 Task: Look for space in Siquirres, Costa Rica from 17th June, 2023 to 21st June, 2023 for 2 adults in price range Rs.7000 to Rs.12000. Place can be private room with 1  bedroom having 2 beds and 1 bathroom. Property type can be house, flat, guest house. Booking option can be shelf check-in. Required host language is English.
Action: Mouse moved to (558, 122)
Screenshot: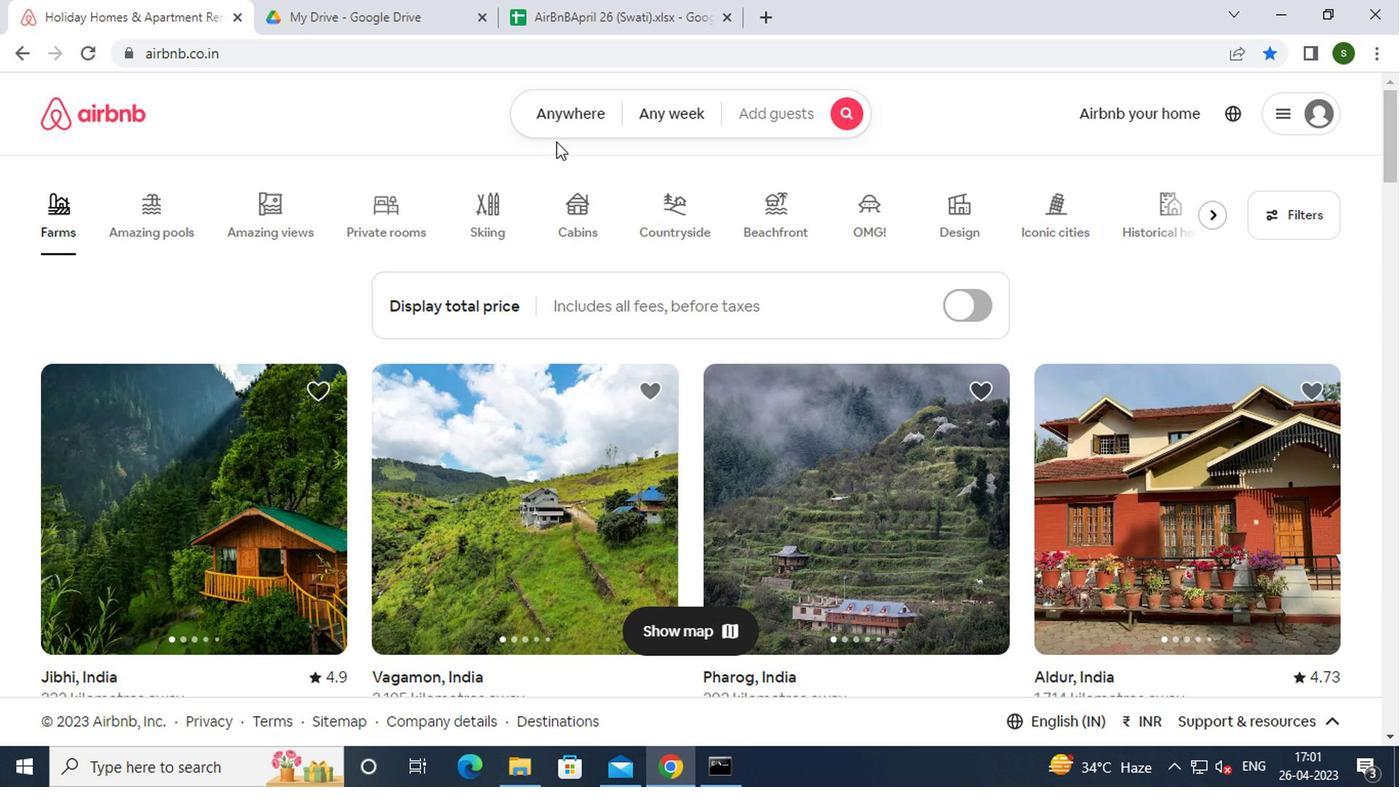 
Action: Mouse pressed left at (558, 122)
Screenshot: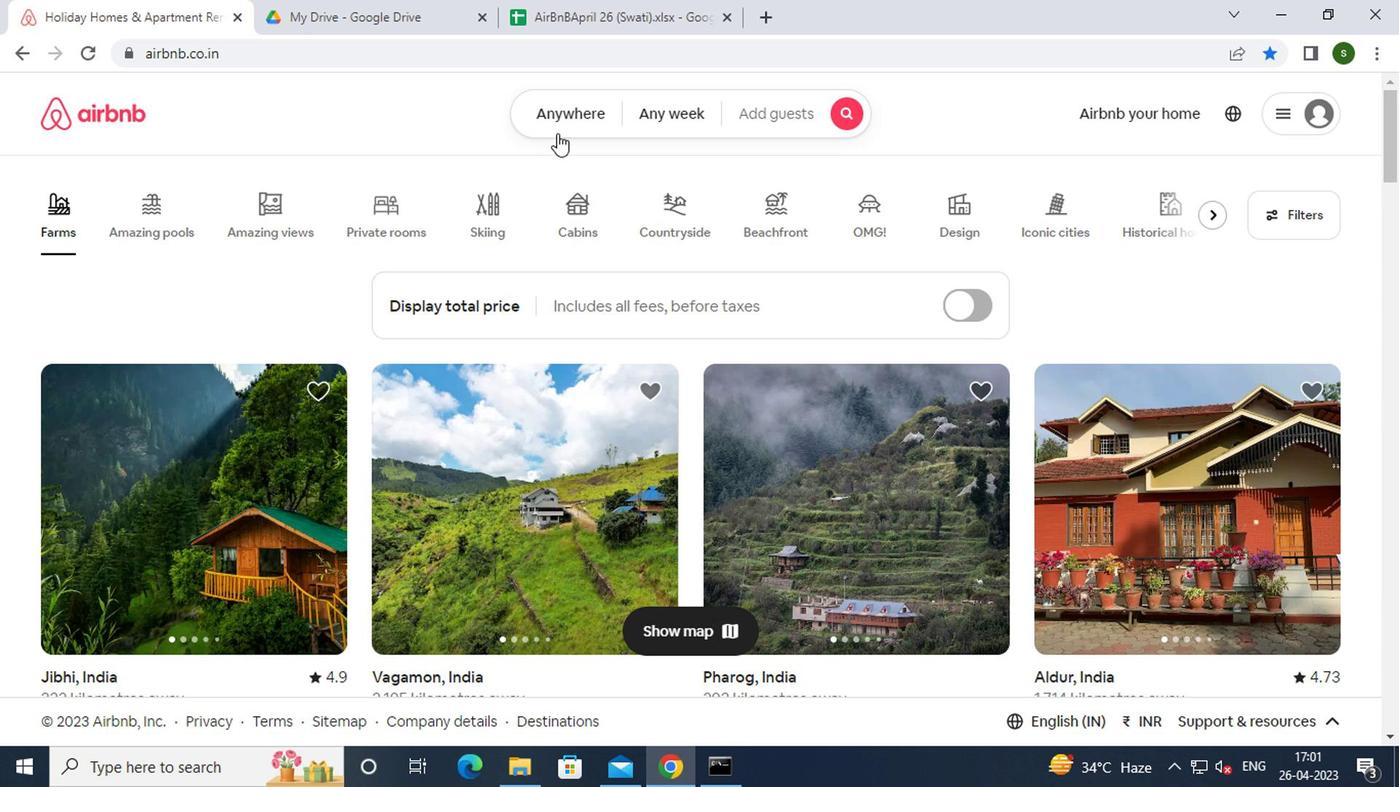 
Action: Mouse moved to (413, 195)
Screenshot: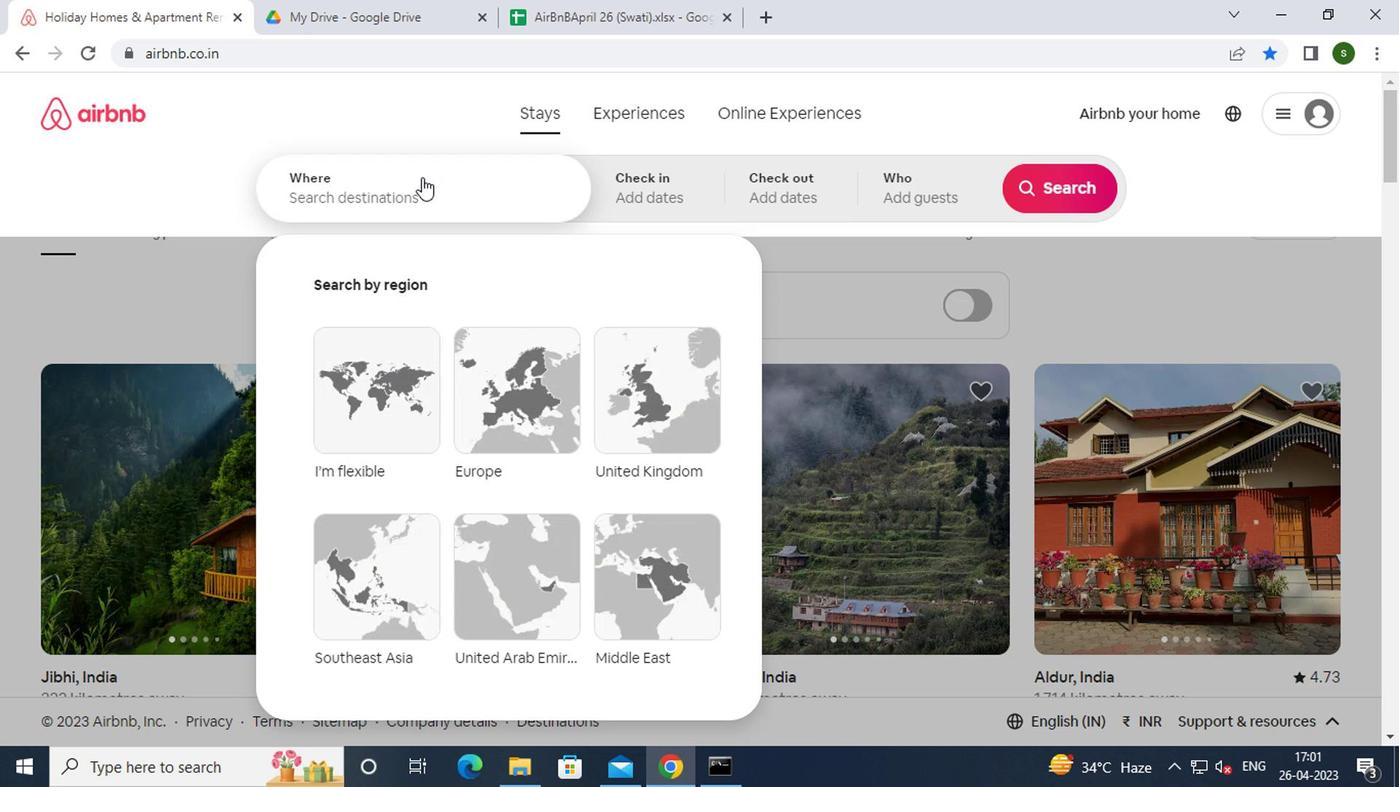 
Action: Mouse pressed left at (413, 195)
Screenshot: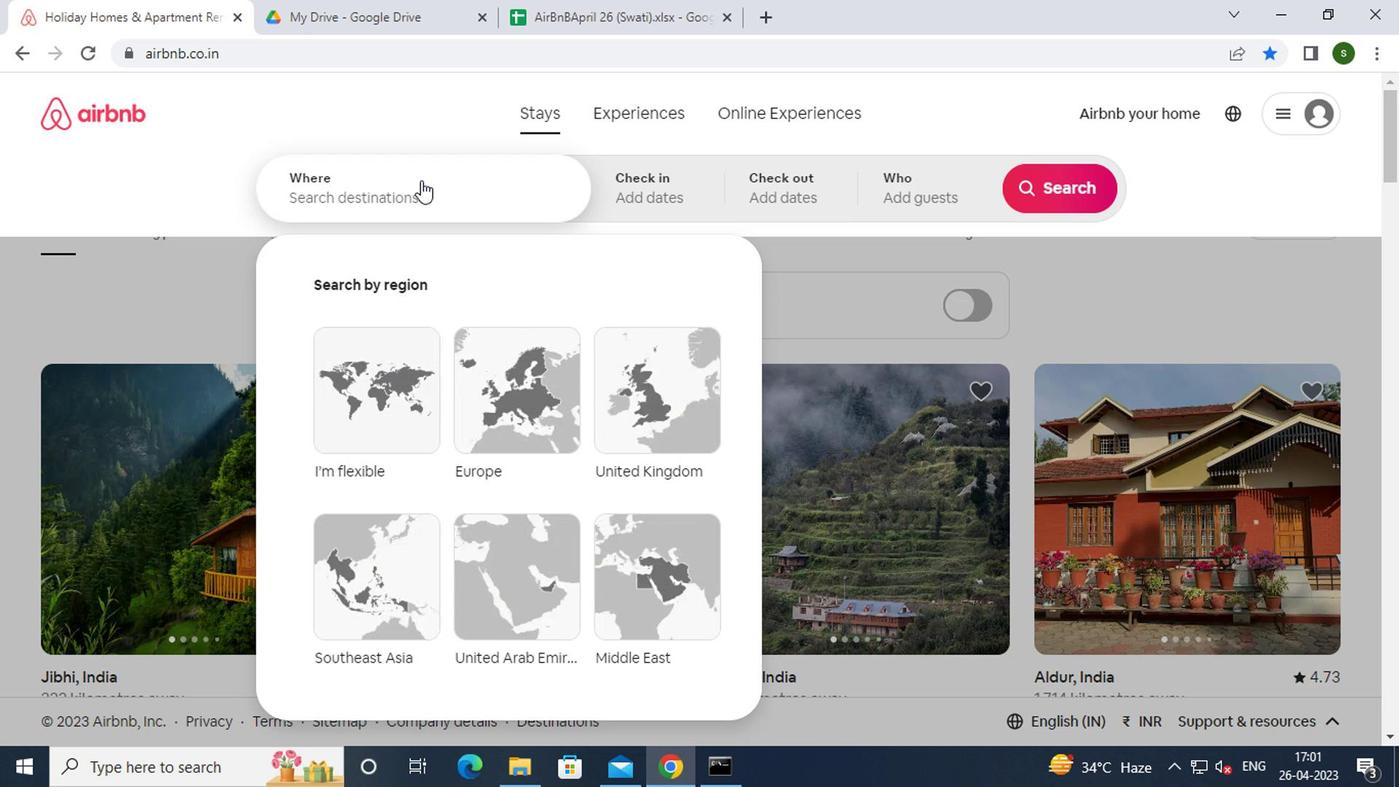 
Action: Key pressed s<Key.caps_lock>iquirres,<Key.space>
Screenshot: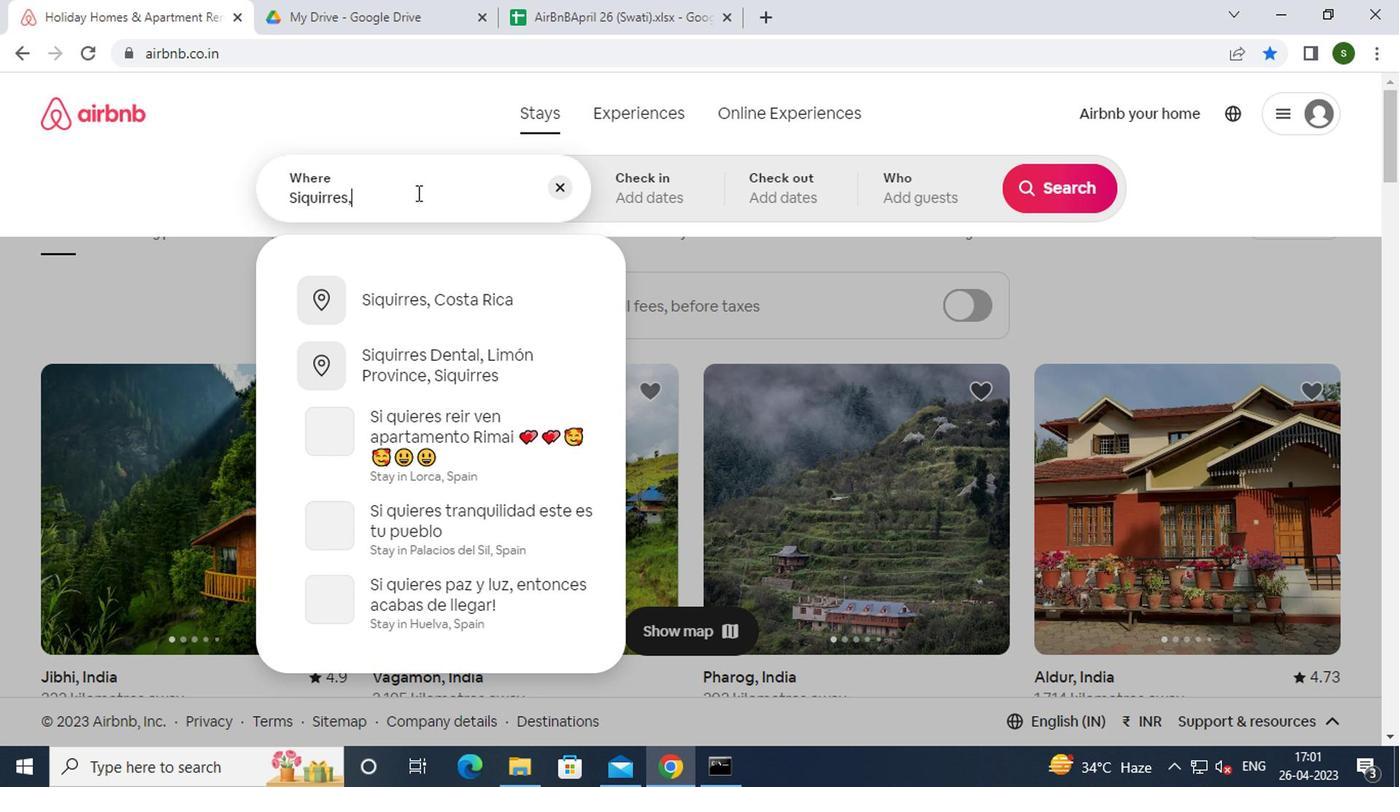 
Action: Mouse moved to (446, 303)
Screenshot: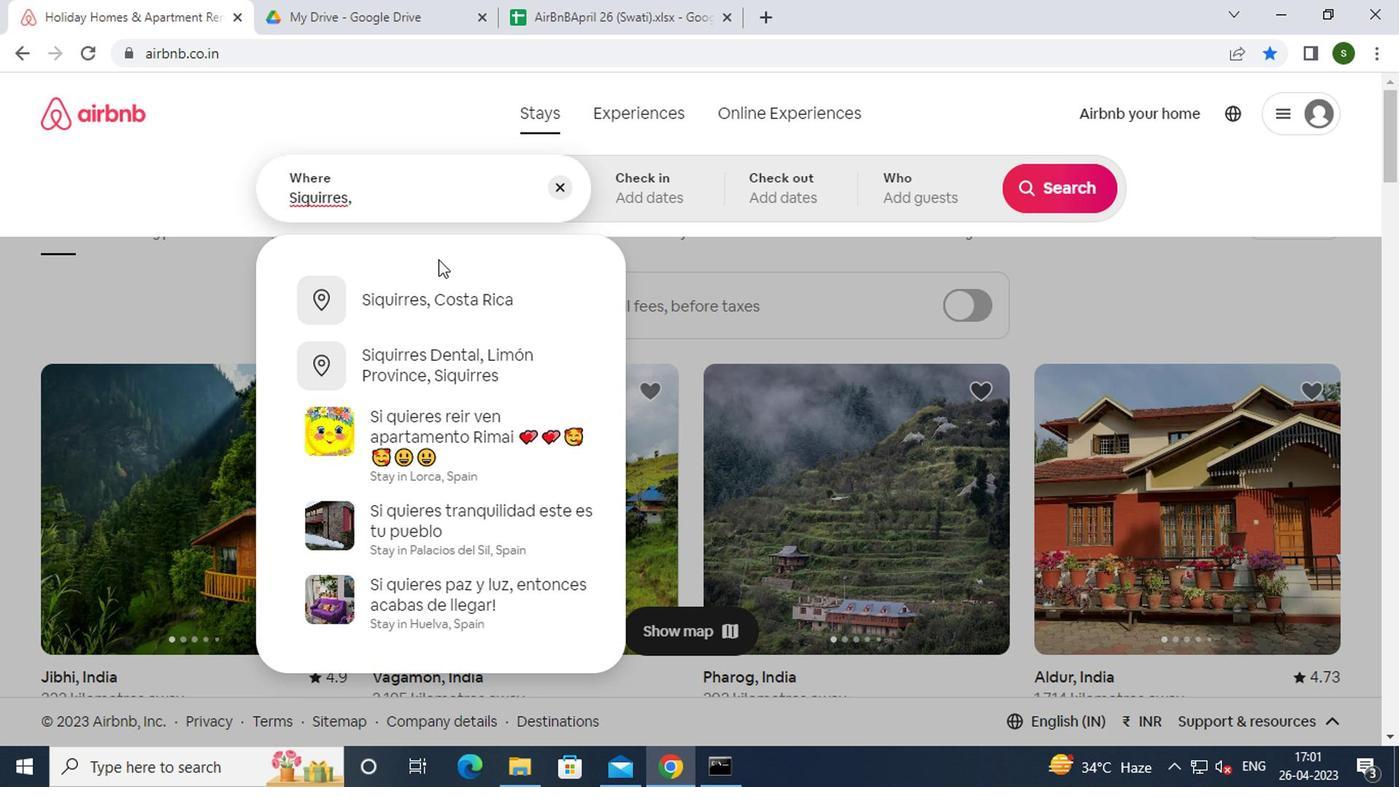 
Action: Mouse pressed left at (446, 303)
Screenshot: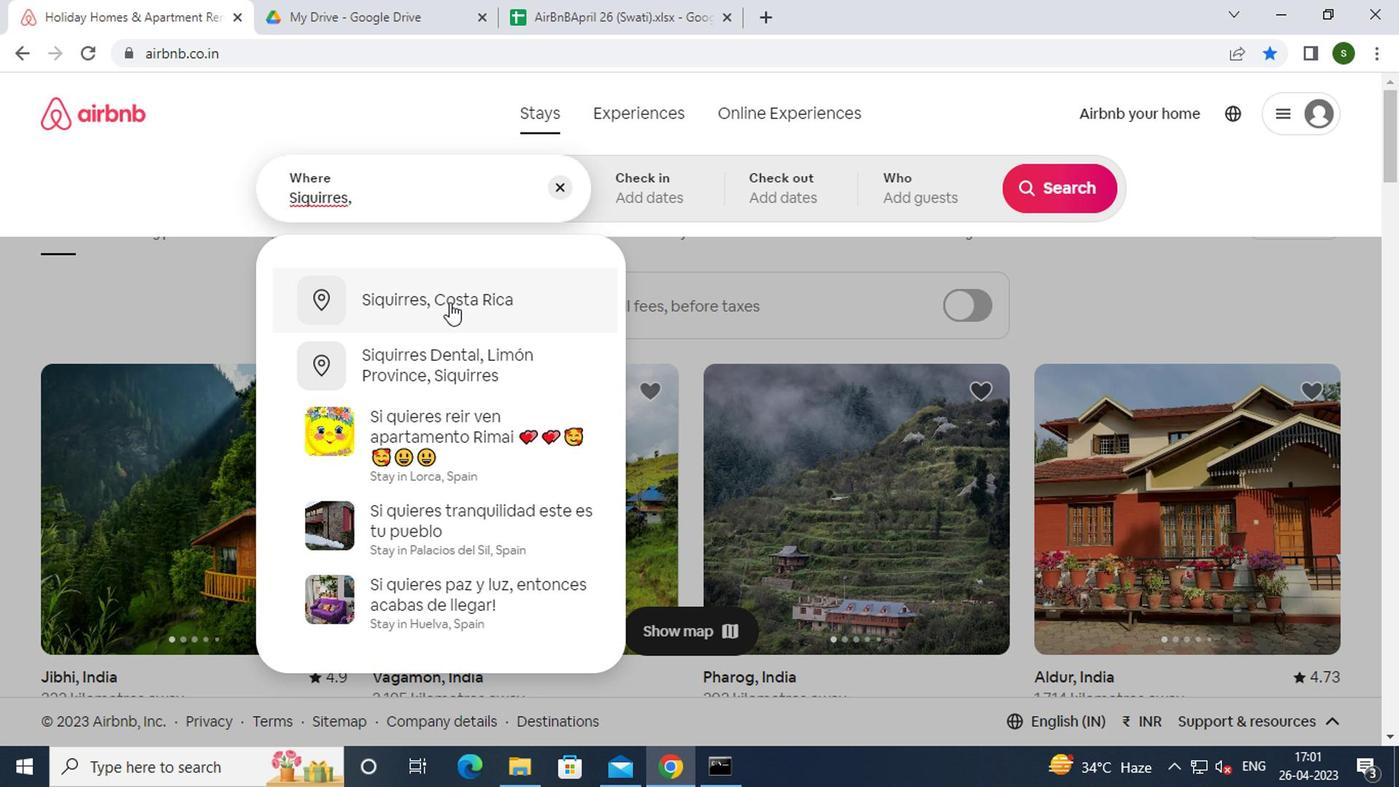 
Action: Mouse moved to (1042, 354)
Screenshot: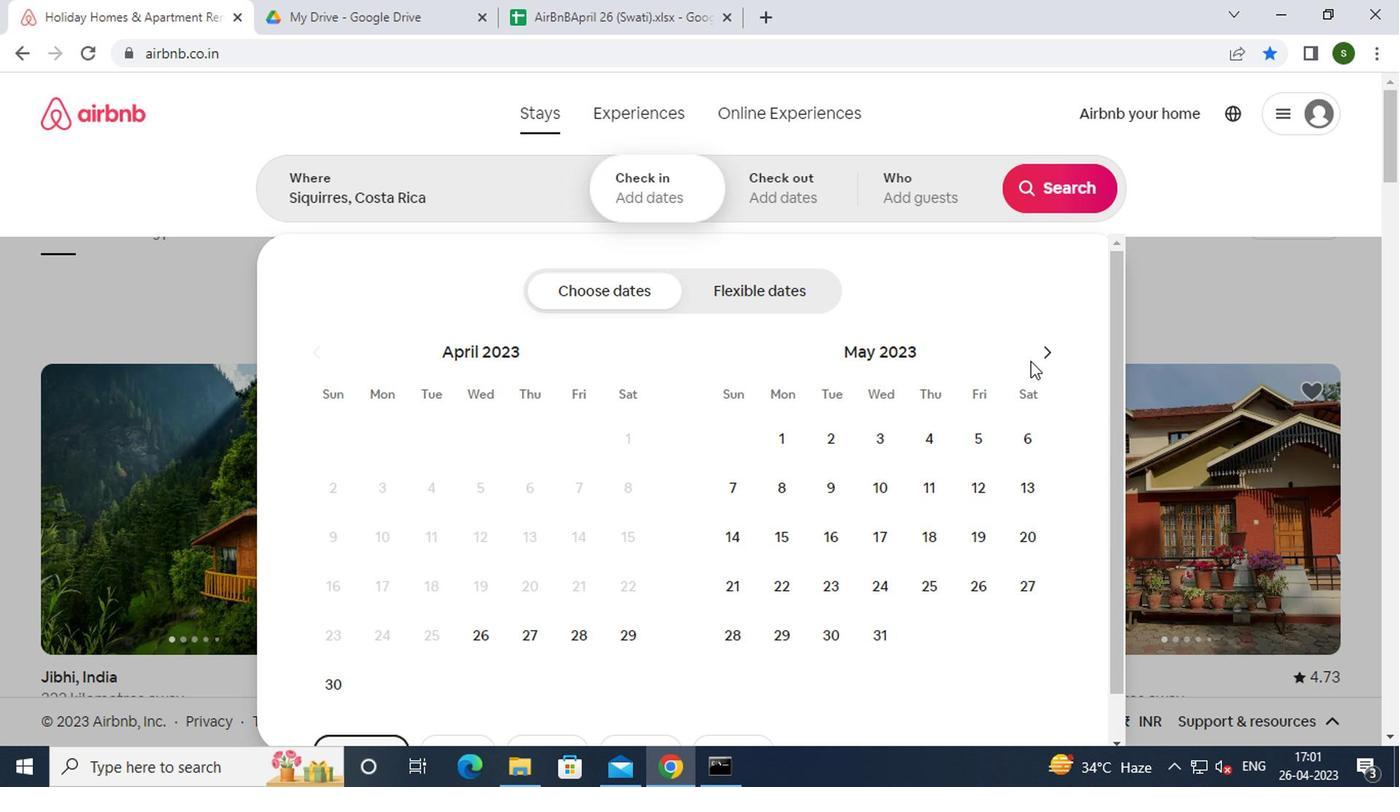 
Action: Mouse pressed left at (1042, 354)
Screenshot: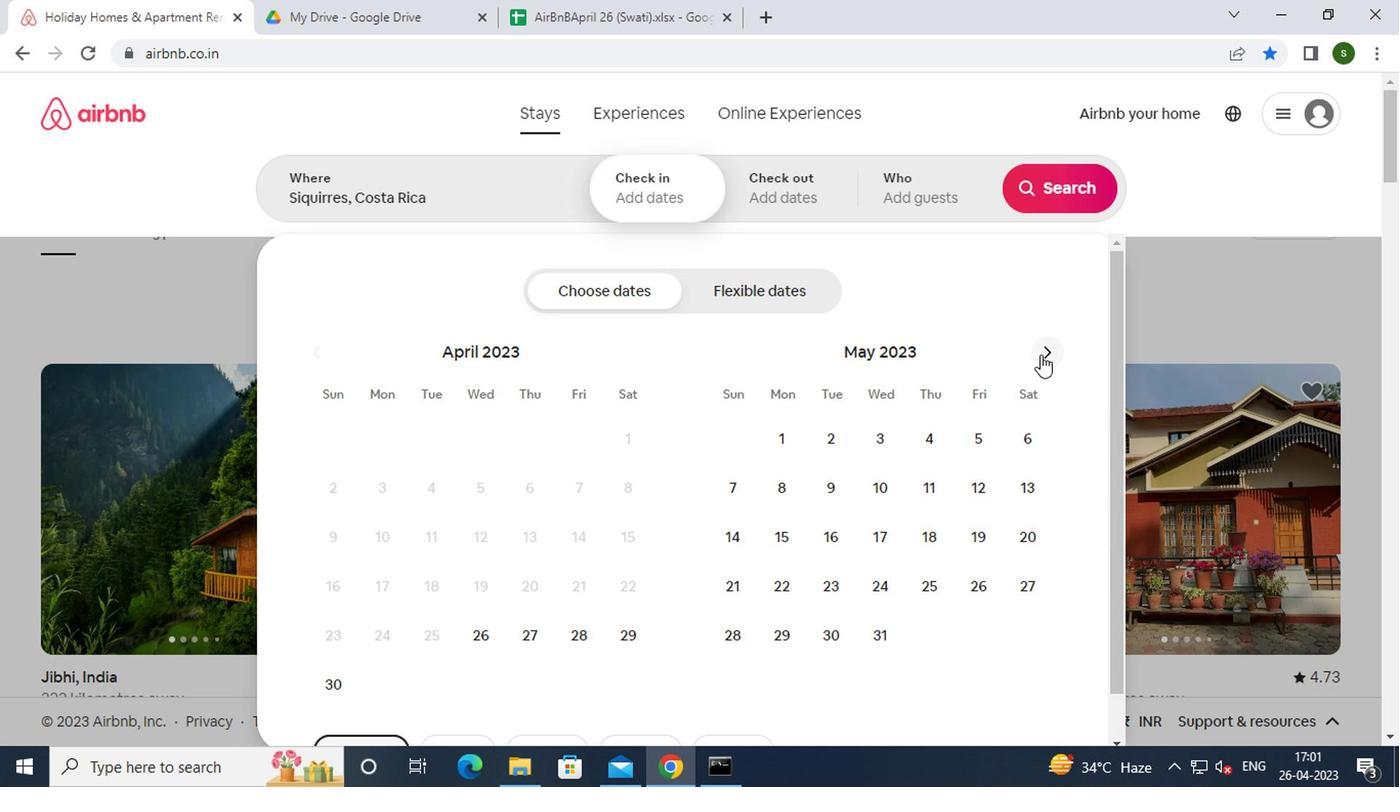 
Action: Mouse moved to (1031, 545)
Screenshot: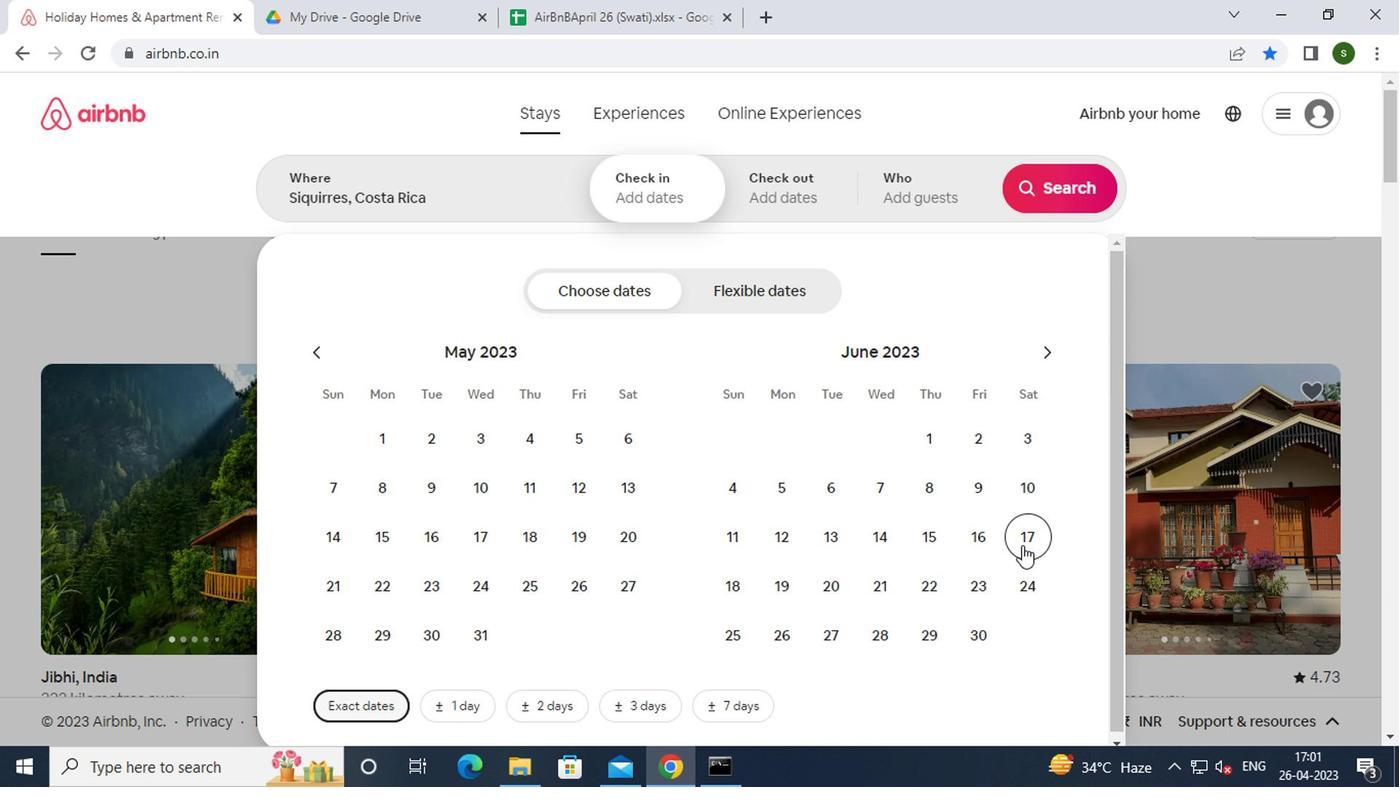 
Action: Mouse pressed left at (1031, 545)
Screenshot: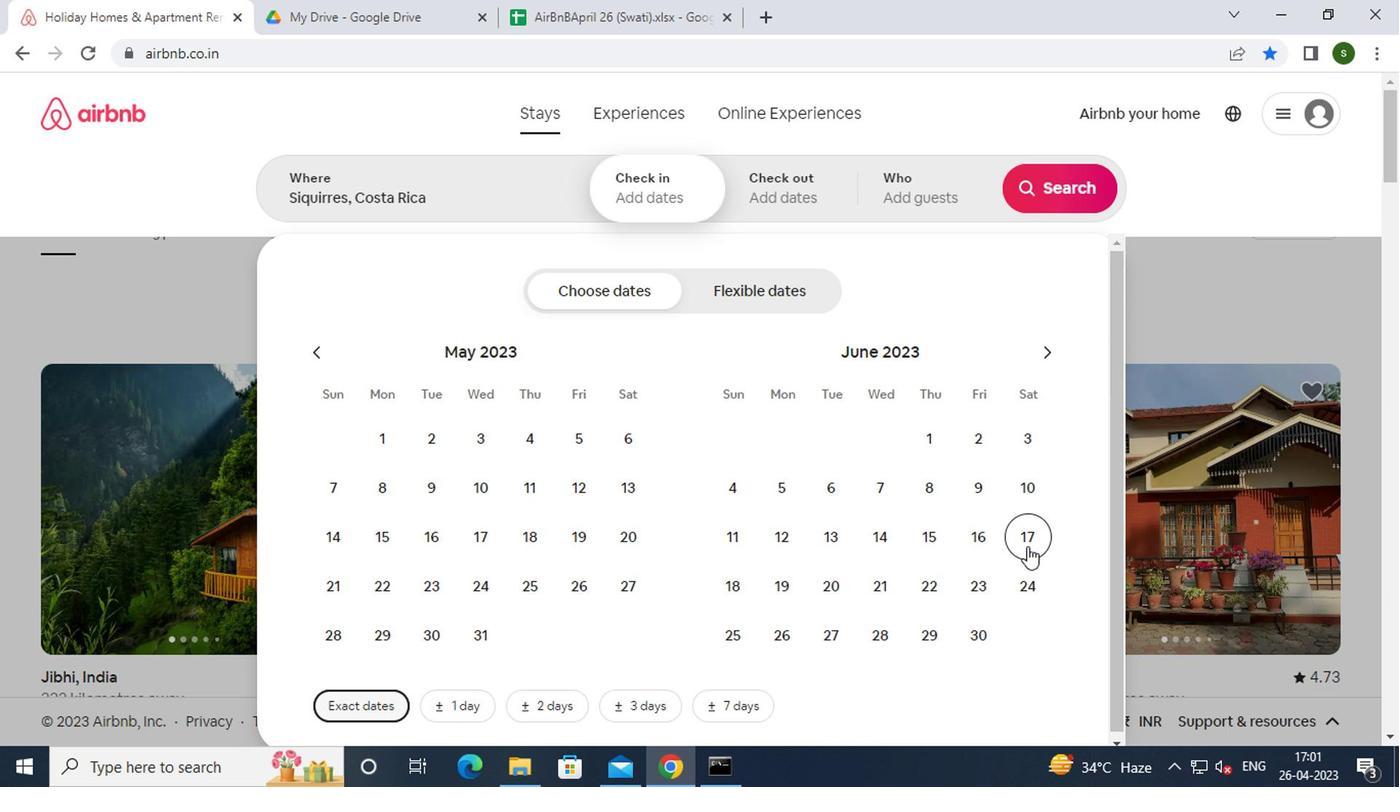 
Action: Mouse moved to (872, 586)
Screenshot: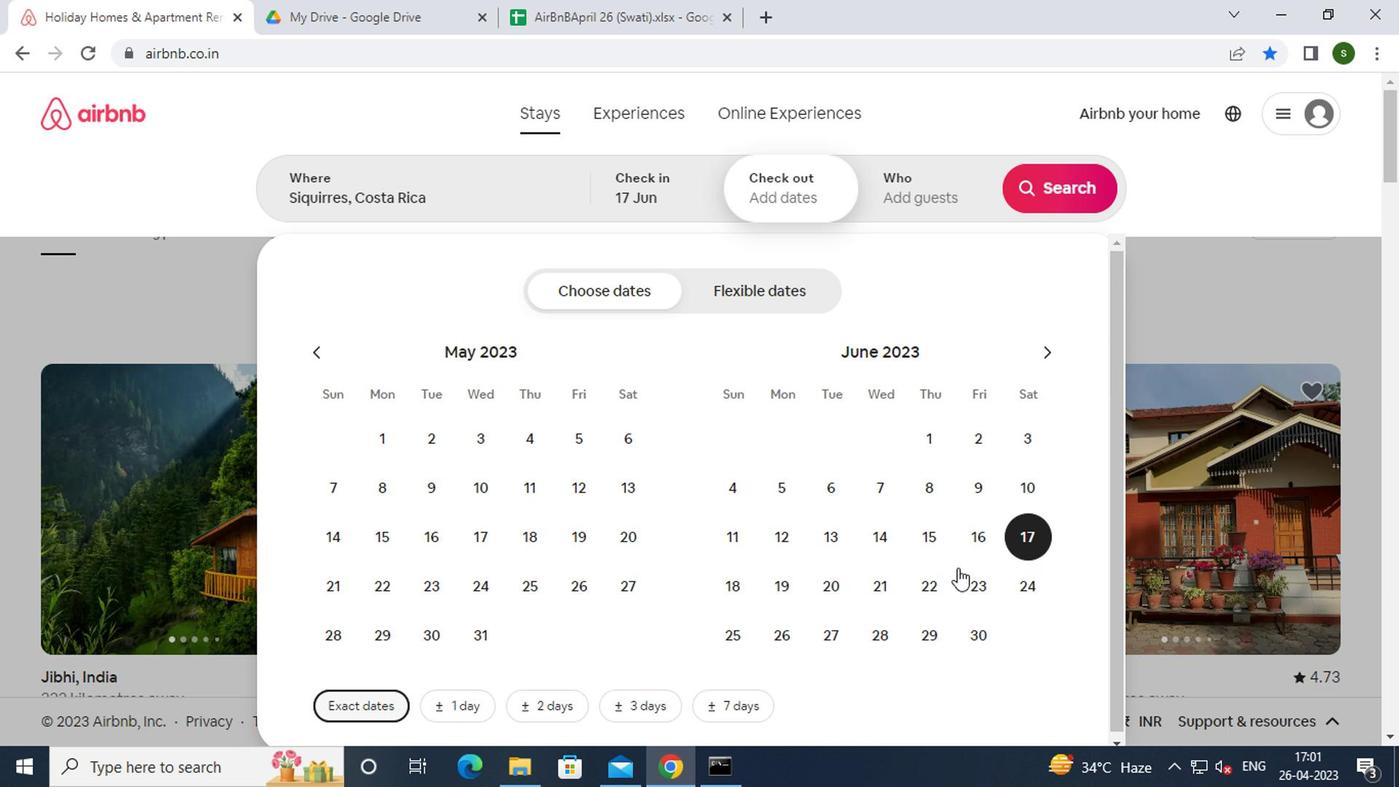 
Action: Mouse pressed left at (872, 586)
Screenshot: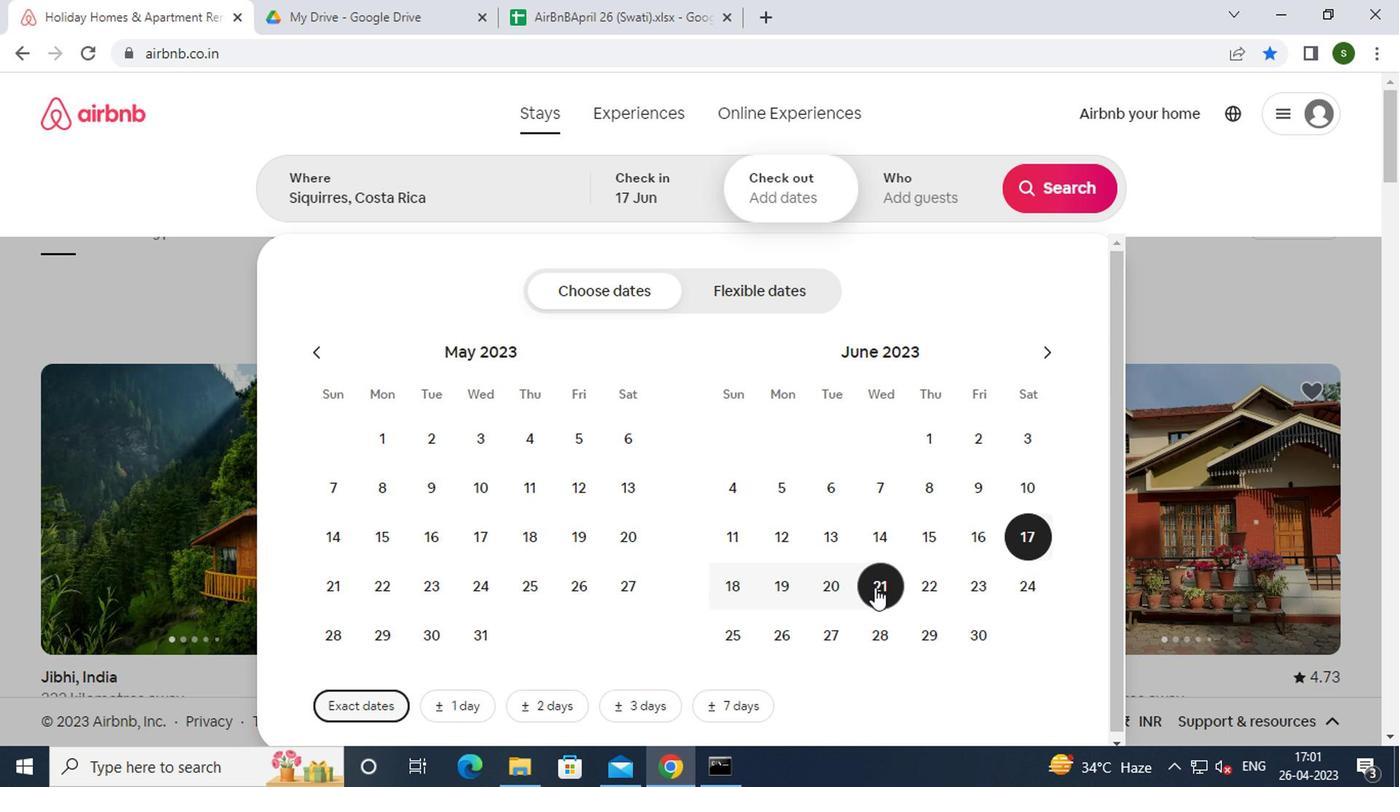
Action: Mouse moved to (897, 200)
Screenshot: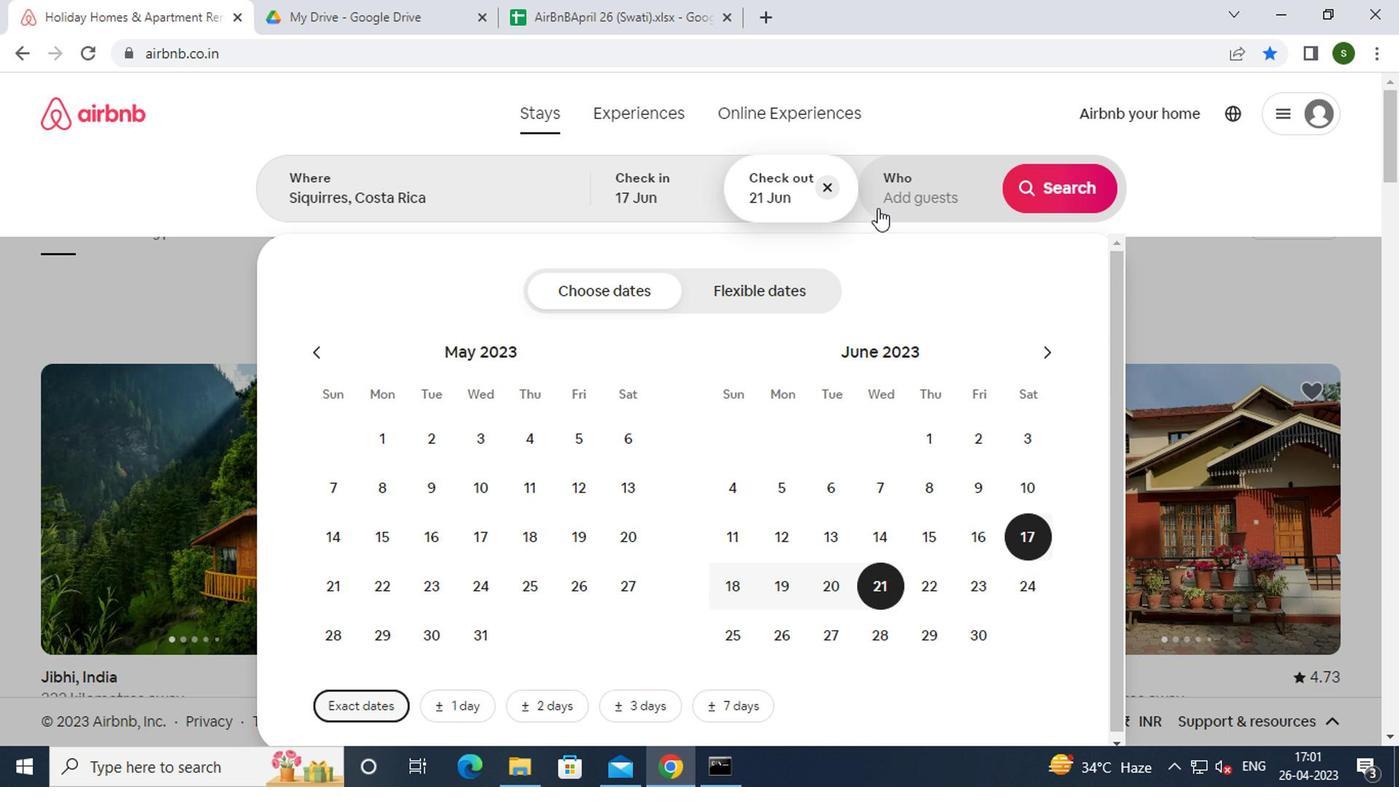 
Action: Mouse pressed left at (897, 200)
Screenshot: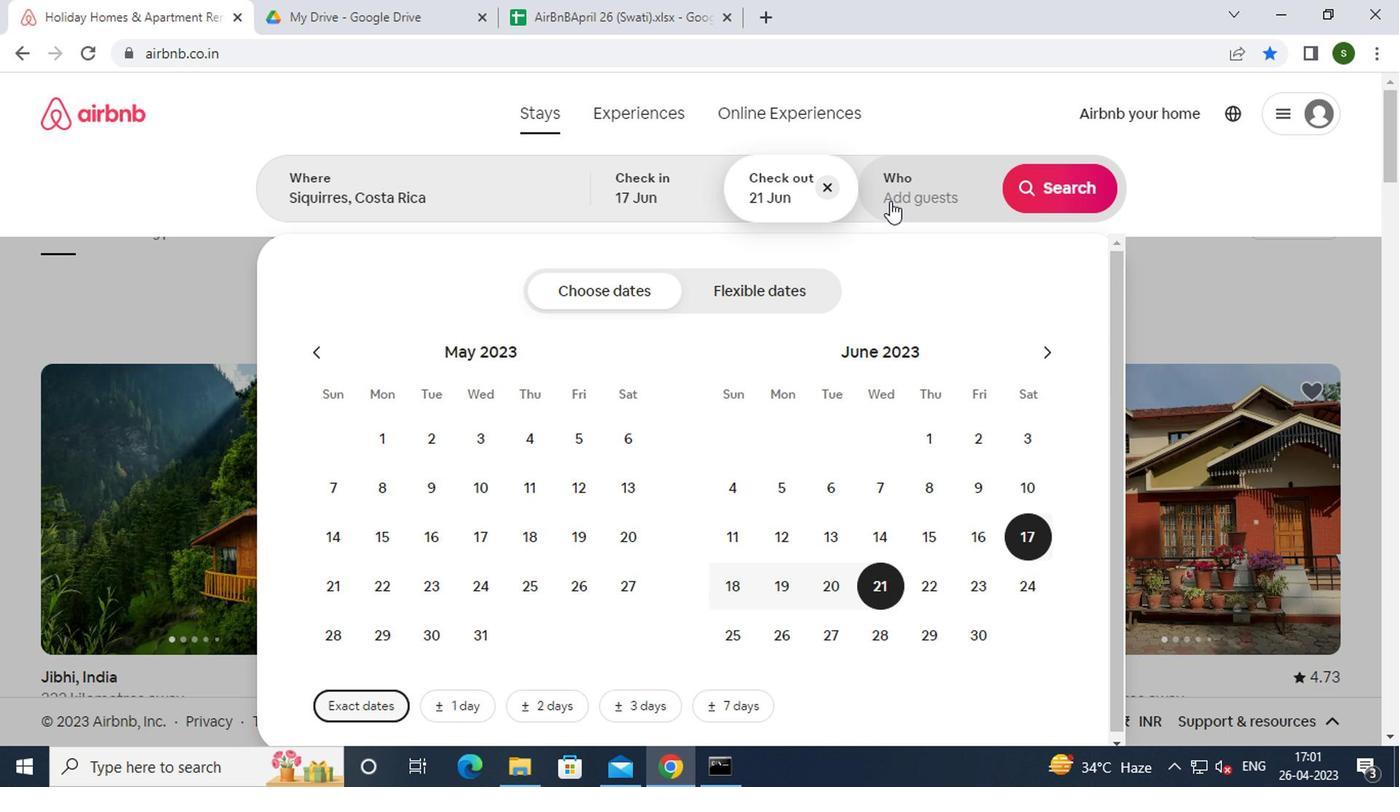 
Action: Mouse moved to (1064, 290)
Screenshot: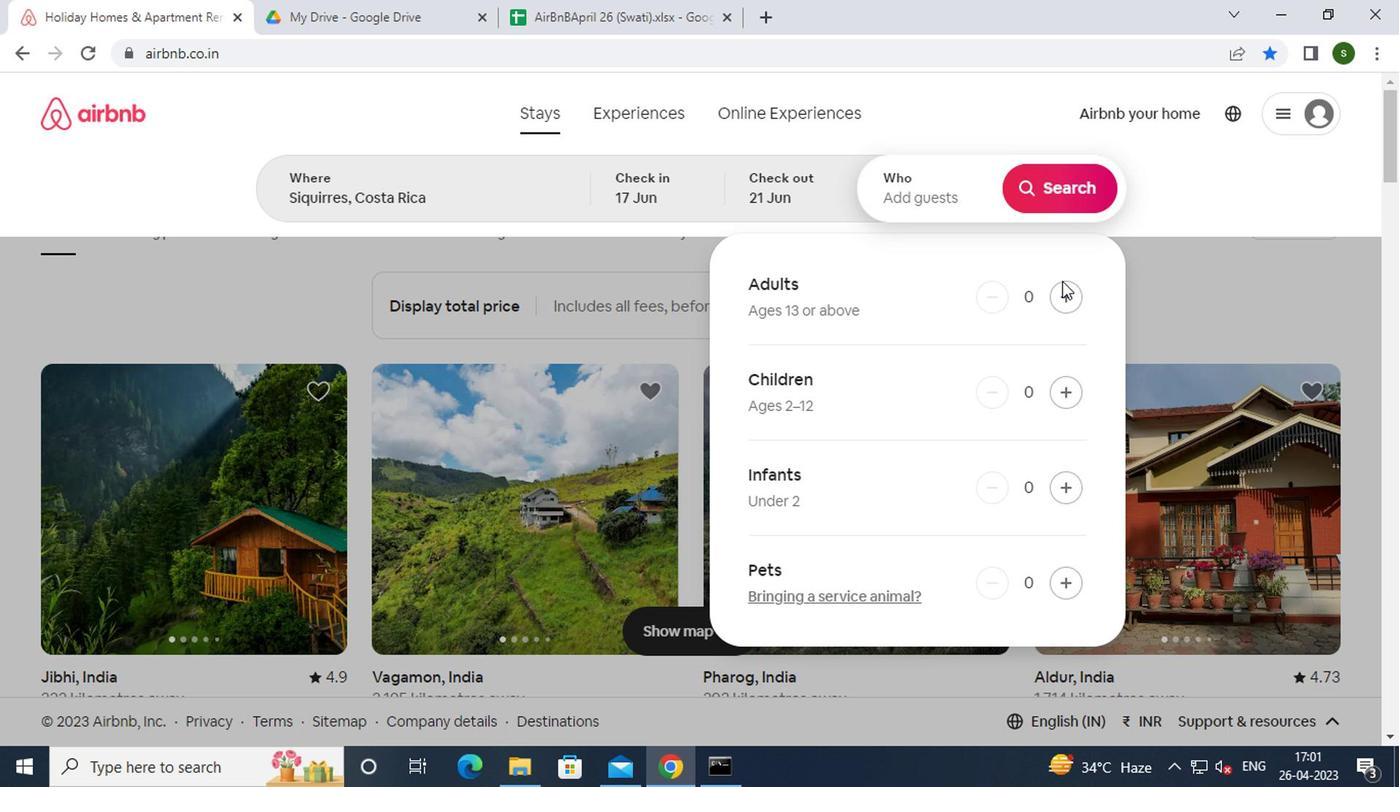 
Action: Mouse pressed left at (1064, 290)
Screenshot: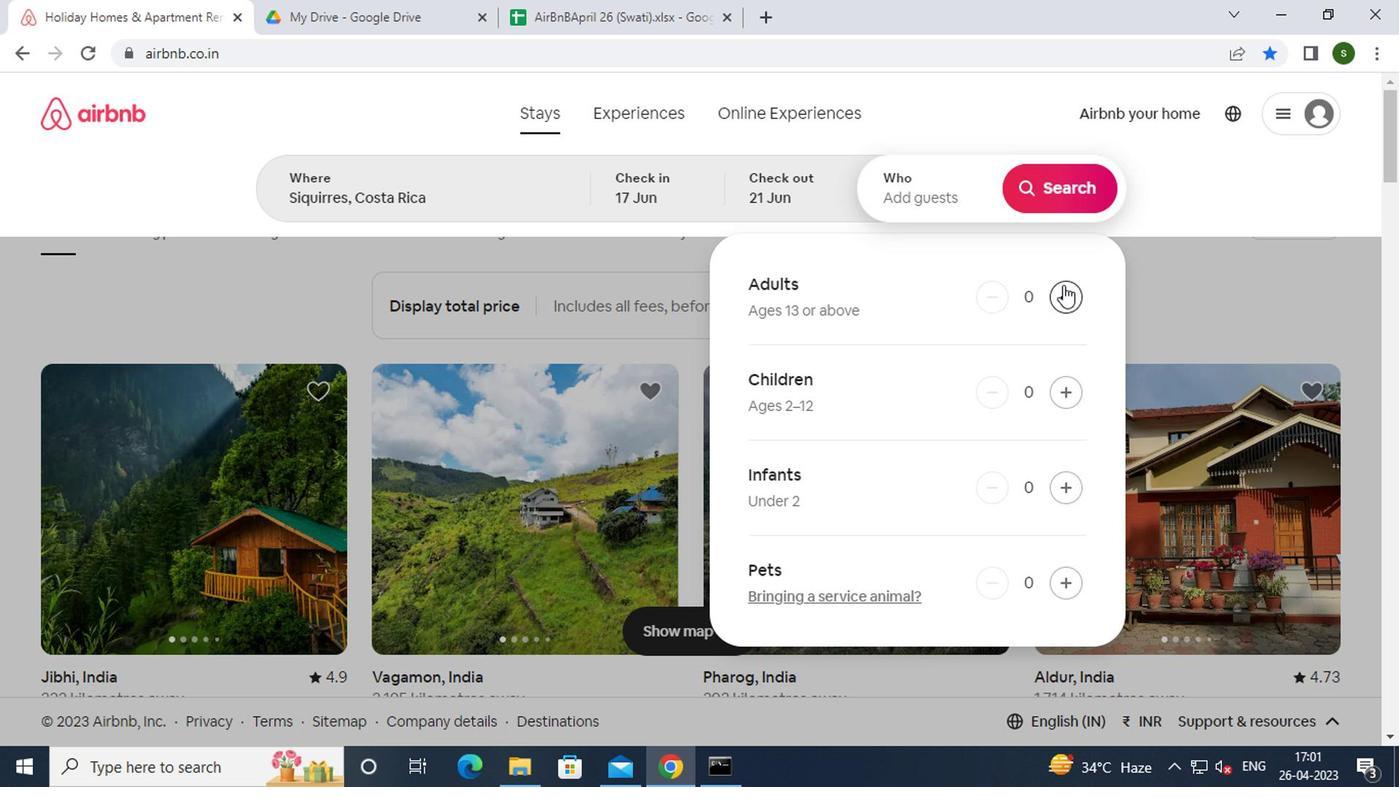 
Action: Mouse pressed left at (1064, 290)
Screenshot: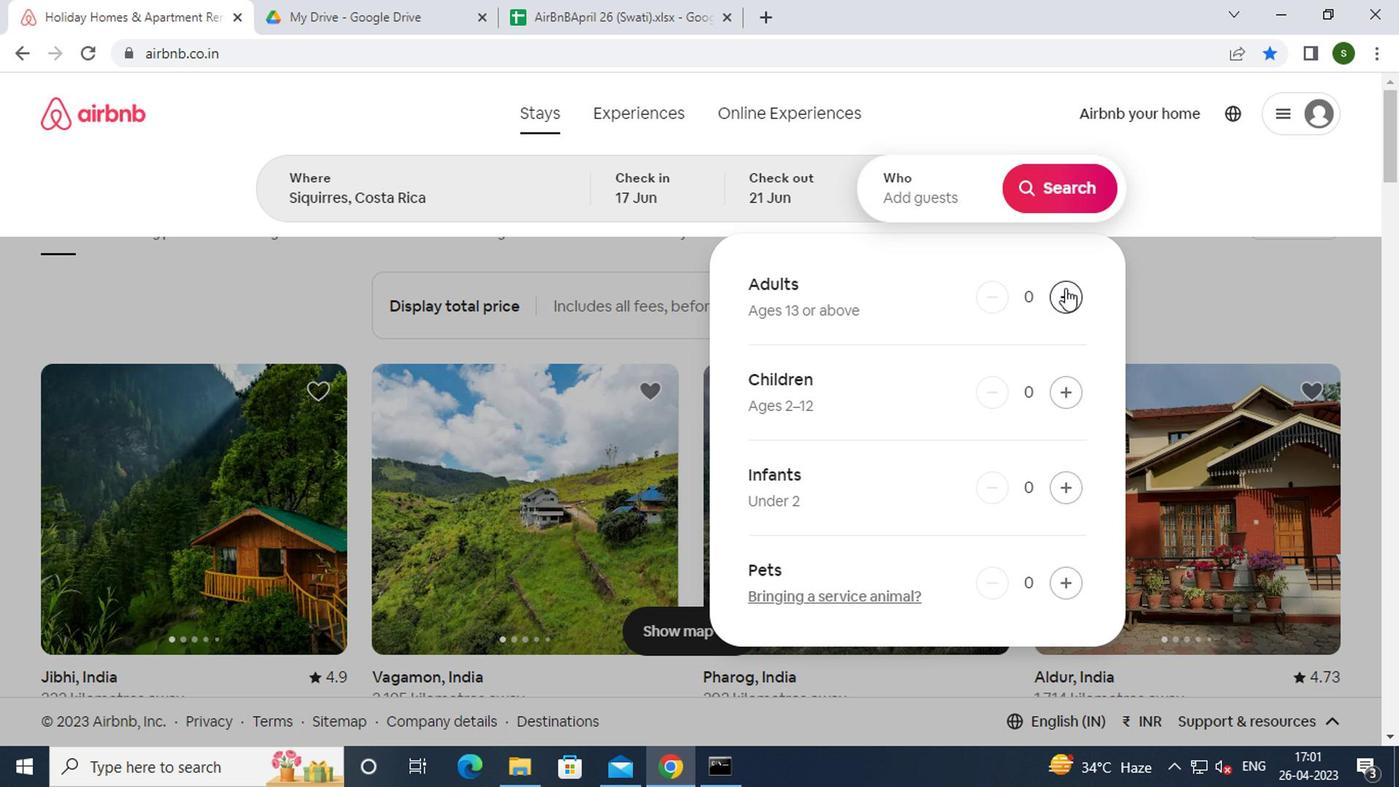
Action: Mouse moved to (1055, 193)
Screenshot: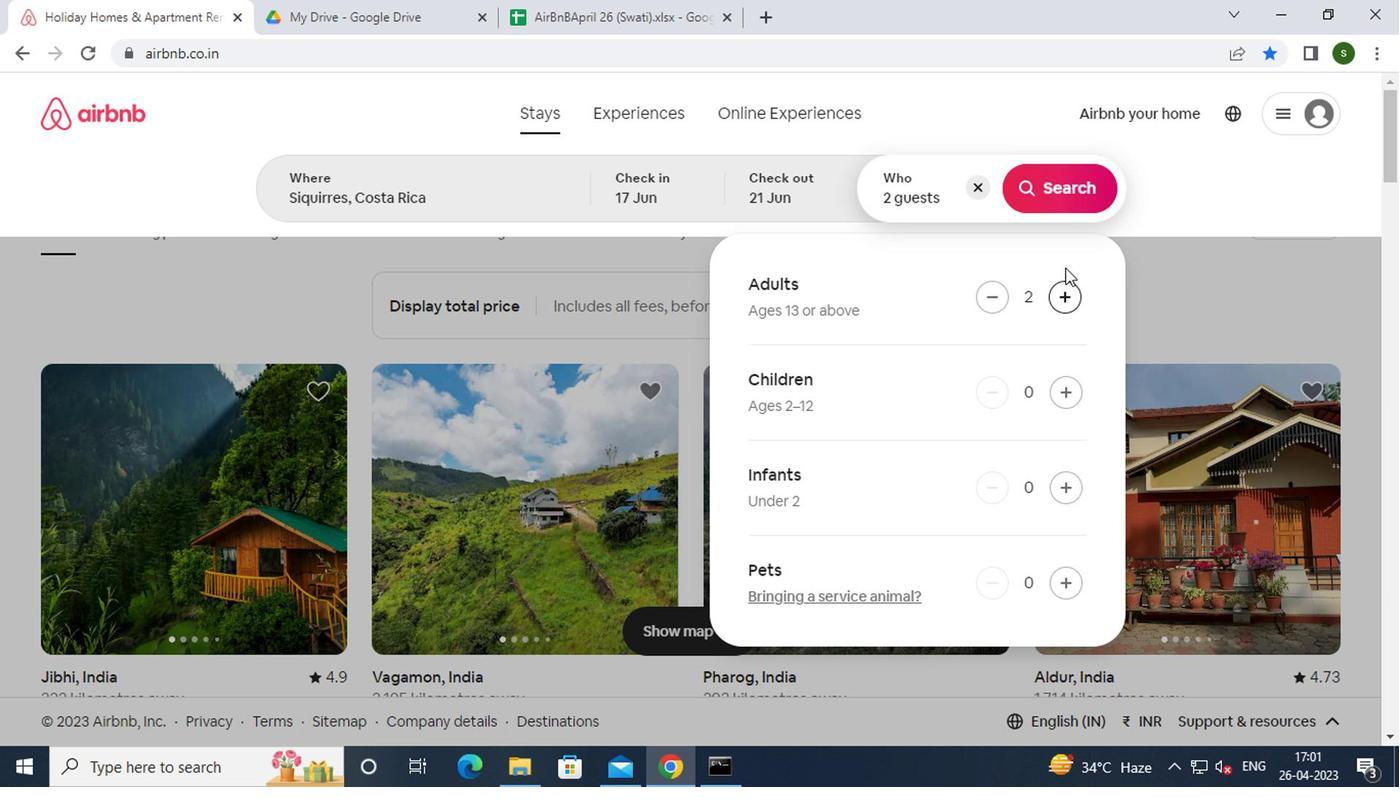 
Action: Mouse pressed left at (1055, 193)
Screenshot: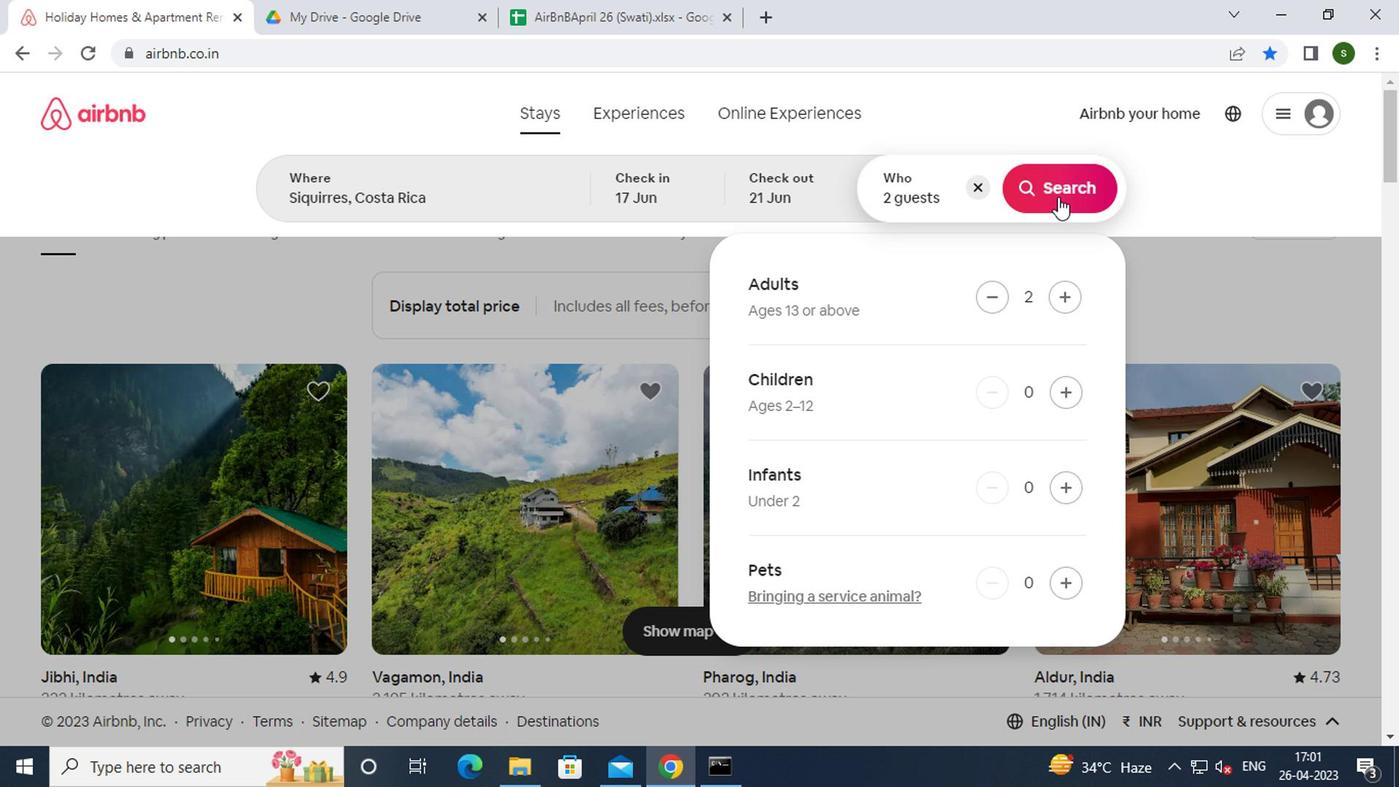 
Action: Mouse moved to (1273, 210)
Screenshot: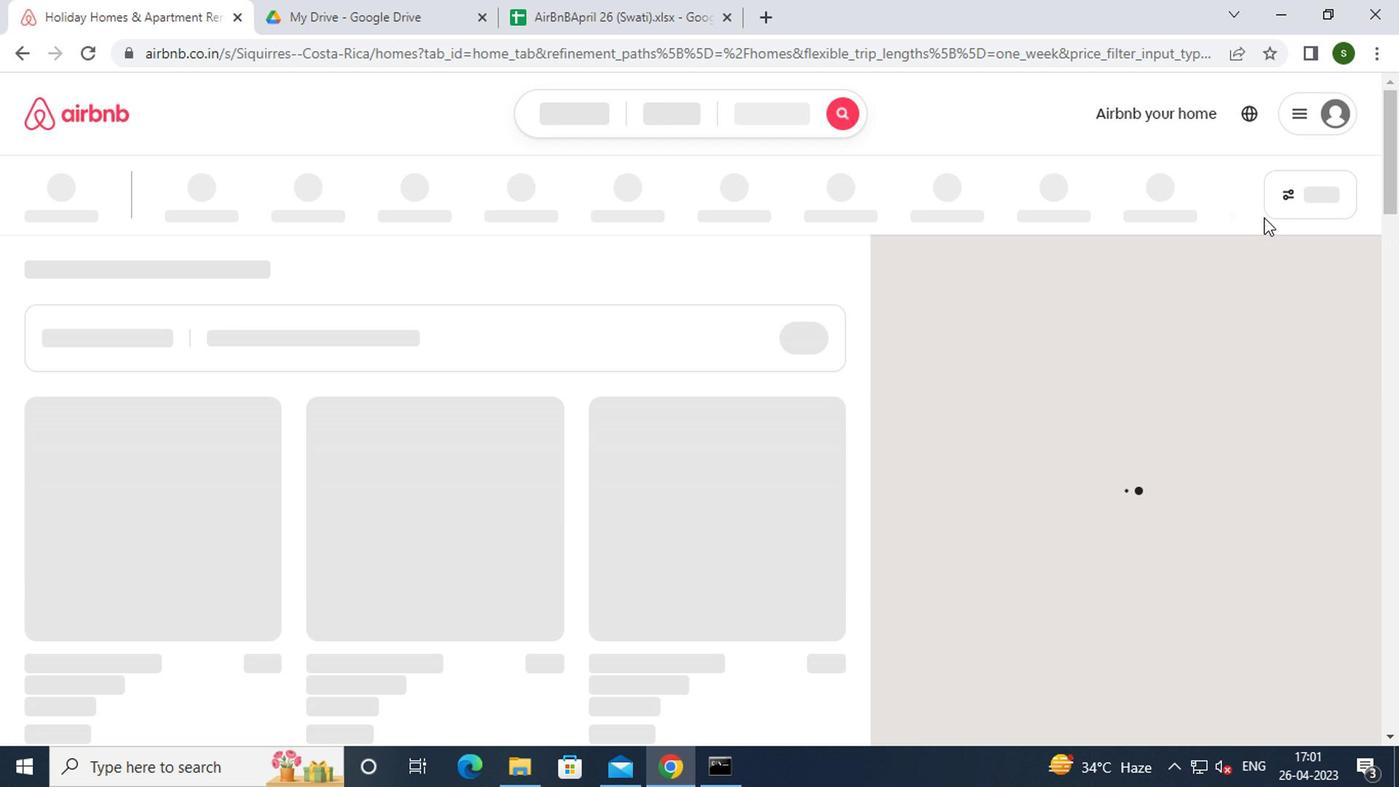 
Action: Mouse pressed left at (1273, 210)
Screenshot: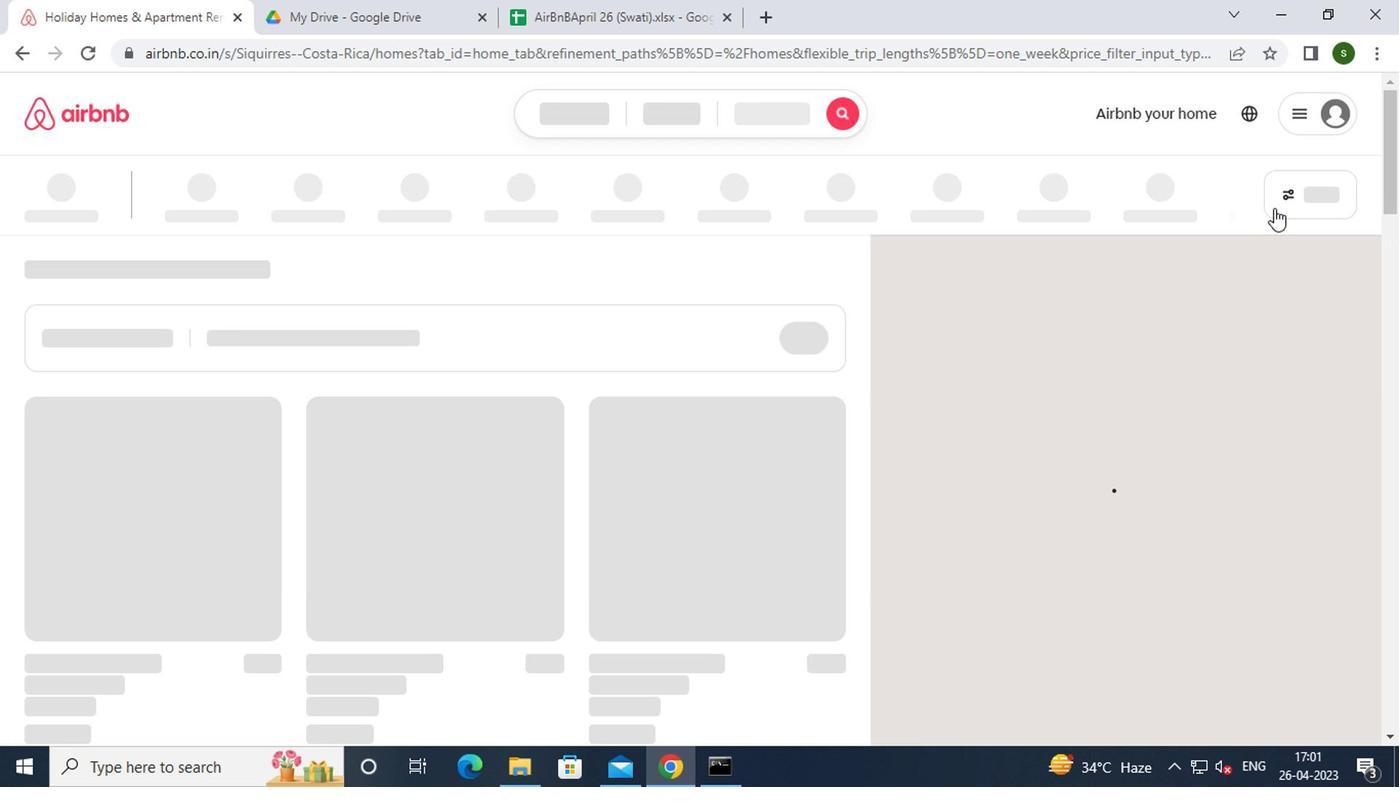 
Action: Mouse moved to (1273, 207)
Screenshot: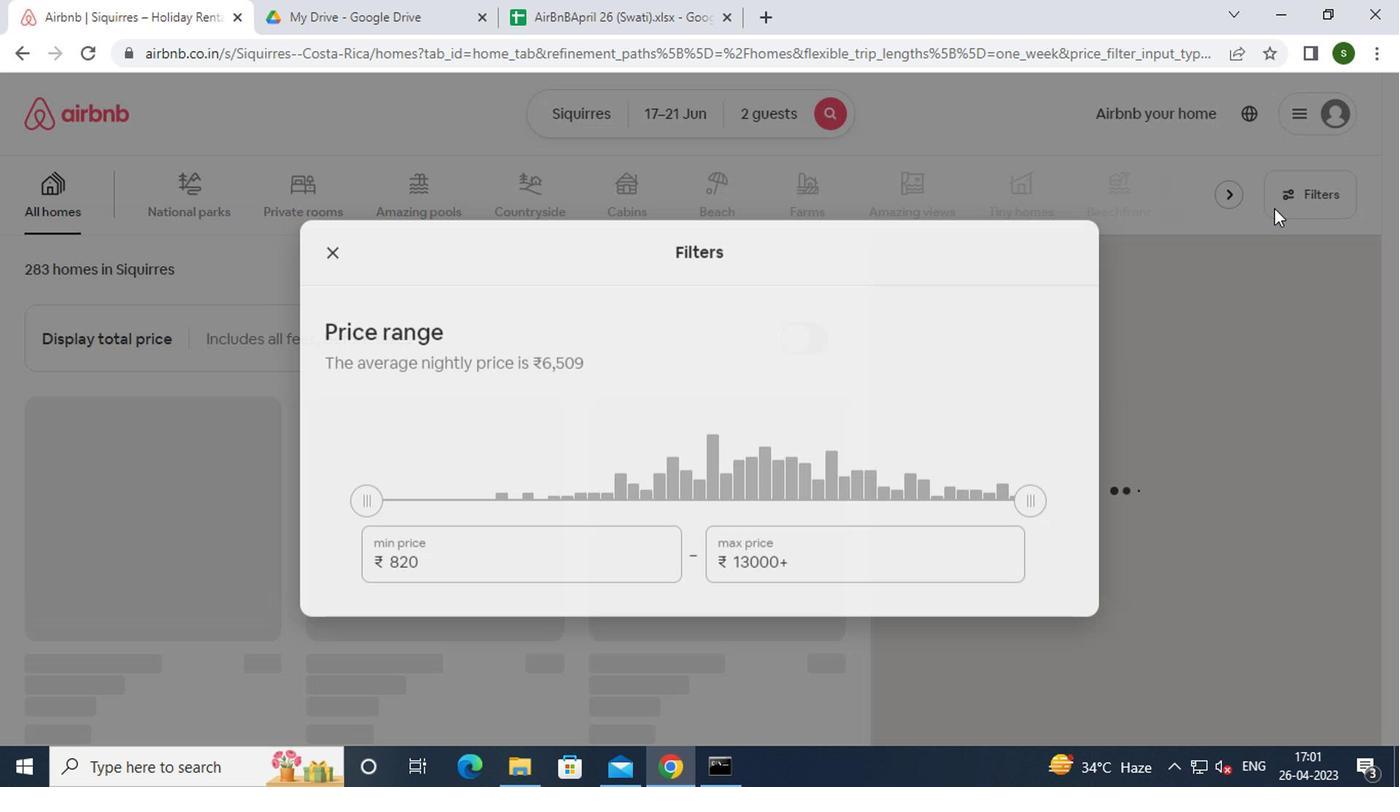
Action: Mouse pressed left at (1273, 207)
Screenshot: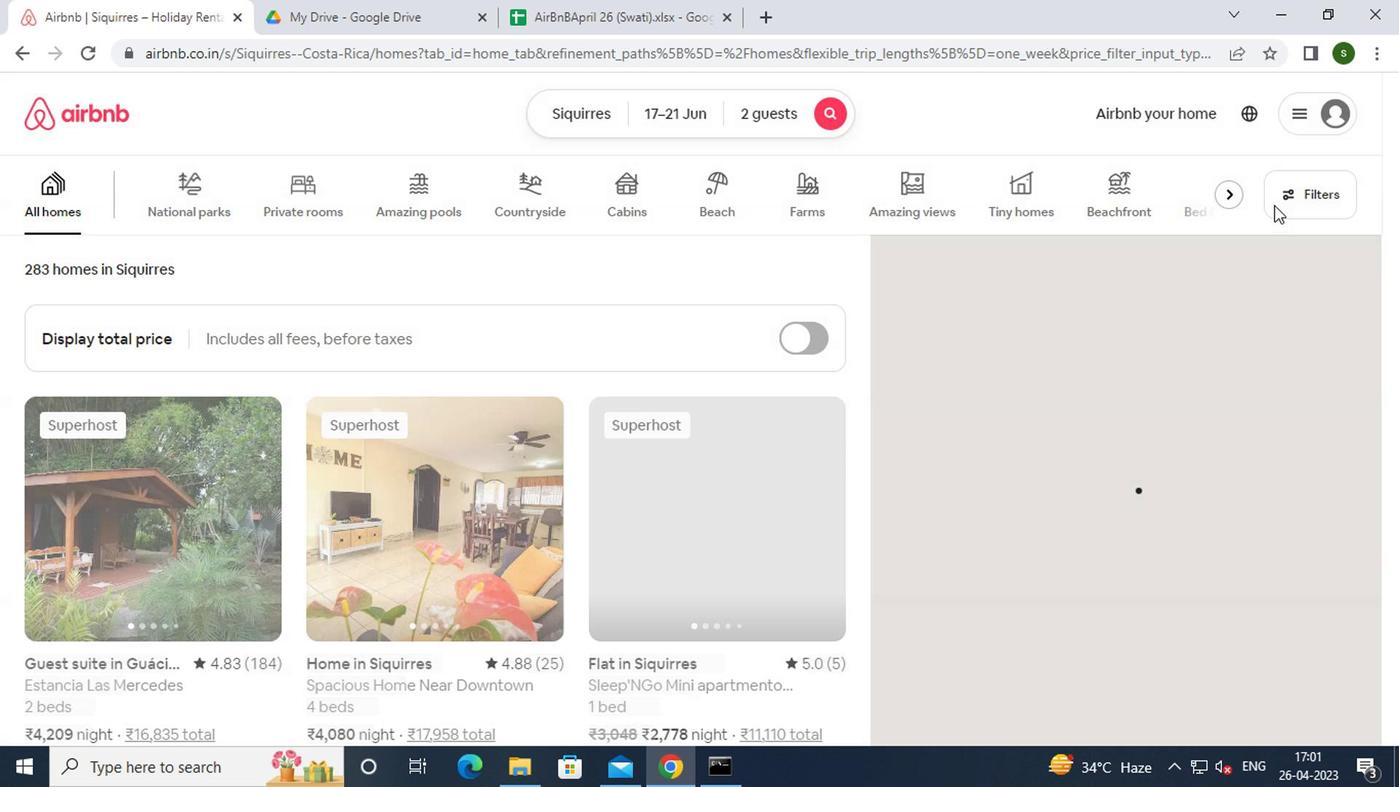 
Action: Mouse moved to (535, 457)
Screenshot: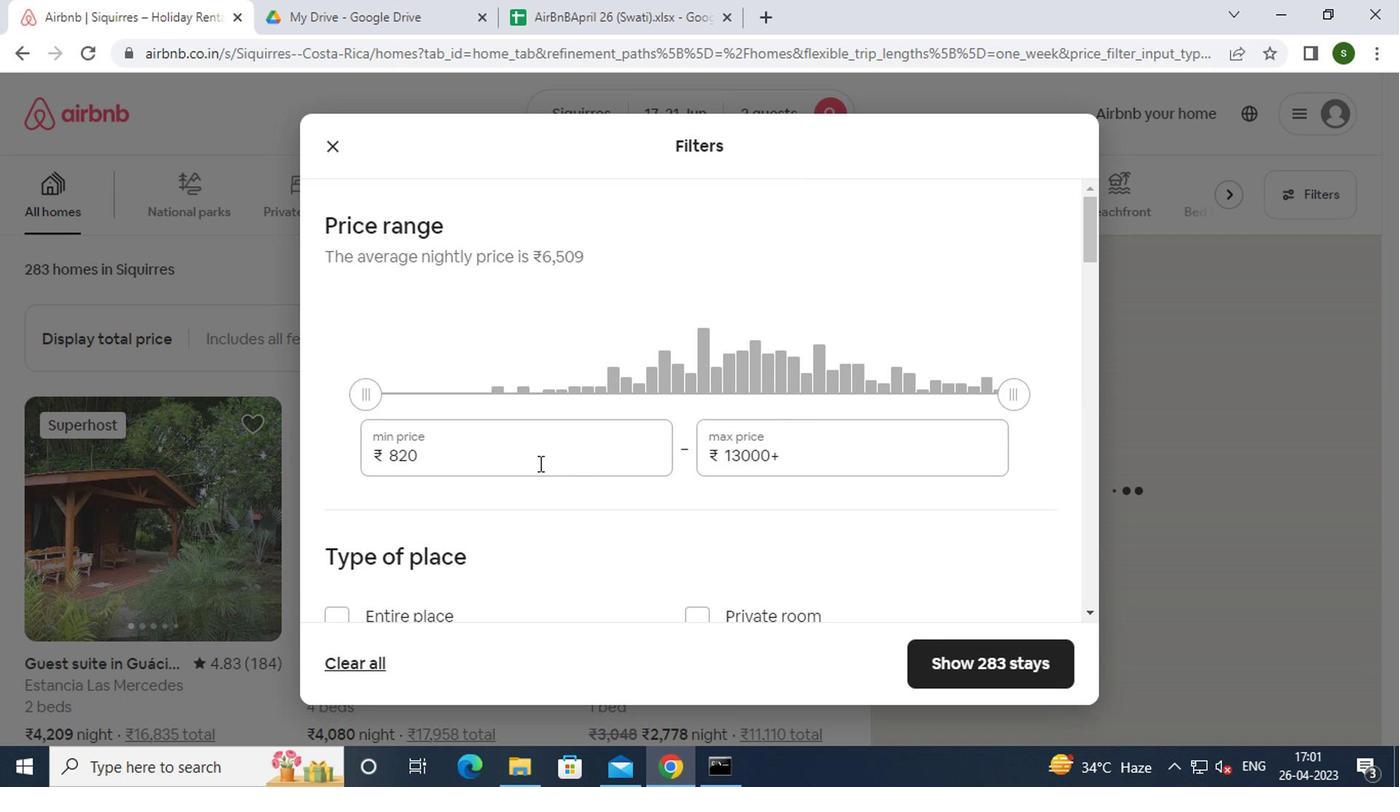 
Action: Mouse pressed left at (535, 457)
Screenshot: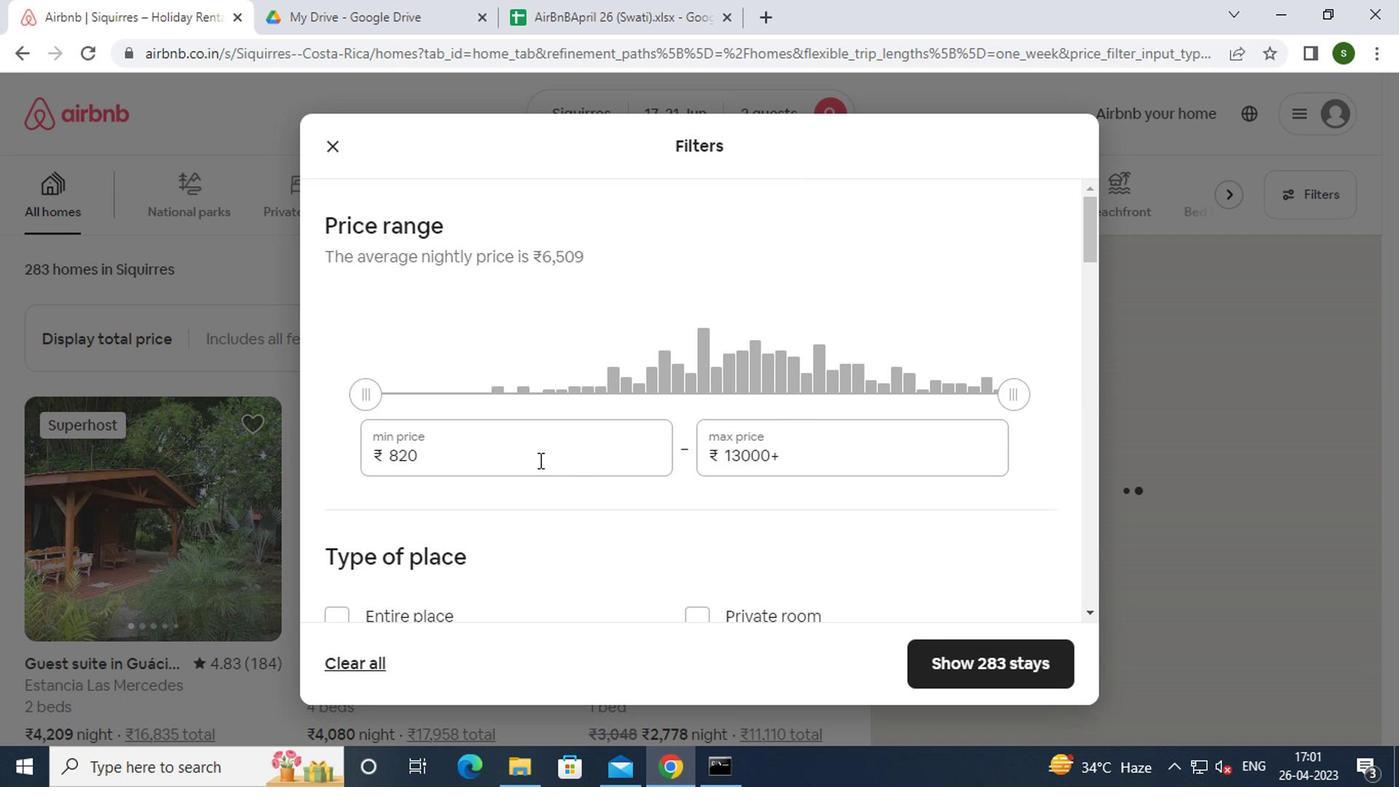
Action: Key pressed <Key.backspace><Key.backspace><Key.backspace><Key.backspace>7000
Screenshot: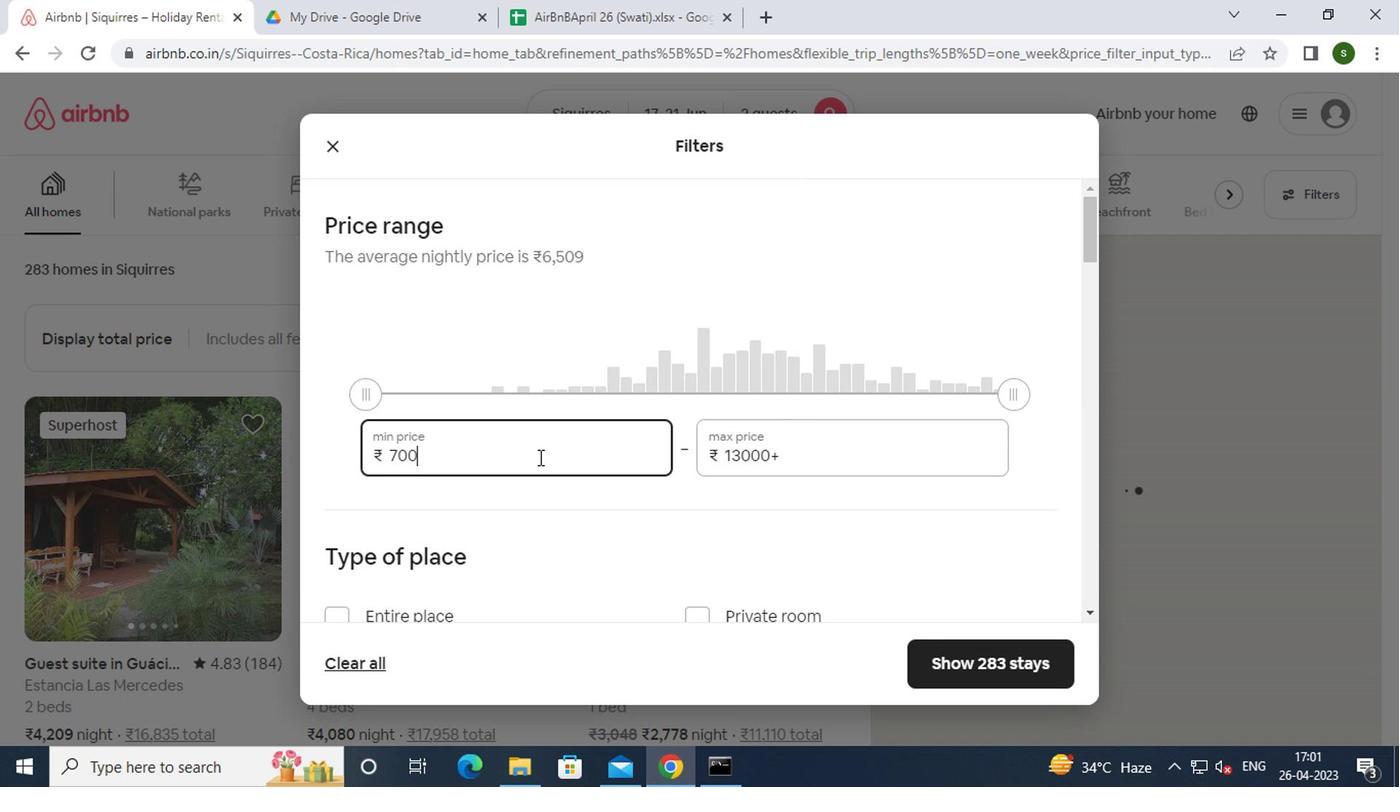 
Action: Mouse moved to (829, 460)
Screenshot: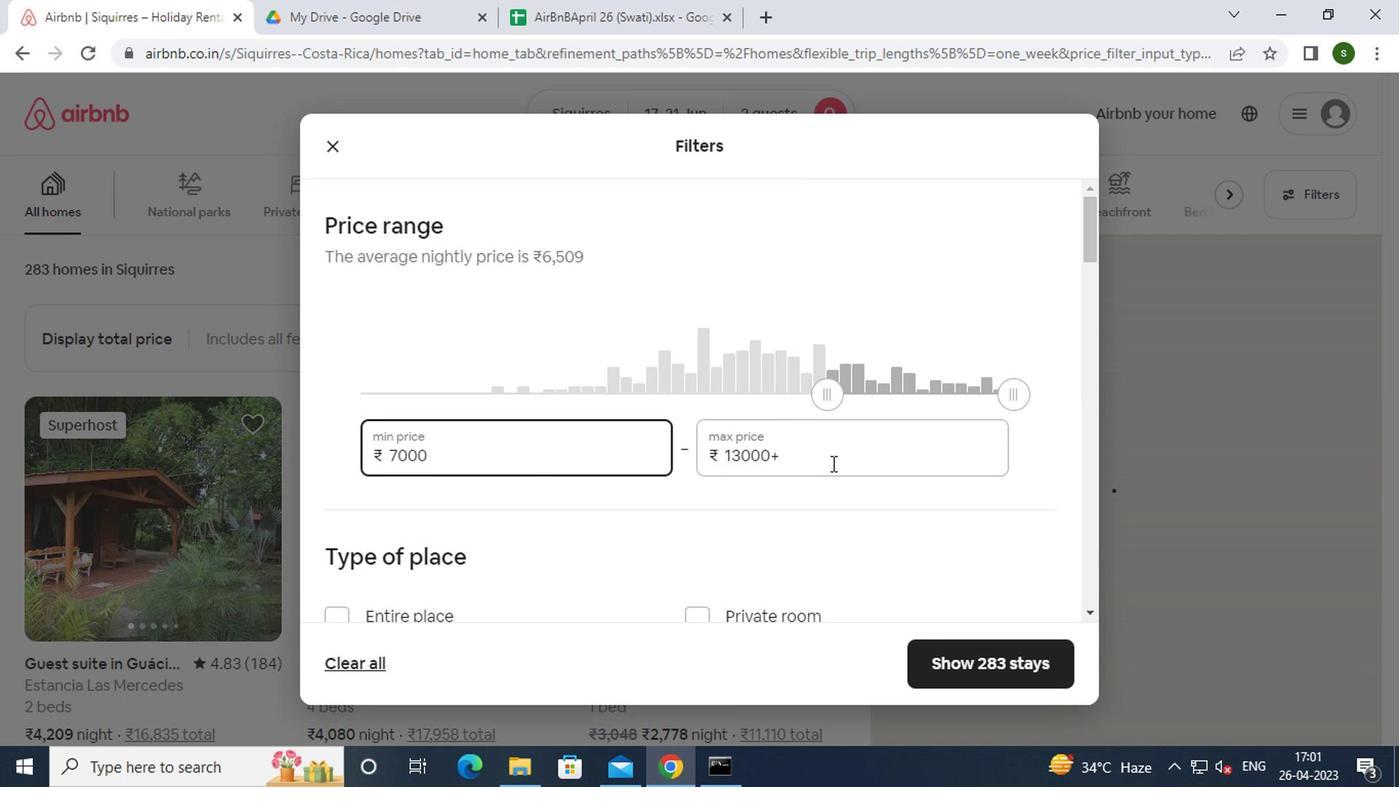 
Action: Mouse pressed left at (829, 460)
Screenshot: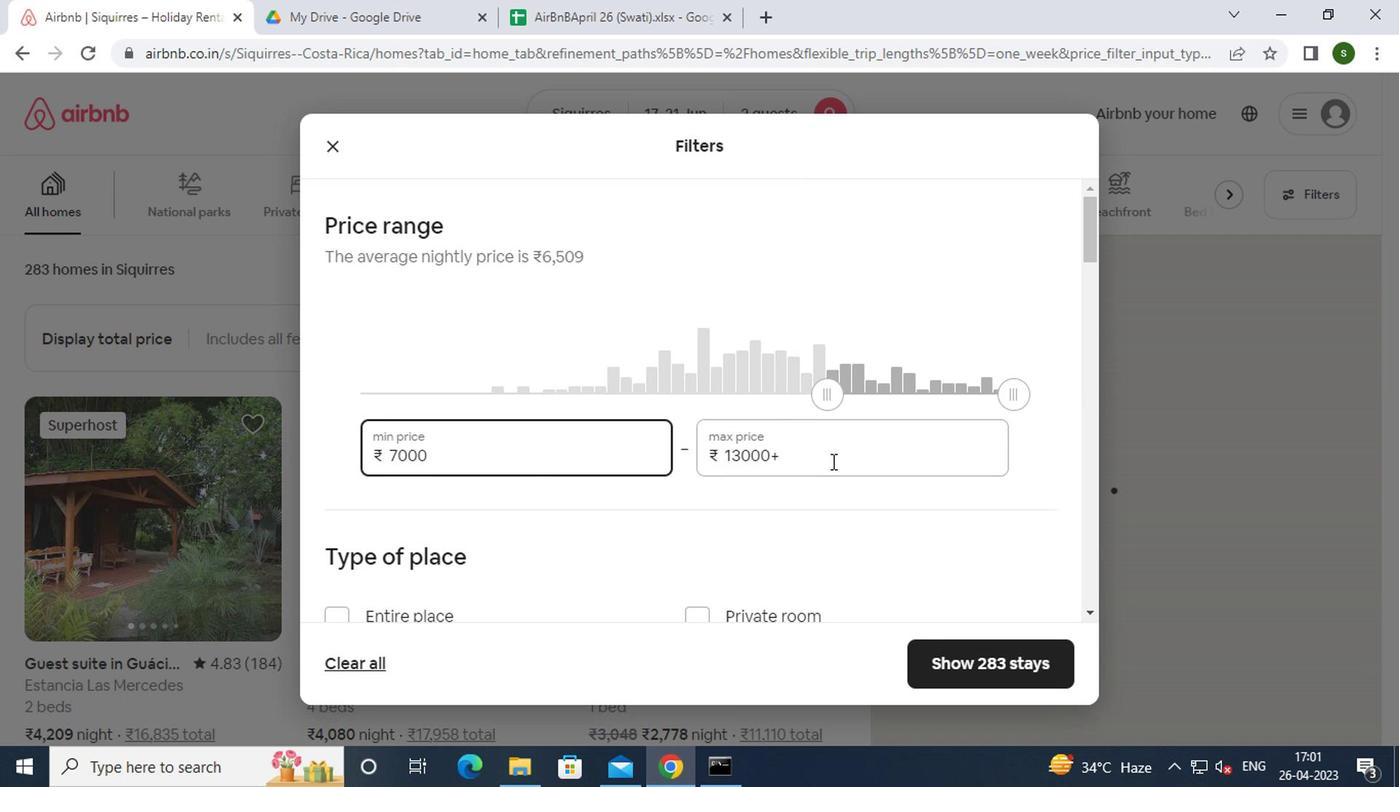 
Action: Key pressed <Key.backspace>
Screenshot: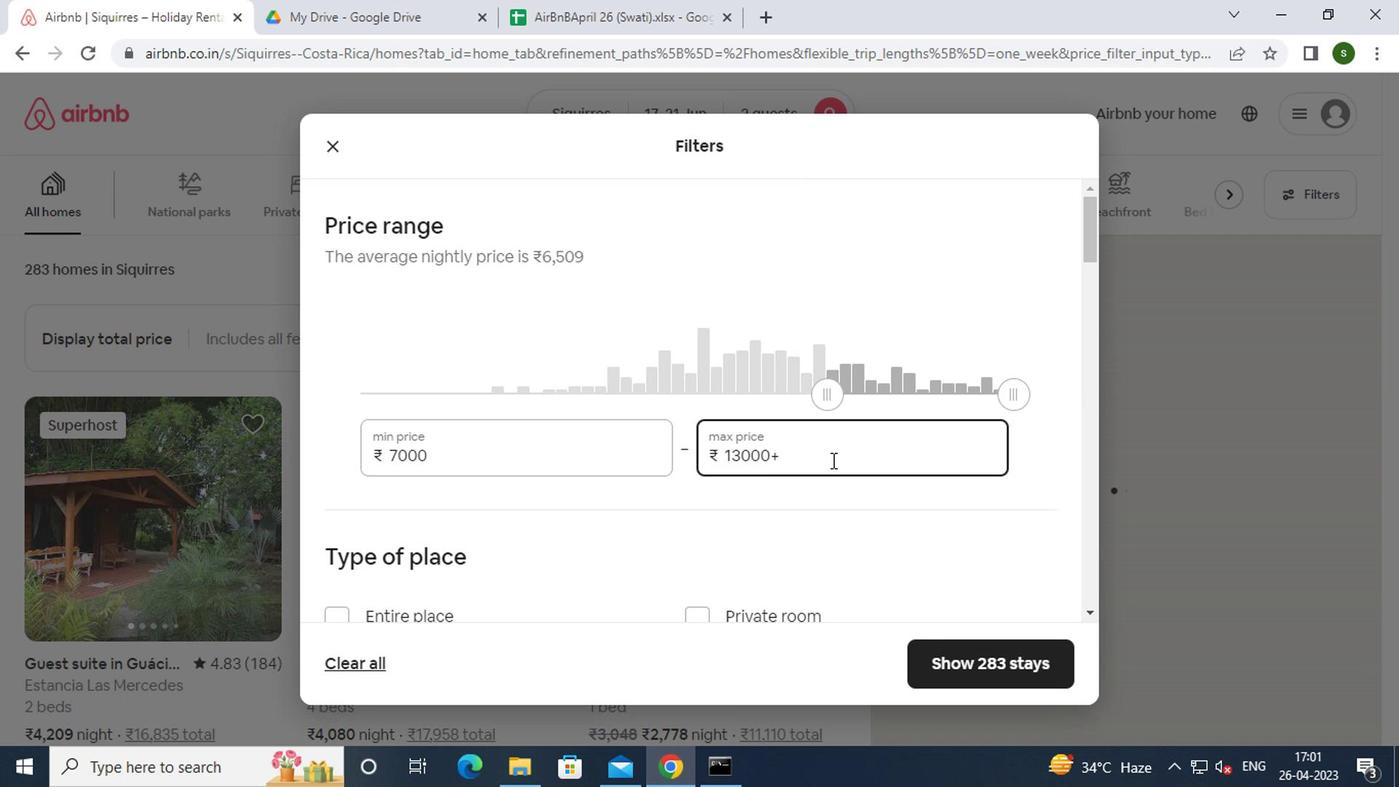 
Action: Mouse moved to (829, 459)
Screenshot: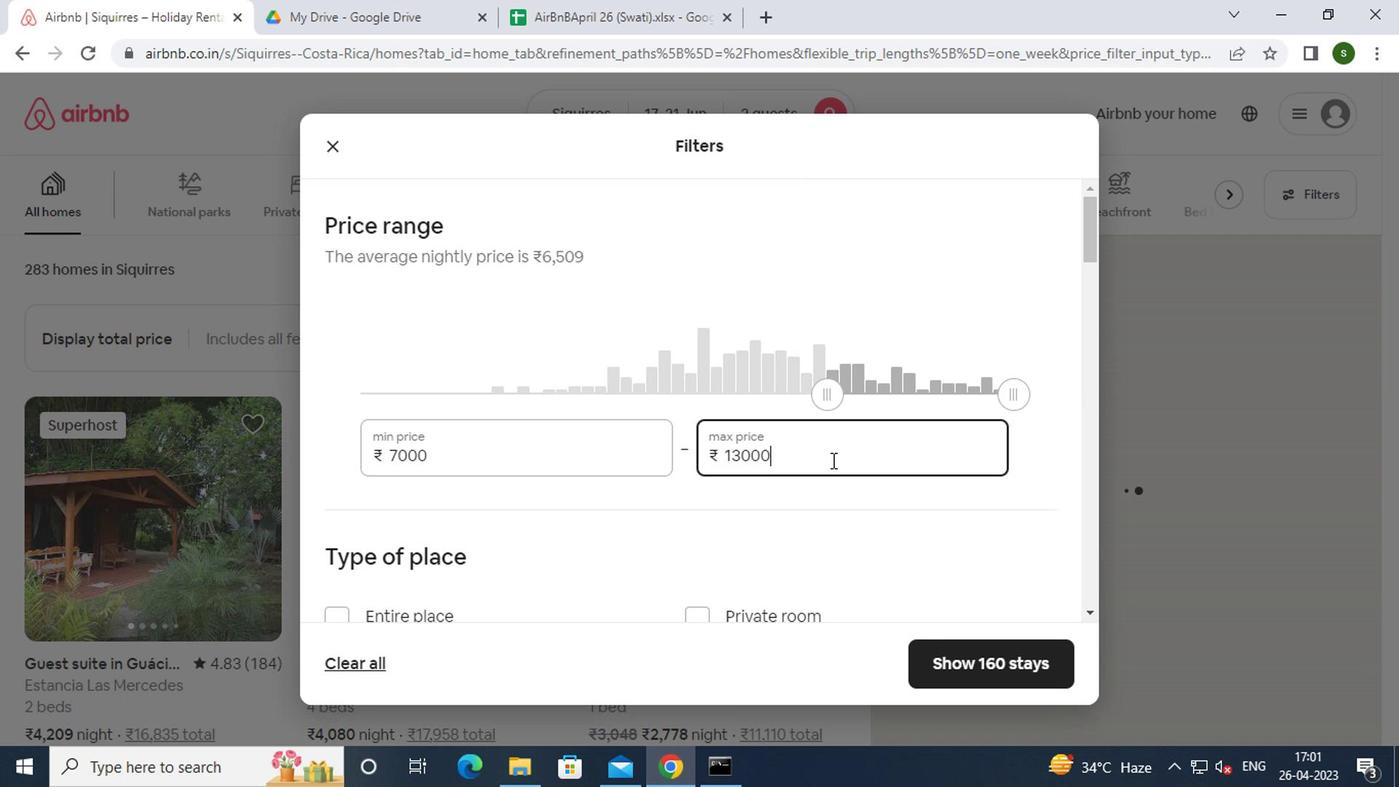 
Action: Key pressed <Key.backspace><Key.backspace><Key.backspace><Key.backspace><Key.backspace><Key.backspace><Key.backspace><Key.backspace><Key.backspace><Key.backspace><Key.backspace>12000
Screenshot: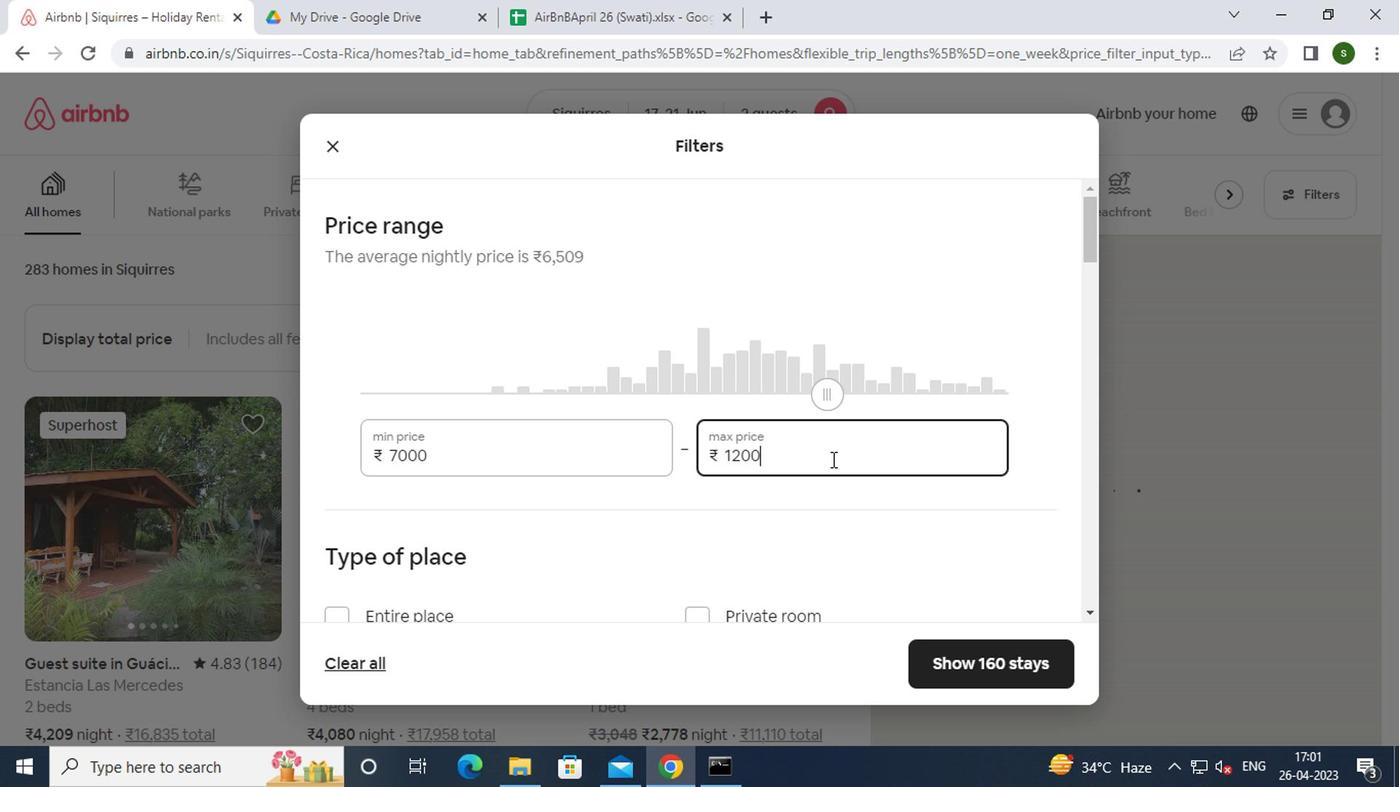 
Action: Mouse moved to (747, 480)
Screenshot: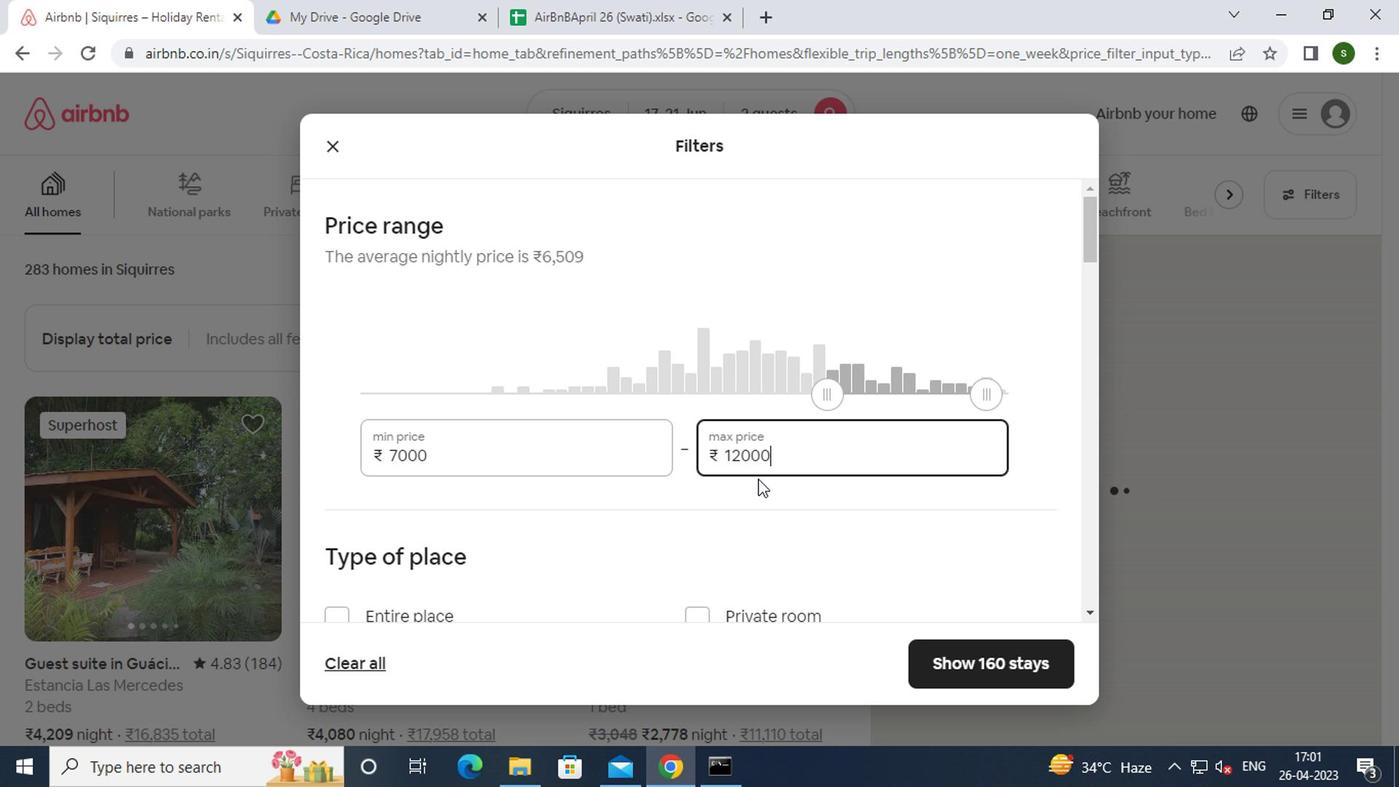 
Action: Mouse scrolled (747, 479) with delta (0, 0)
Screenshot: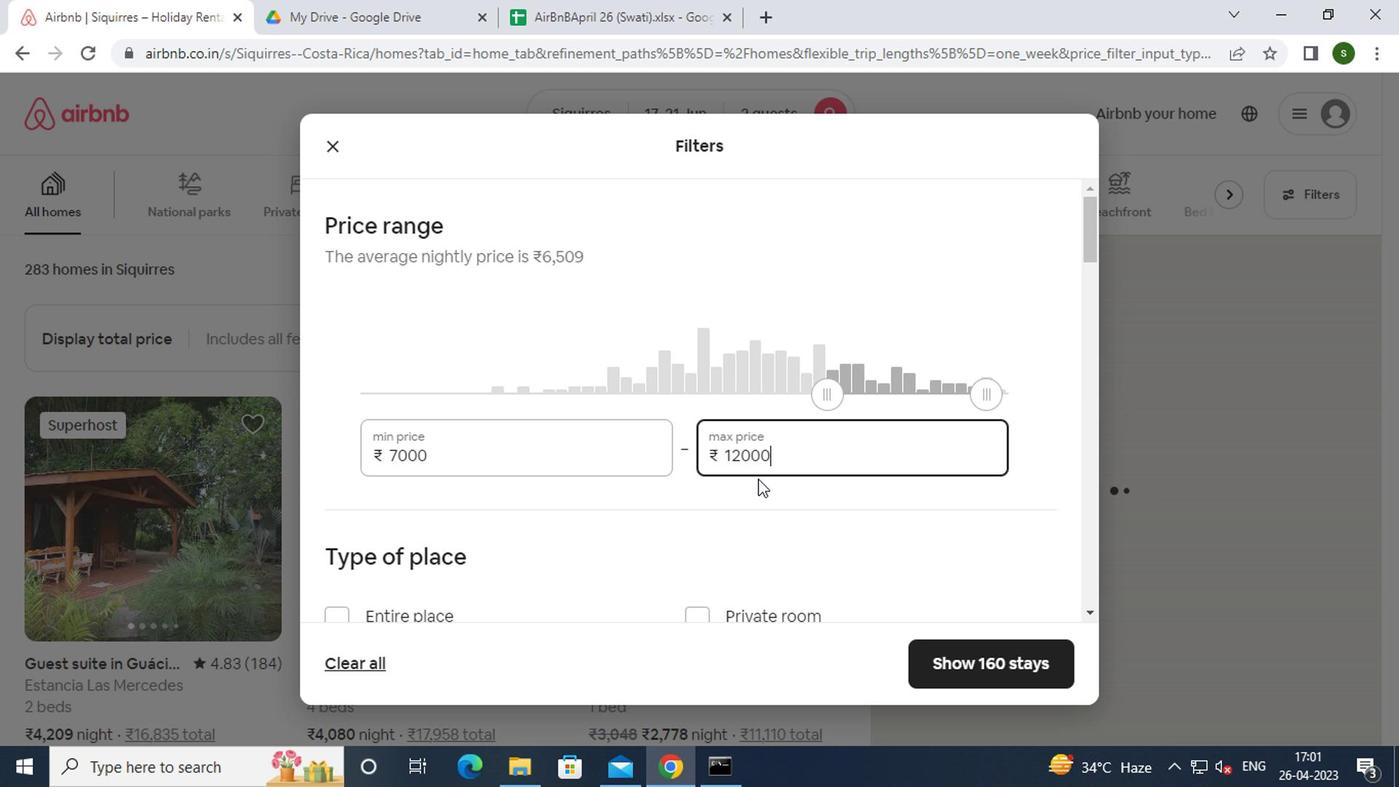 
Action: Mouse moved to (746, 480)
Screenshot: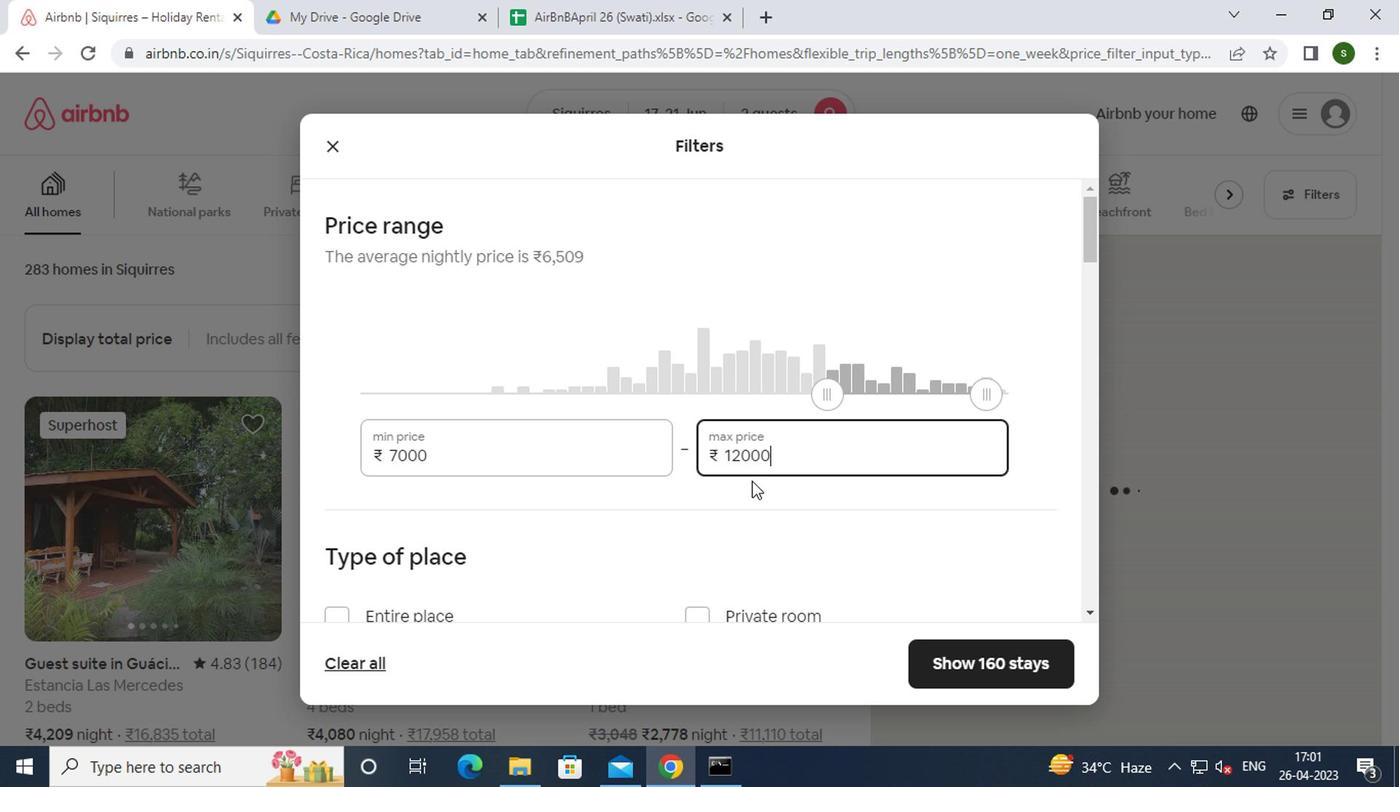 
Action: Mouse scrolled (746, 479) with delta (0, 0)
Screenshot: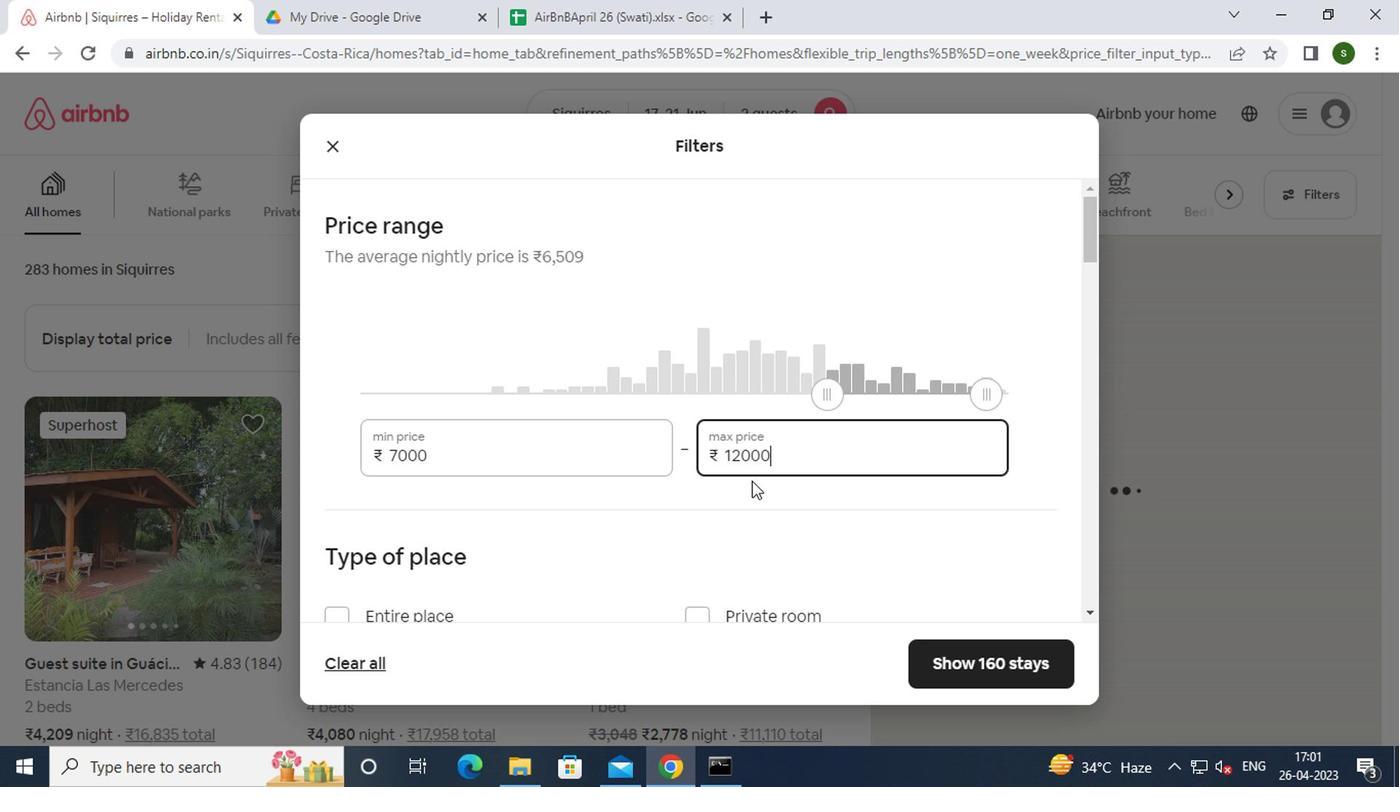 
Action: Mouse moved to (723, 427)
Screenshot: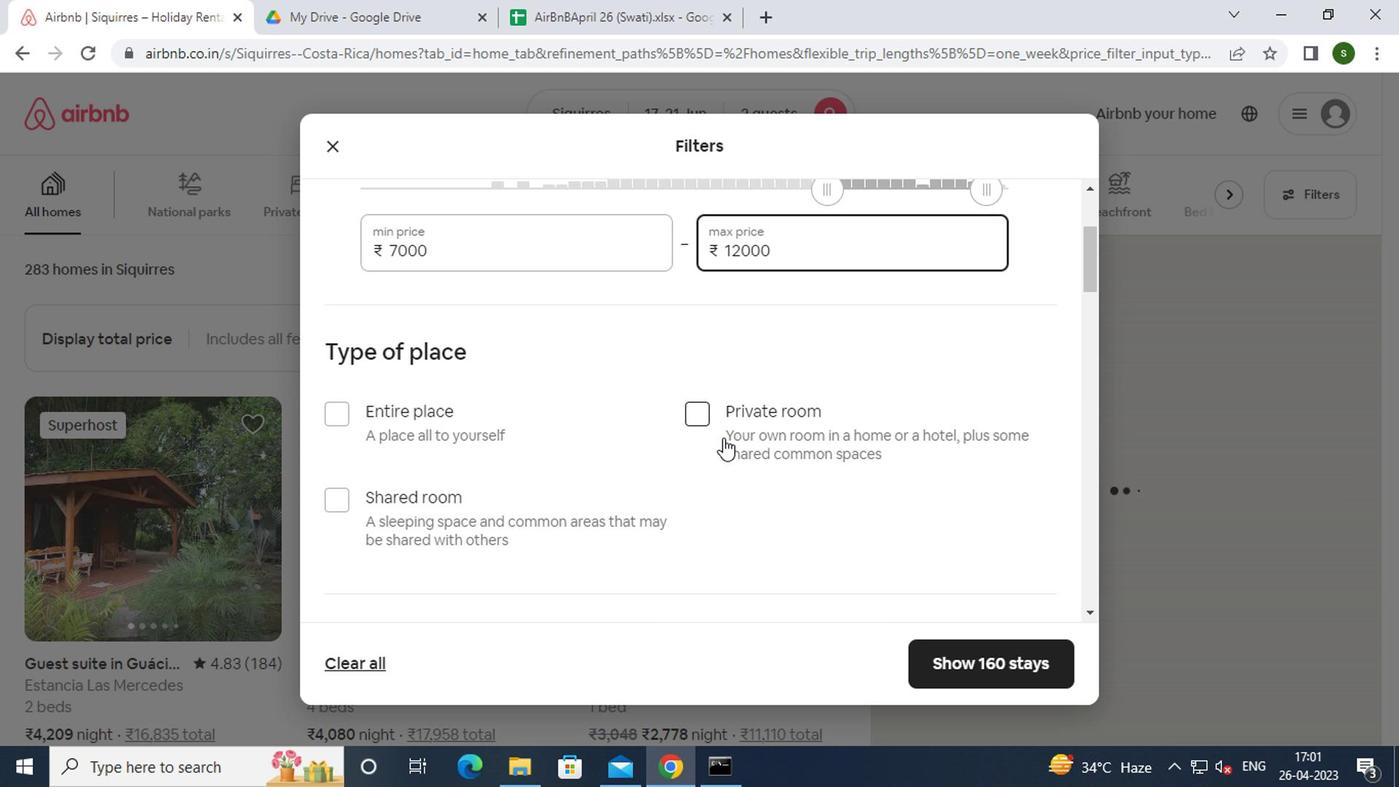 
Action: Mouse pressed left at (723, 427)
Screenshot: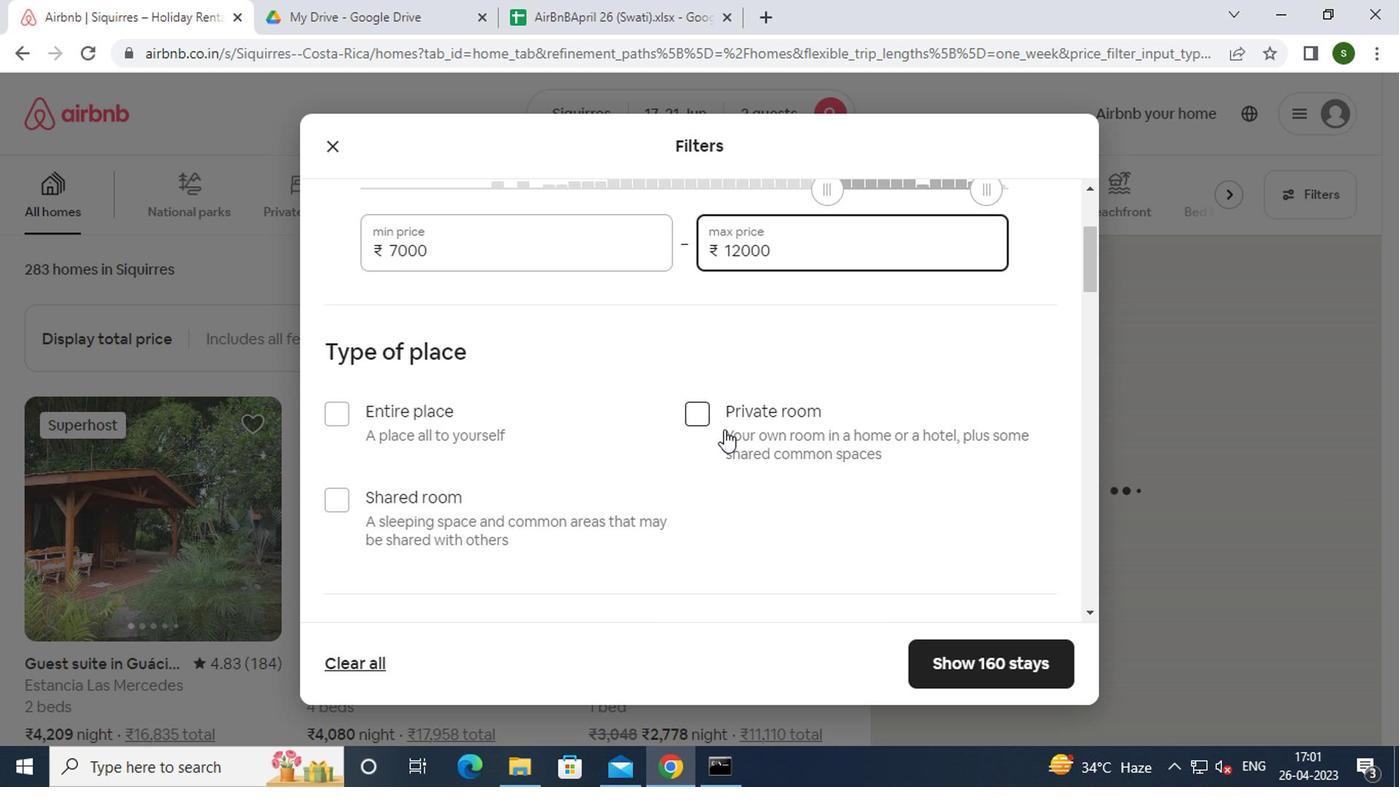 
Action: Mouse scrolled (723, 425) with delta (0, -1)
Screenshot: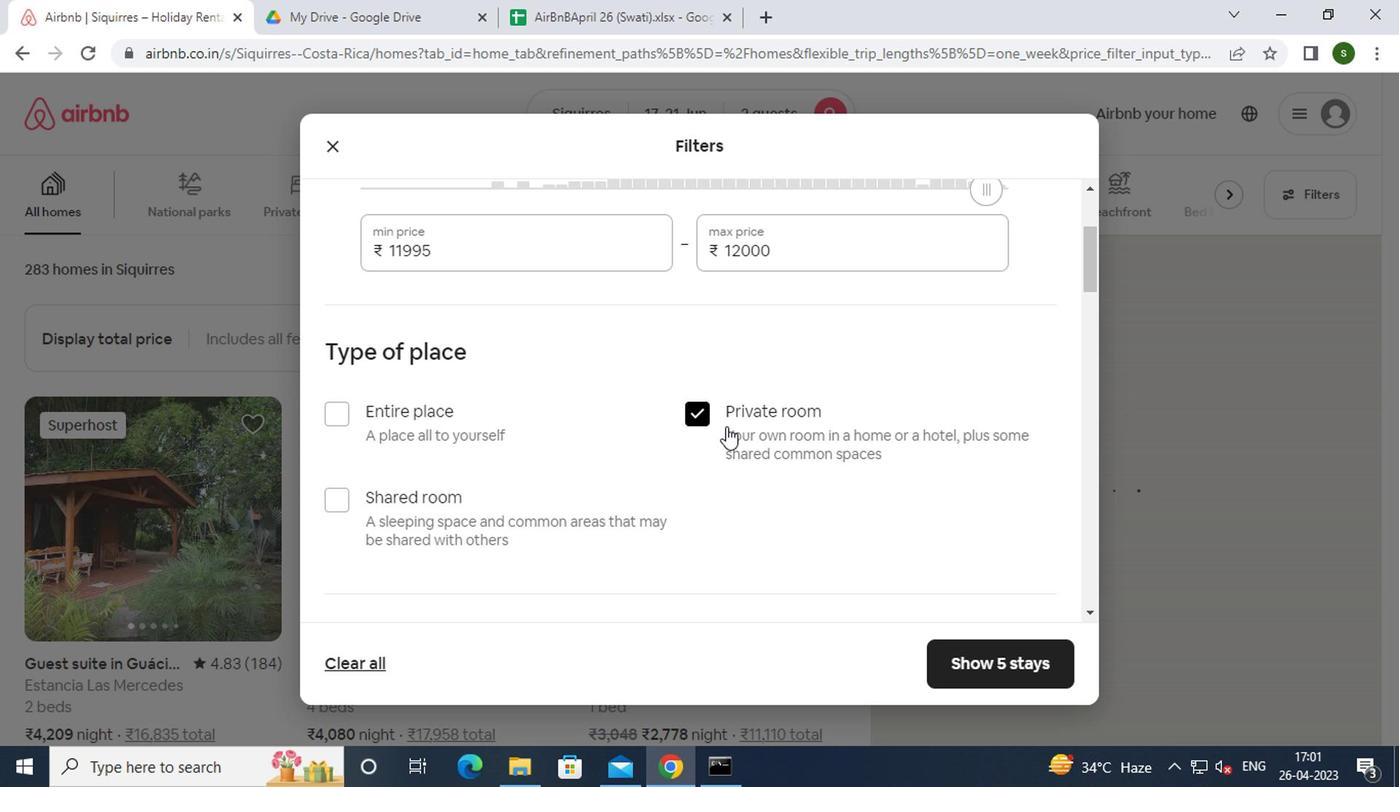 
Action: Mouse scrolled (723, 425) with delta (0, -1)
Screenshot: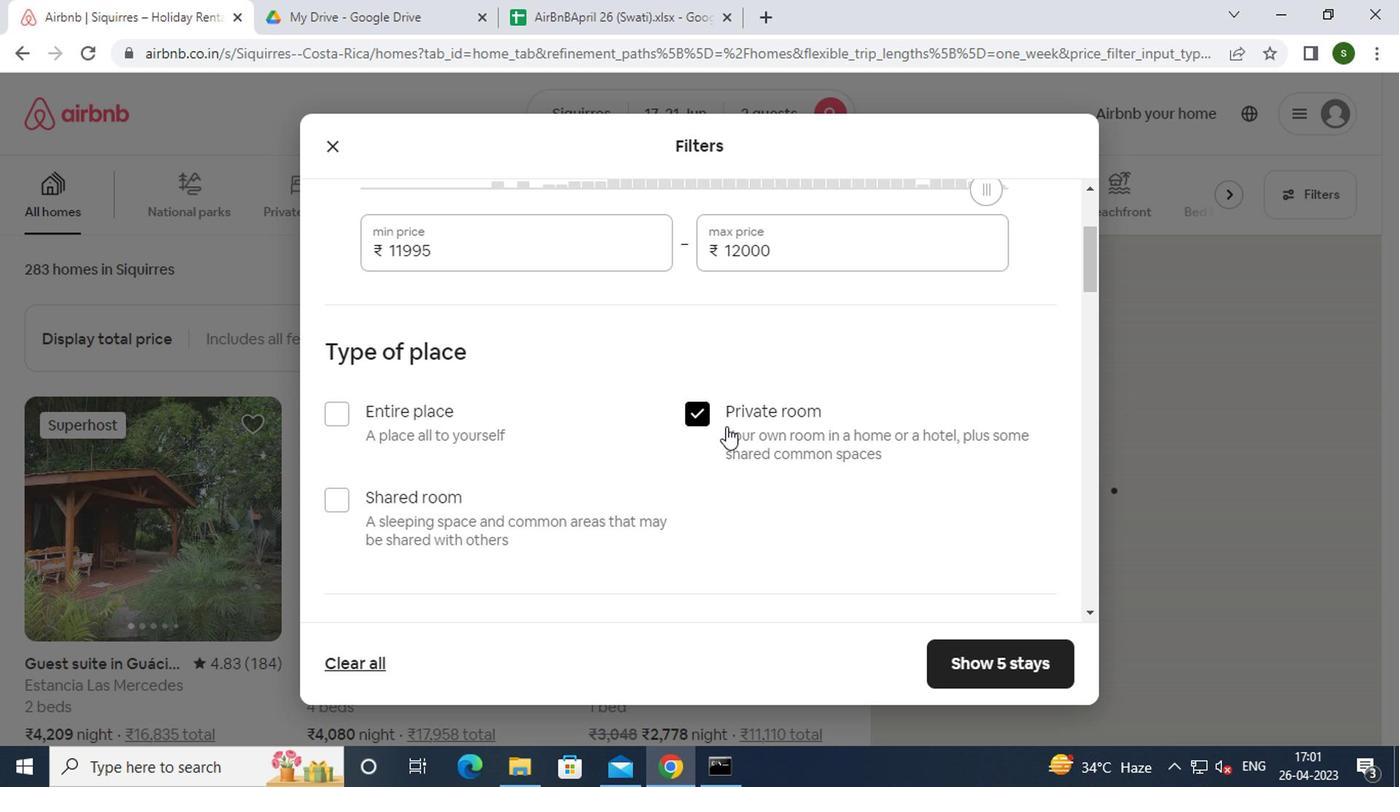 
Action: Mouse scrolled (723, 425) with delta (0, -1)
Screenshot: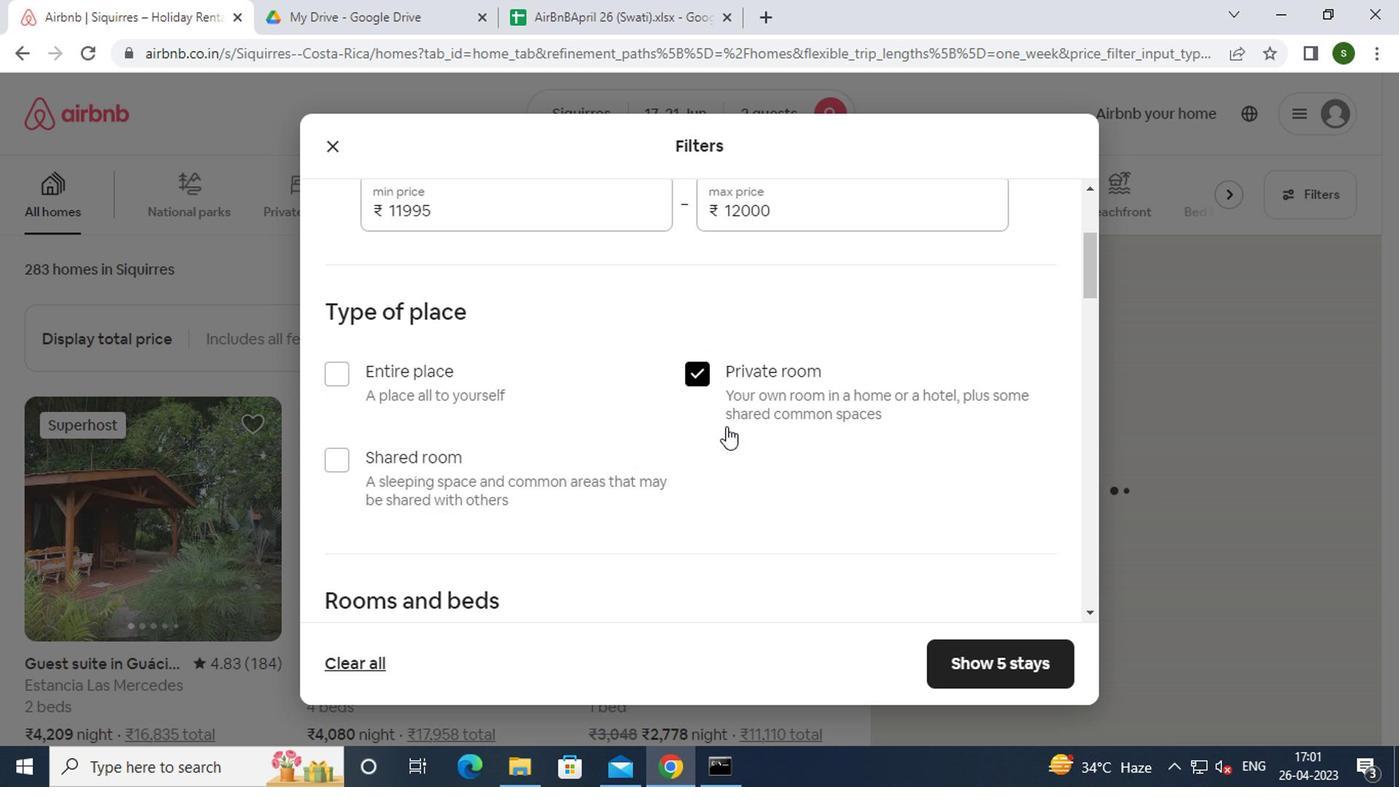 
Action: Mouse moved to (473, 440)
Screenshot: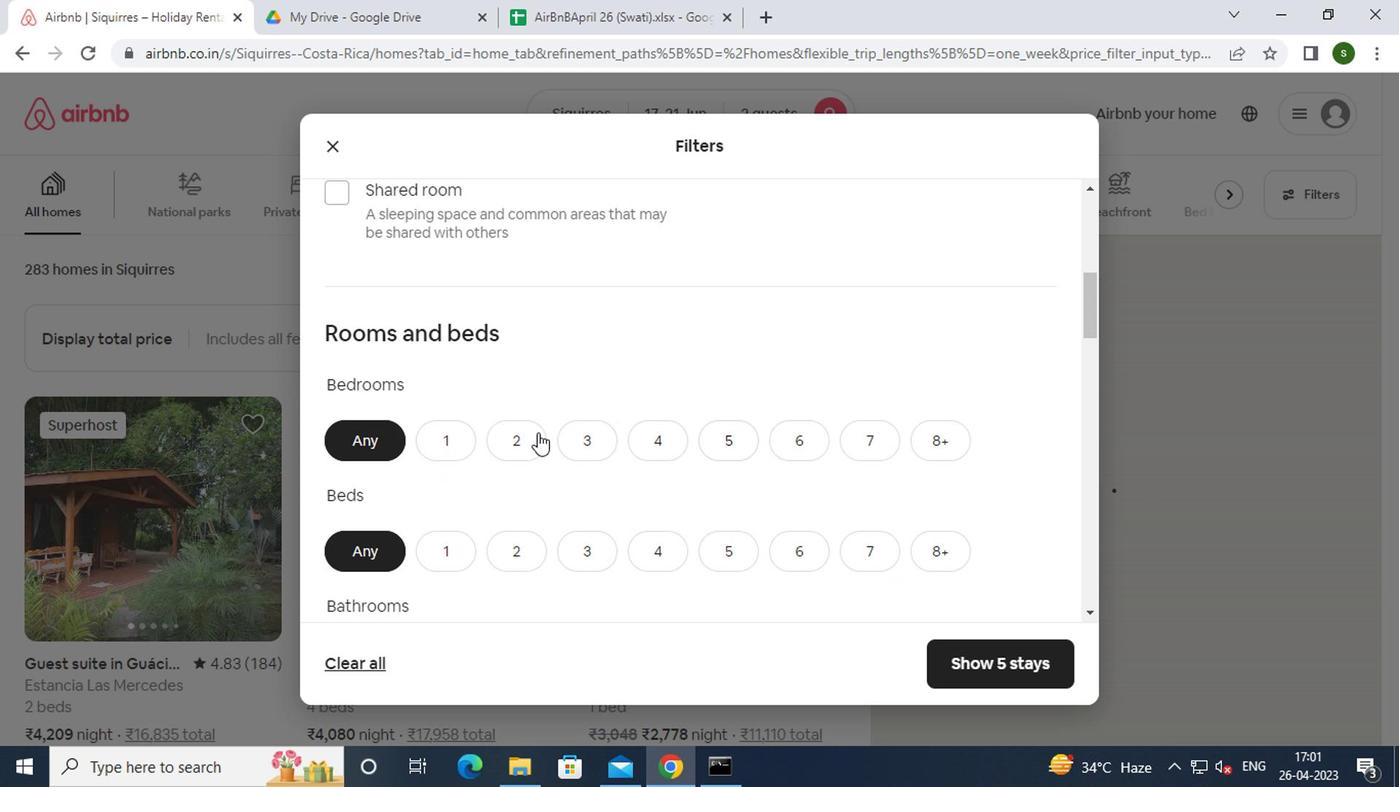 
Action: Mouse pressed left at (473, 440)
Screenshot: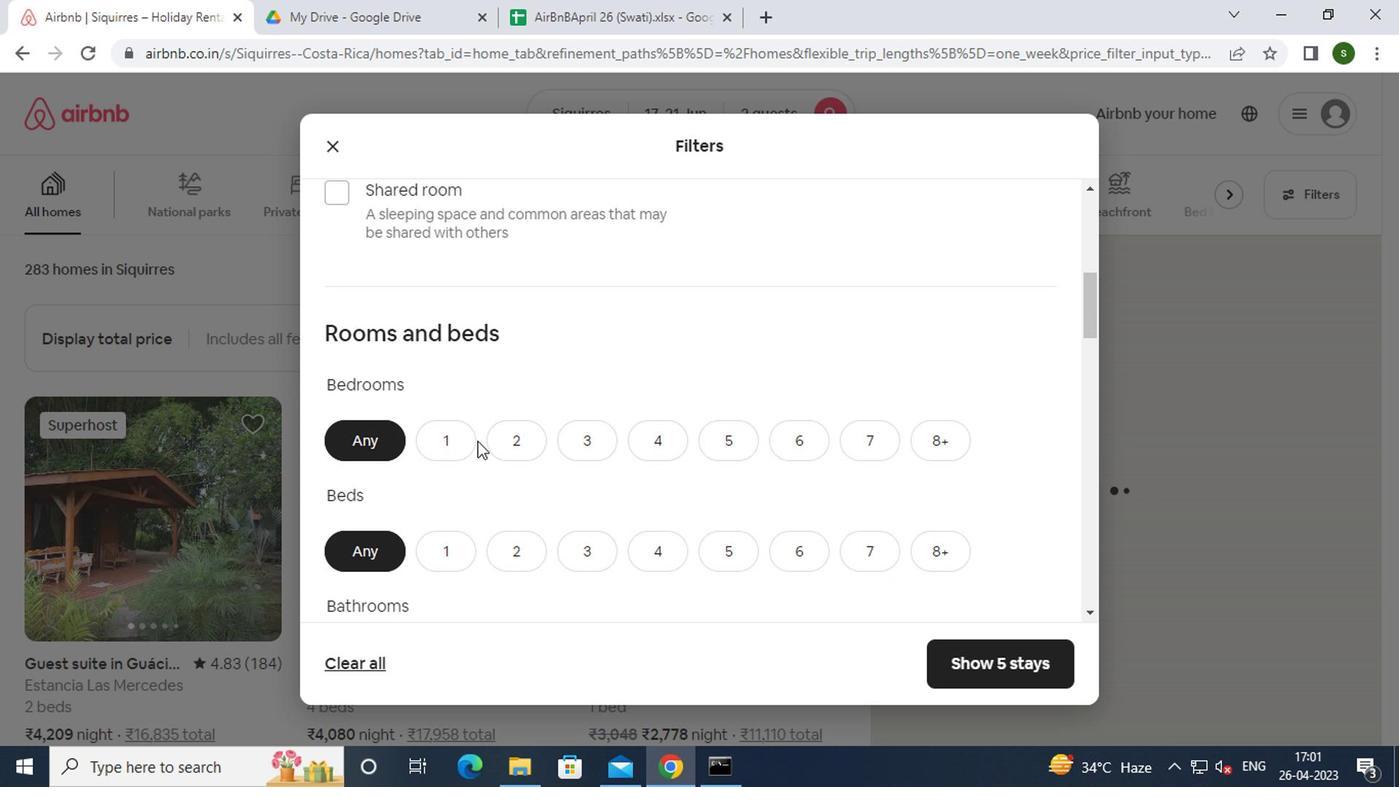 
Action: Mouse moved to (457, 445)
Screenshot: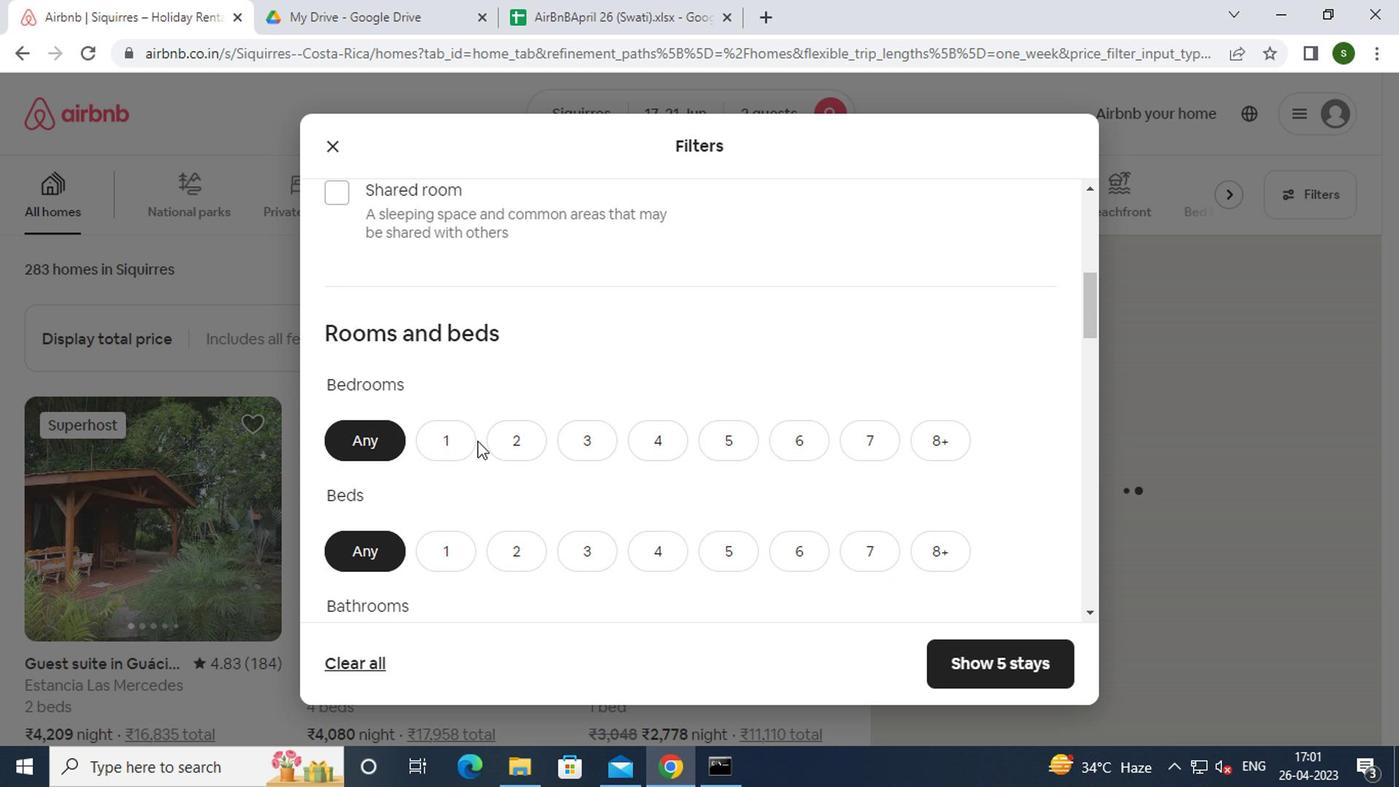 
Action: Mouse pressed left at (457, 445)
Screenshot: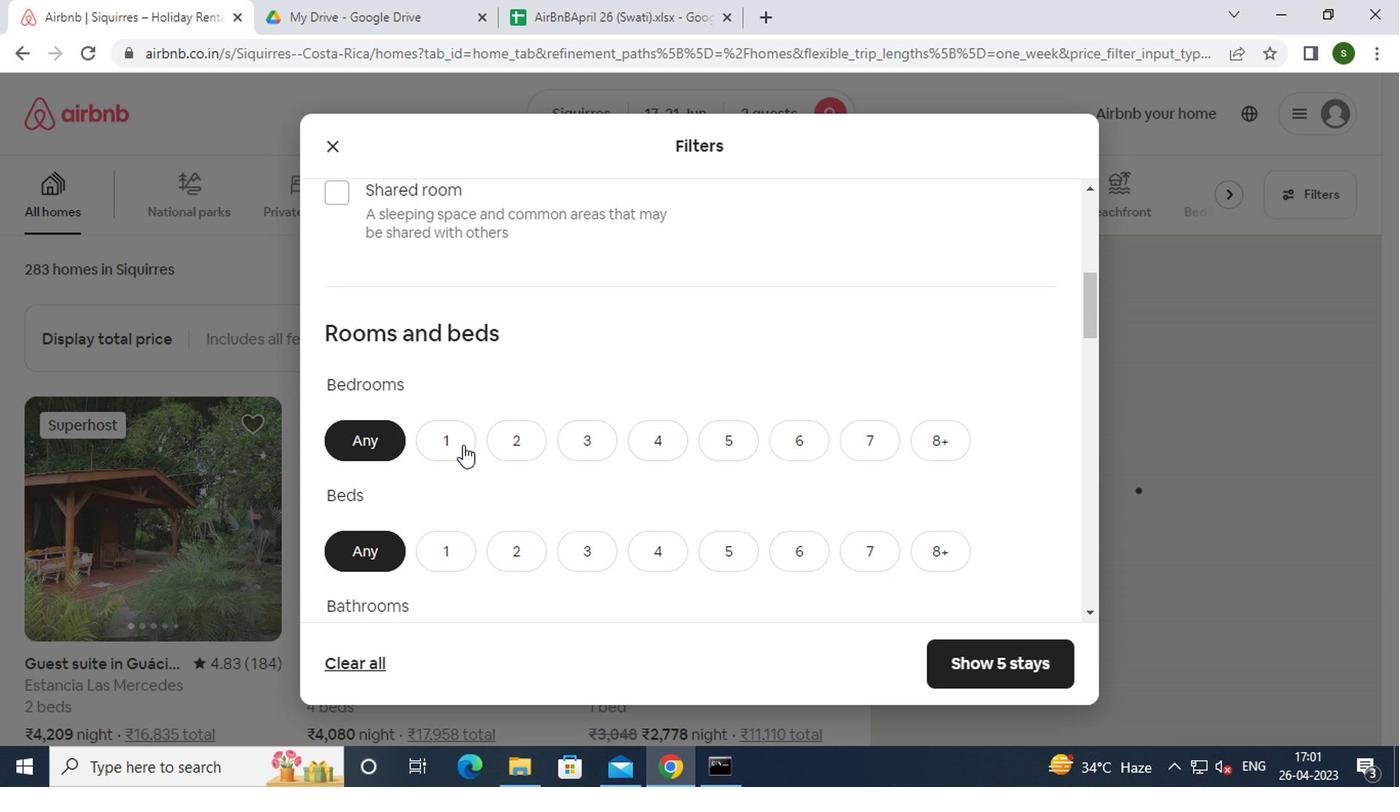 
Action: Mouse moved to (491, 542)
Screenshot: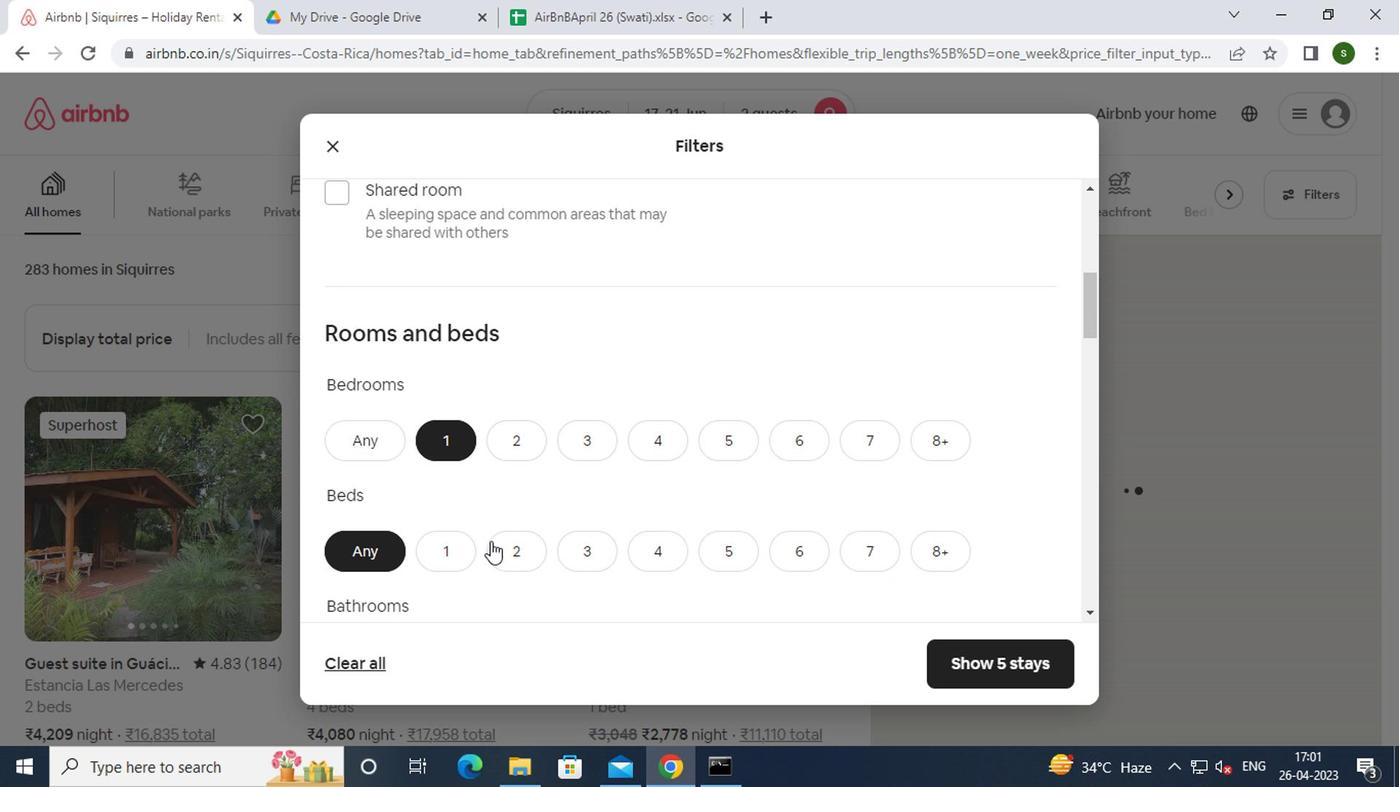 
Action: Mouse pressed left at (491, 542)
Screenshot: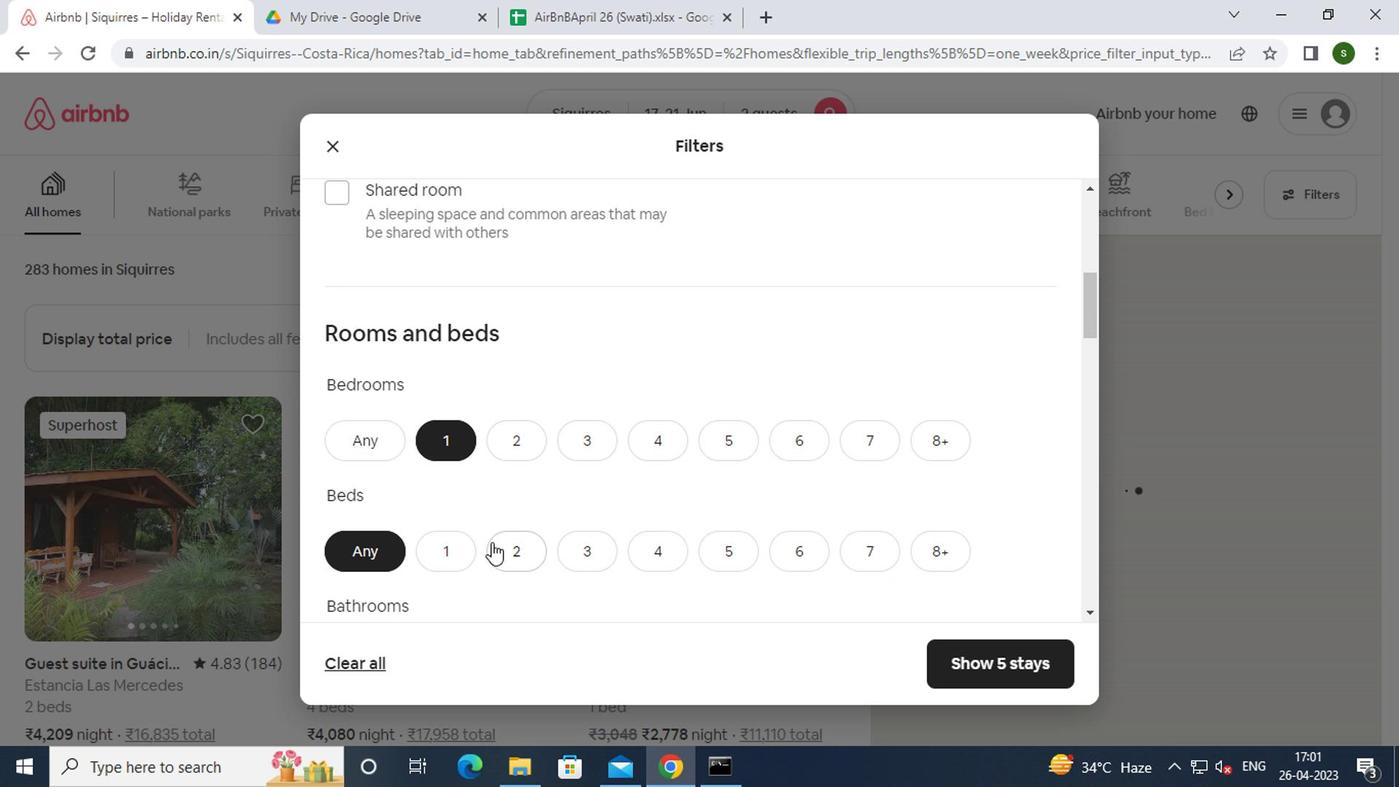 
Action: Mouse moved to (530, 473)
Screenshot: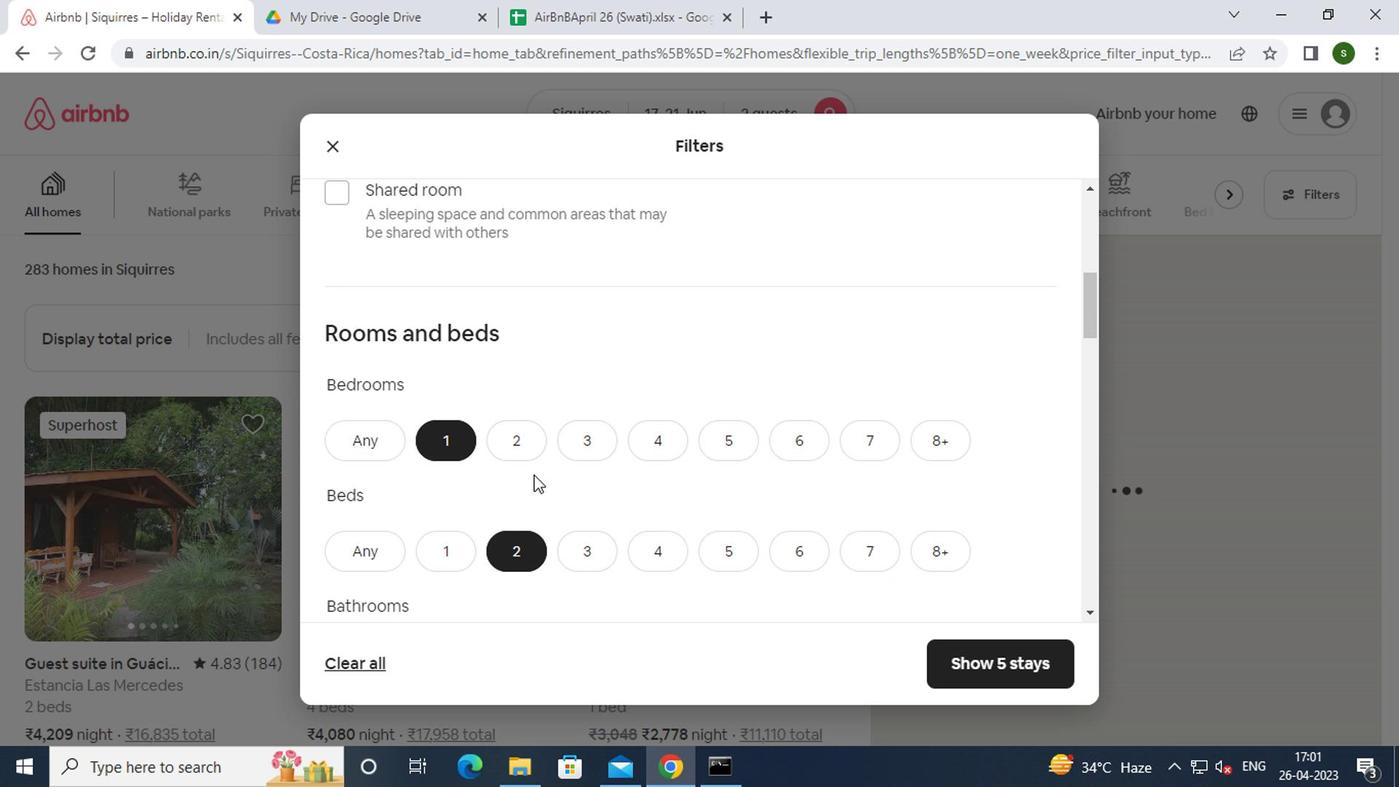 
Action: Mouse scrolled (530, 472) with delta (0, -1)
Screenshot: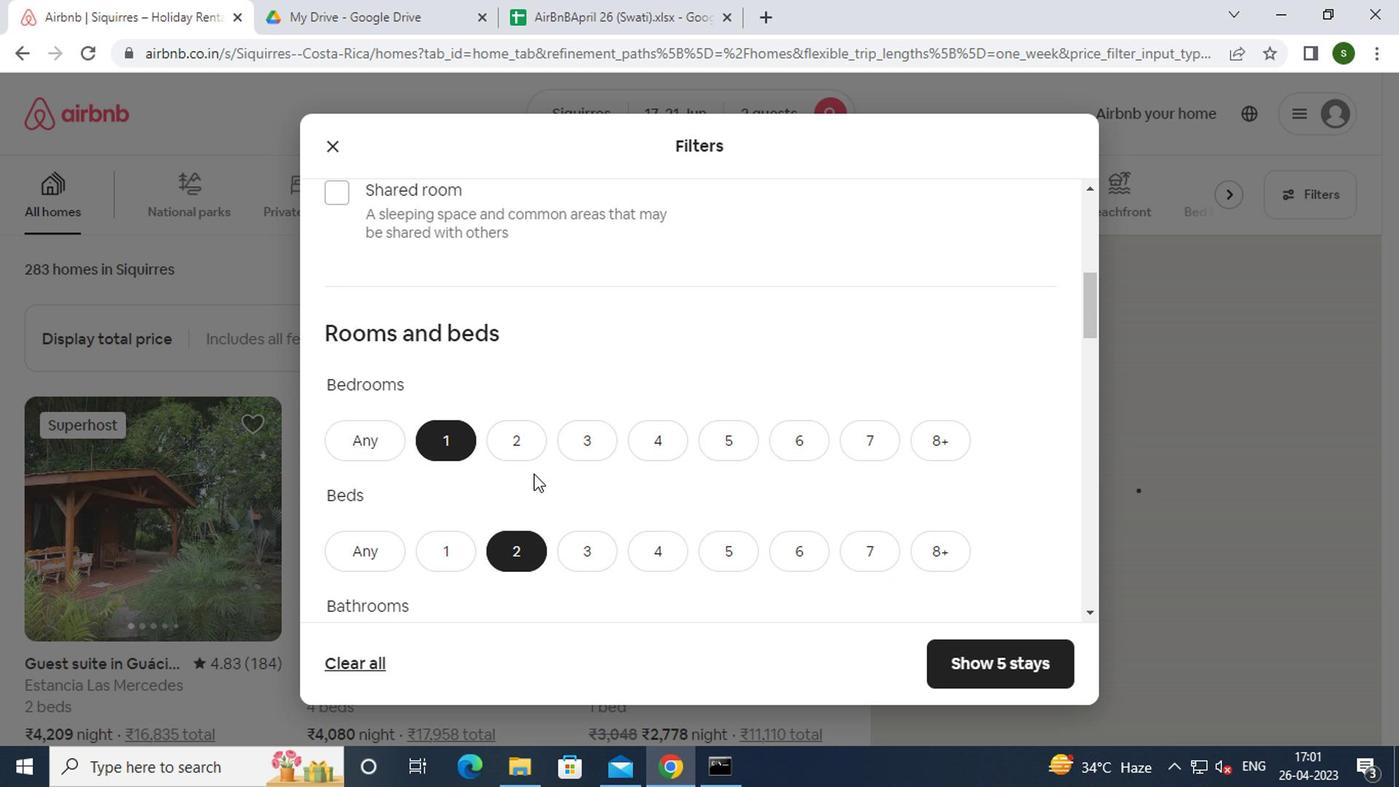 
Action: Mouse scrolled (530, 472) with delta (0, -1)
Screenshot: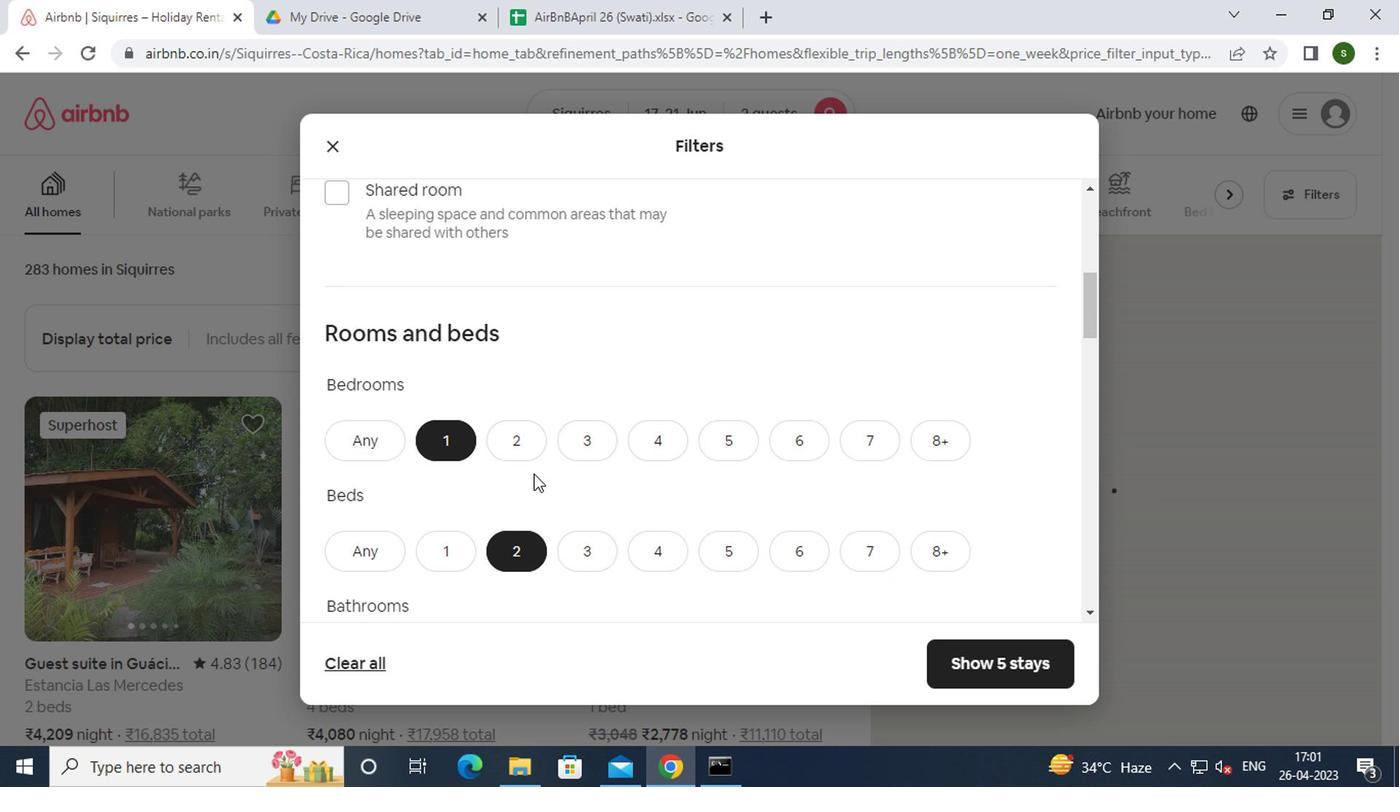
Action: Mouse scrolled (530, 472) with delta (0, -1)
Screenshot: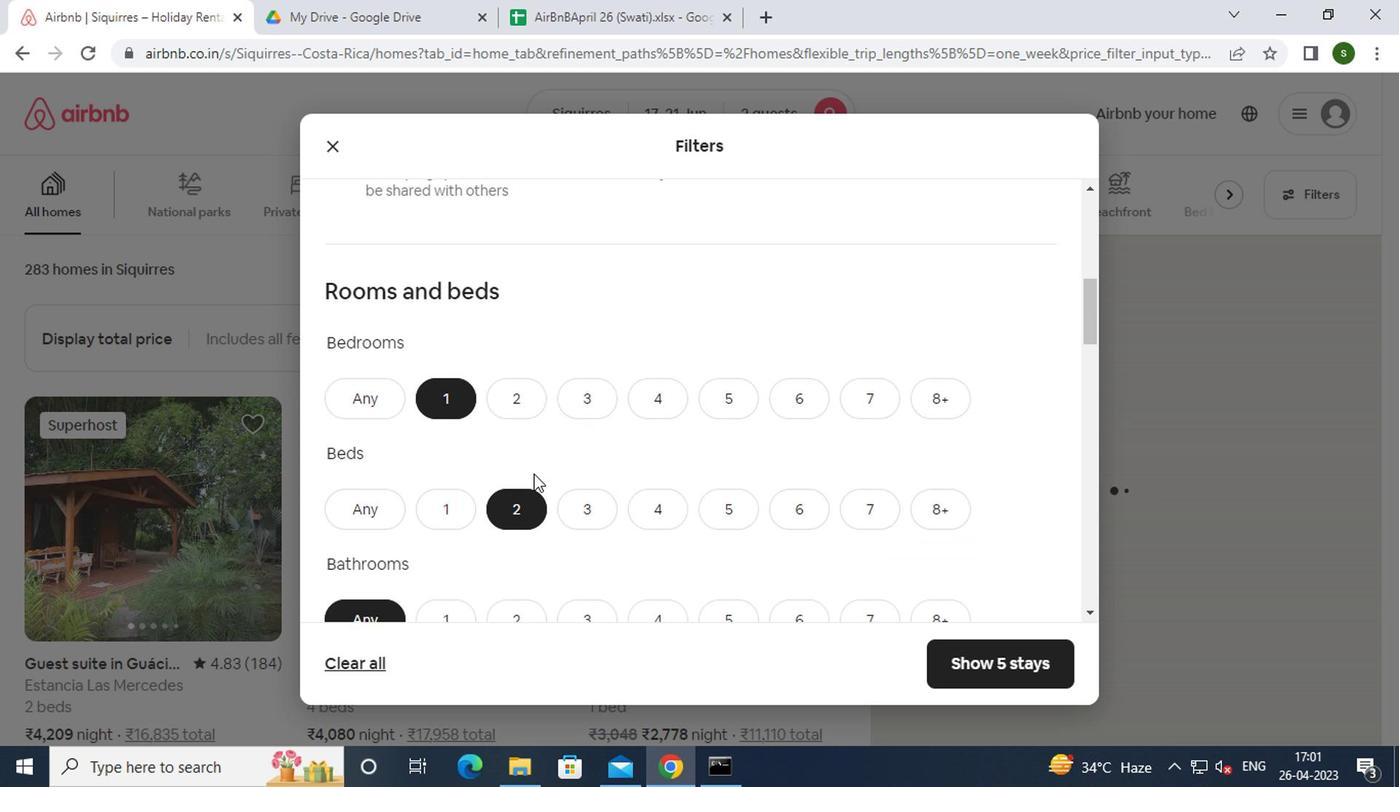 
Action: Mouse moved to (445, 362)
Screenshot: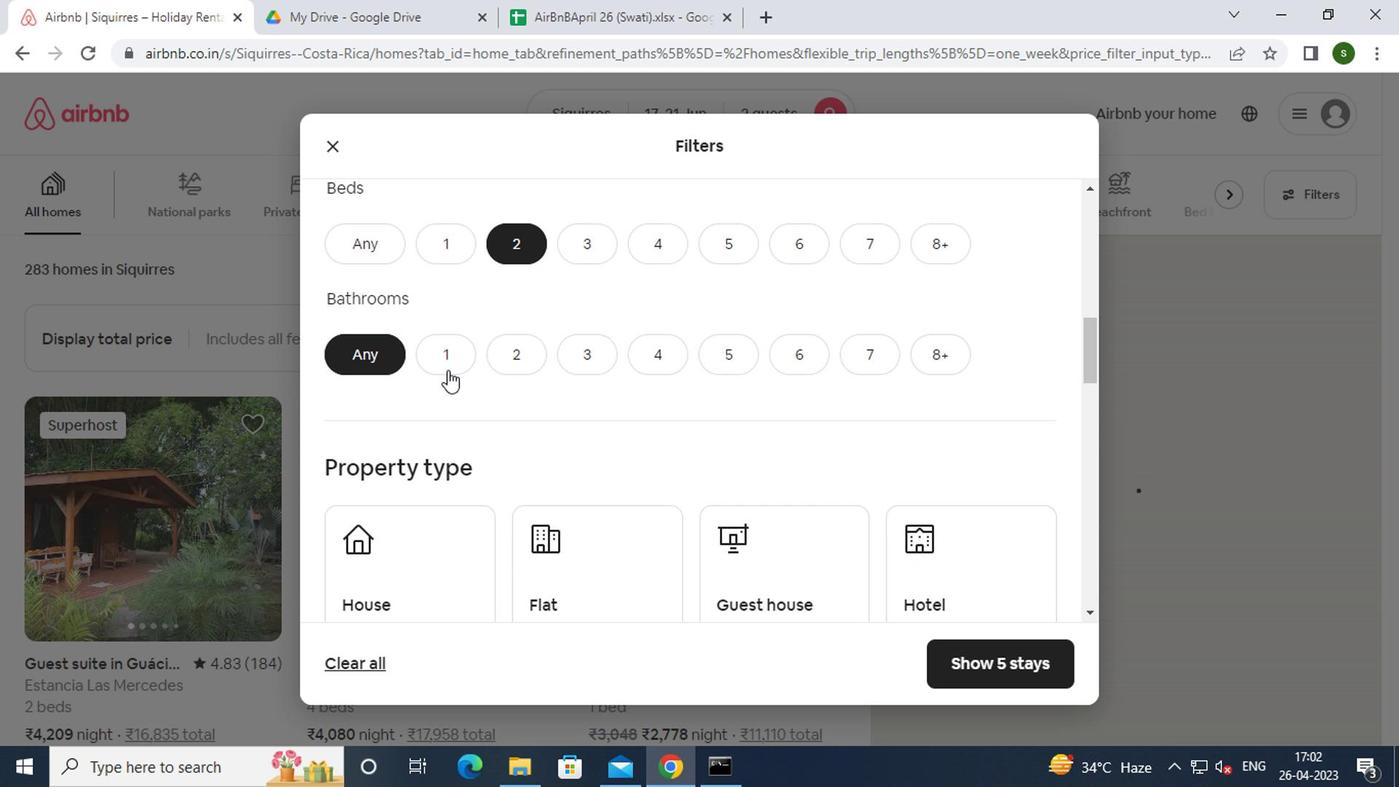 
Action: Mouse pressed left at (445, 362)
Screenshot: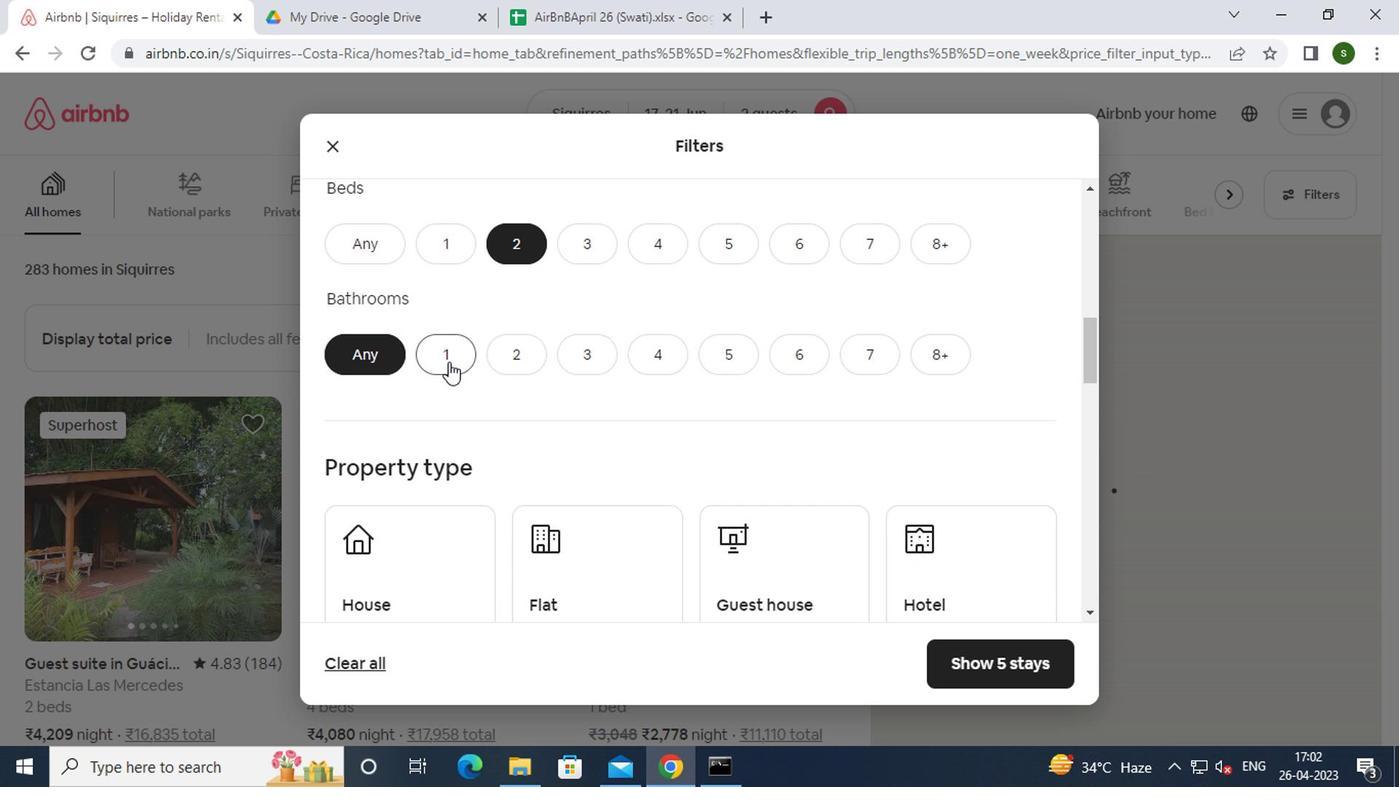 
Action: Mouse moved to (451, 376)
Screenshot: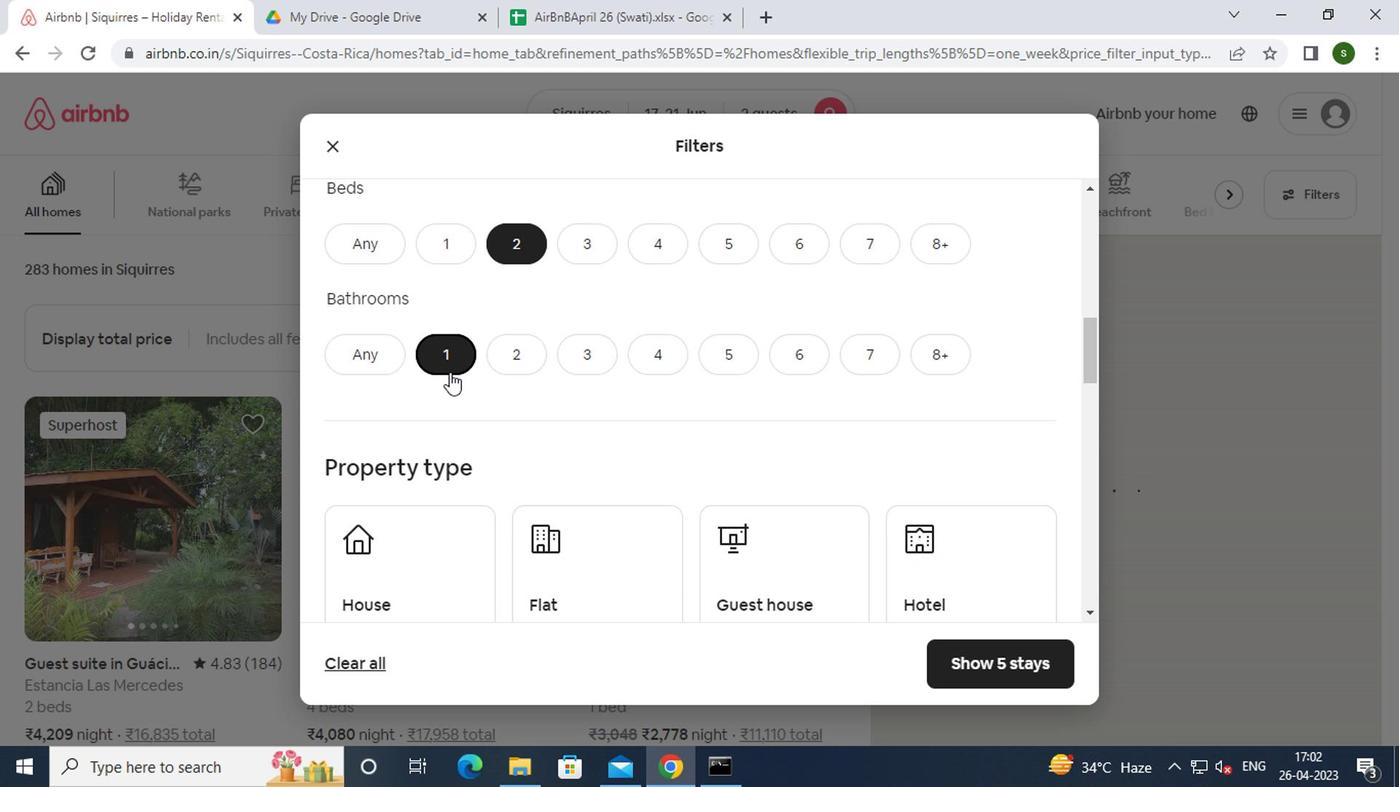 
Action: Mouse scrolled (451, 375) with delta (0, 0)
Screenshot: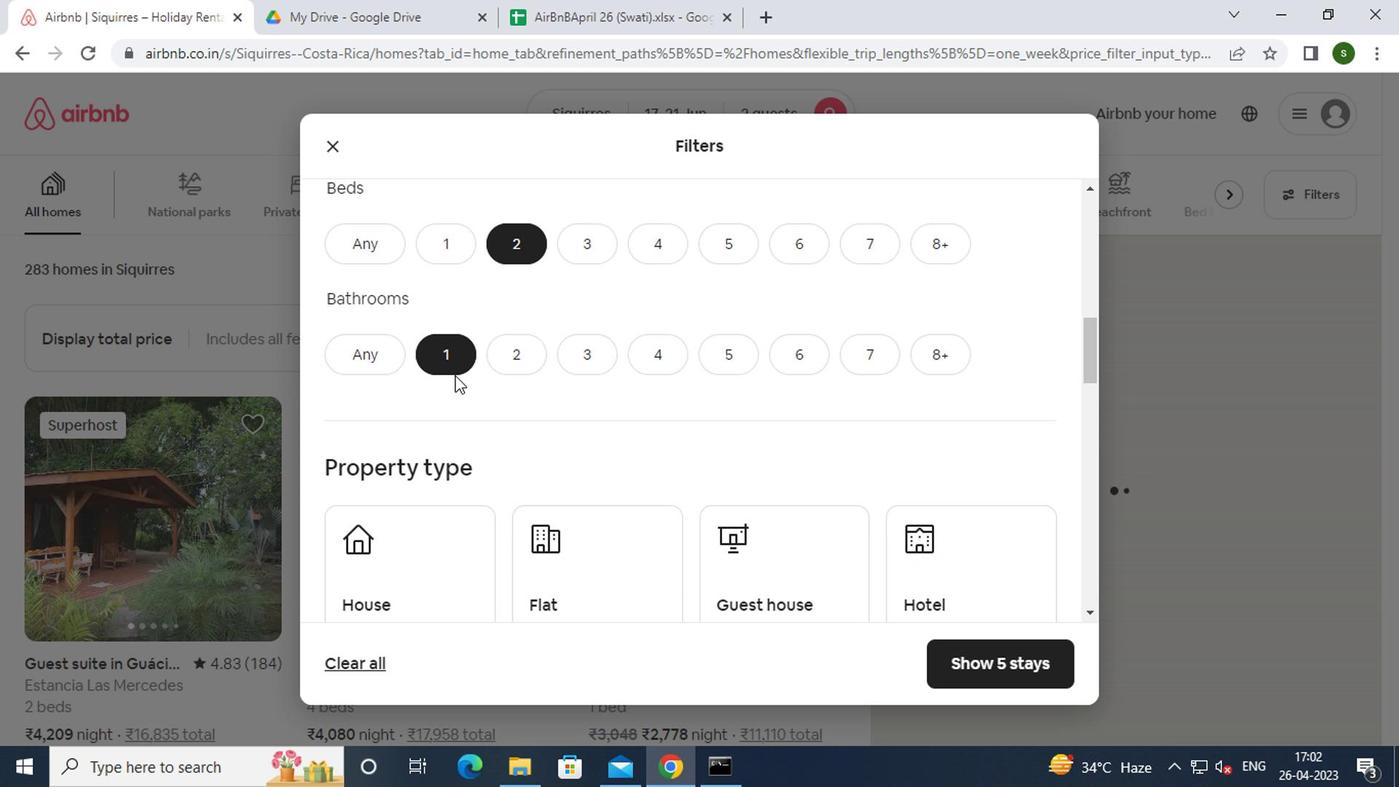 
Action: Mouse scrolled (451, 375) with delta (0, 0)
Screenshot: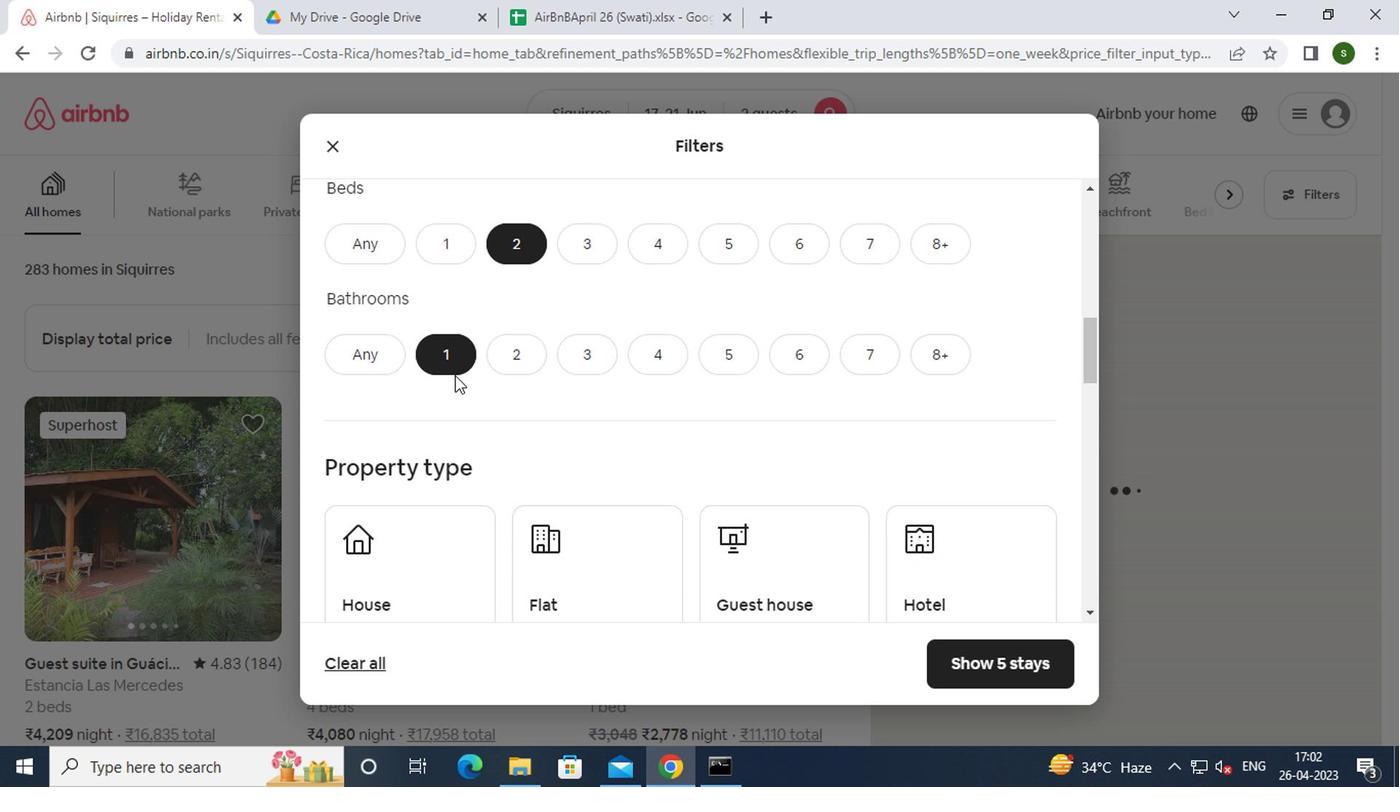 
Action: Mouse moved to (417, 388)
Screenshot: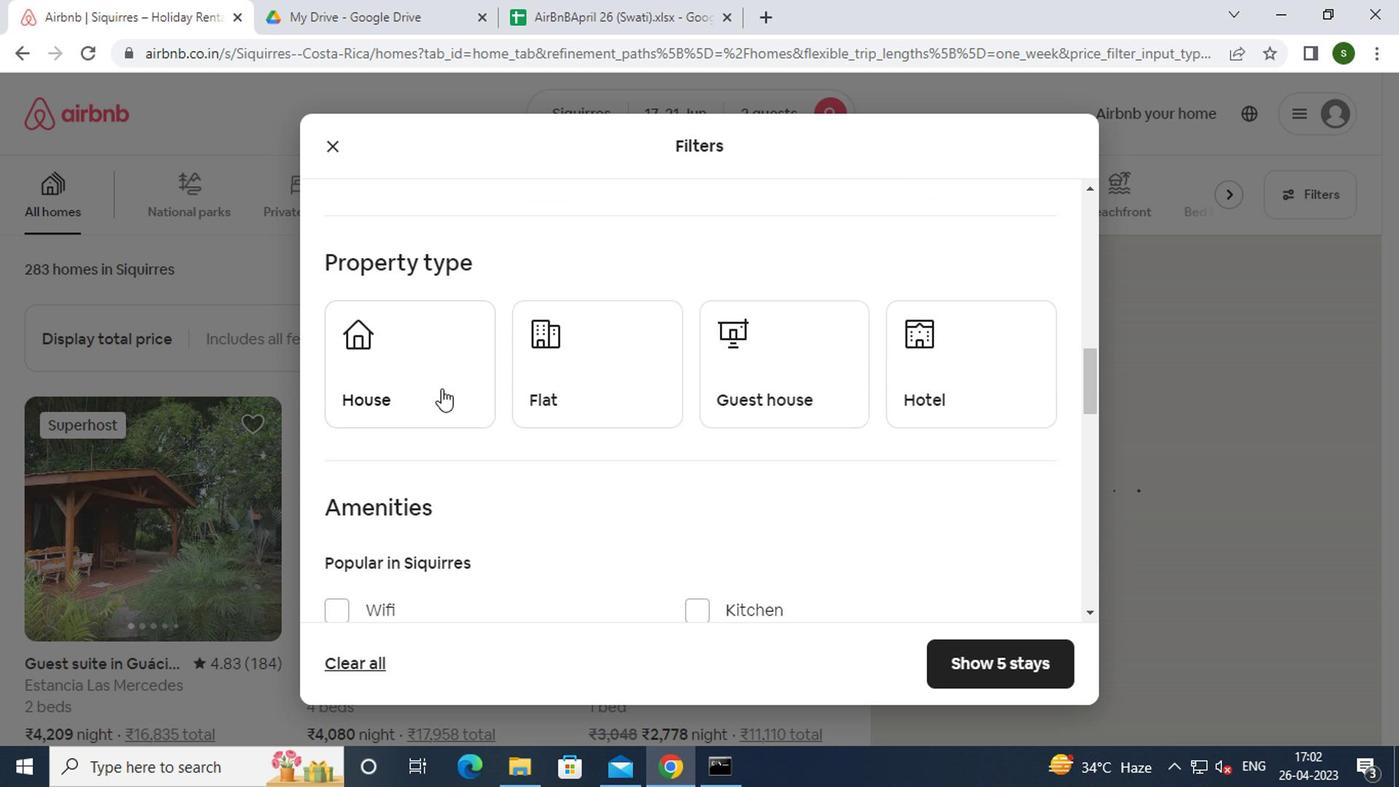 
Action: Mouse pressed left at (417, 388)
Screenshot: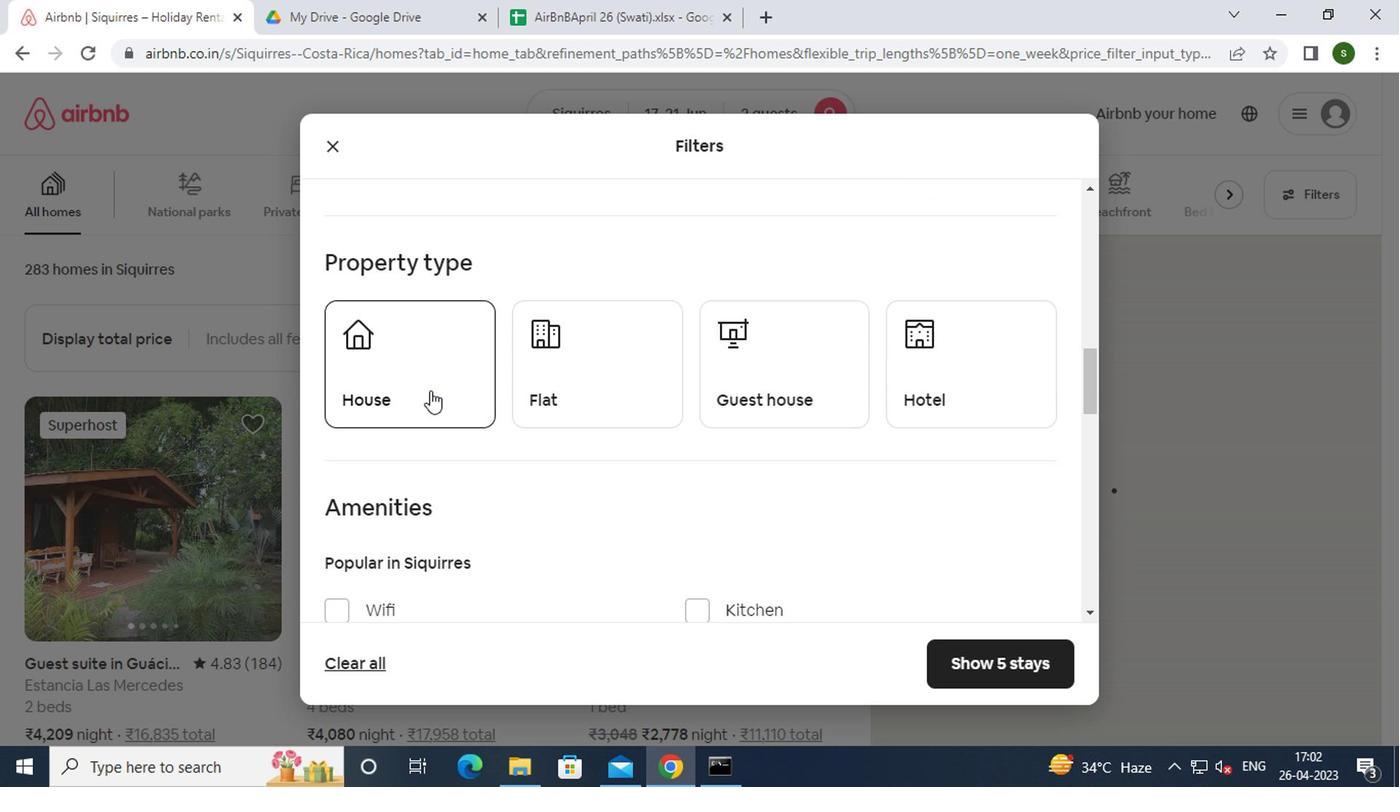 
Action: Mouse moved to (575, 370)
Screenshot: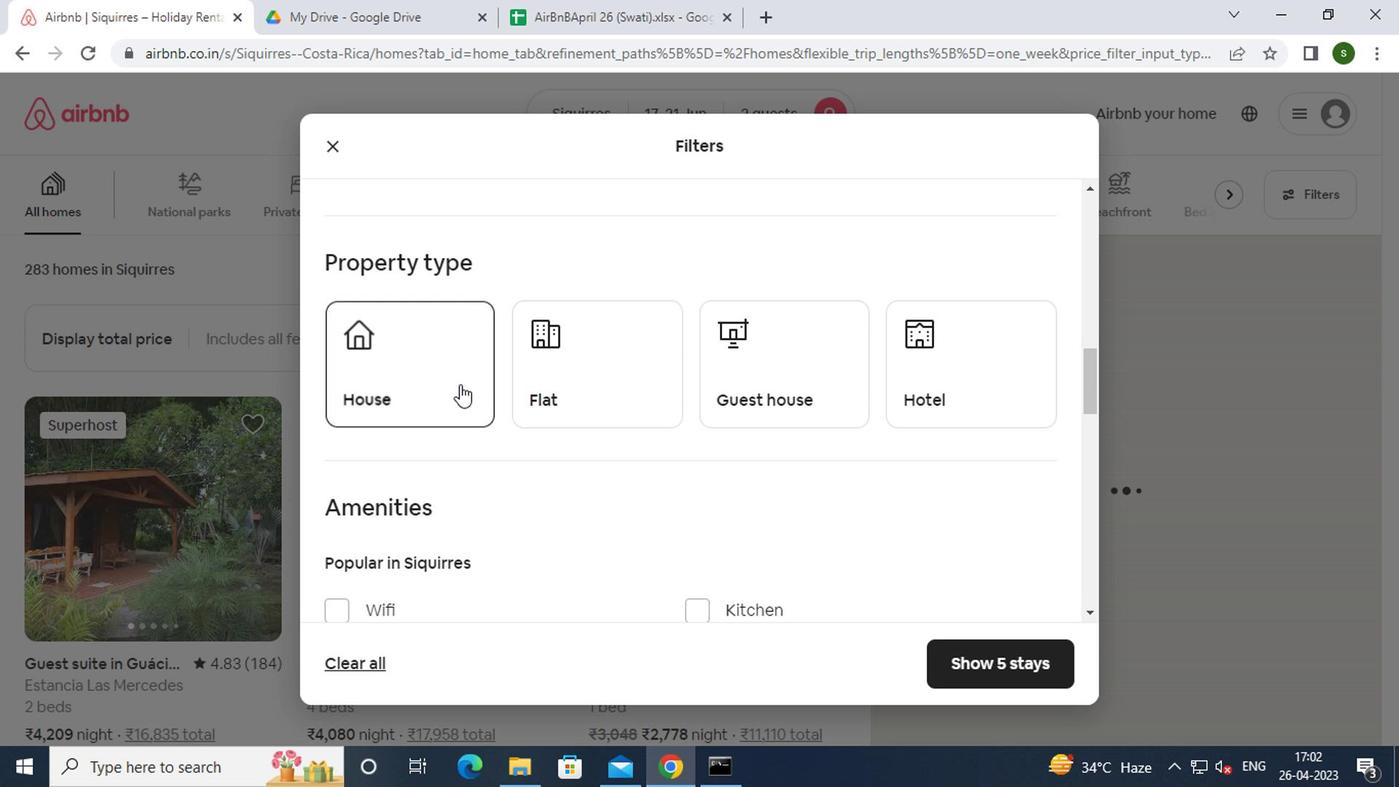 
Action: Mouse pressed left at (575, 370)
Screenshot: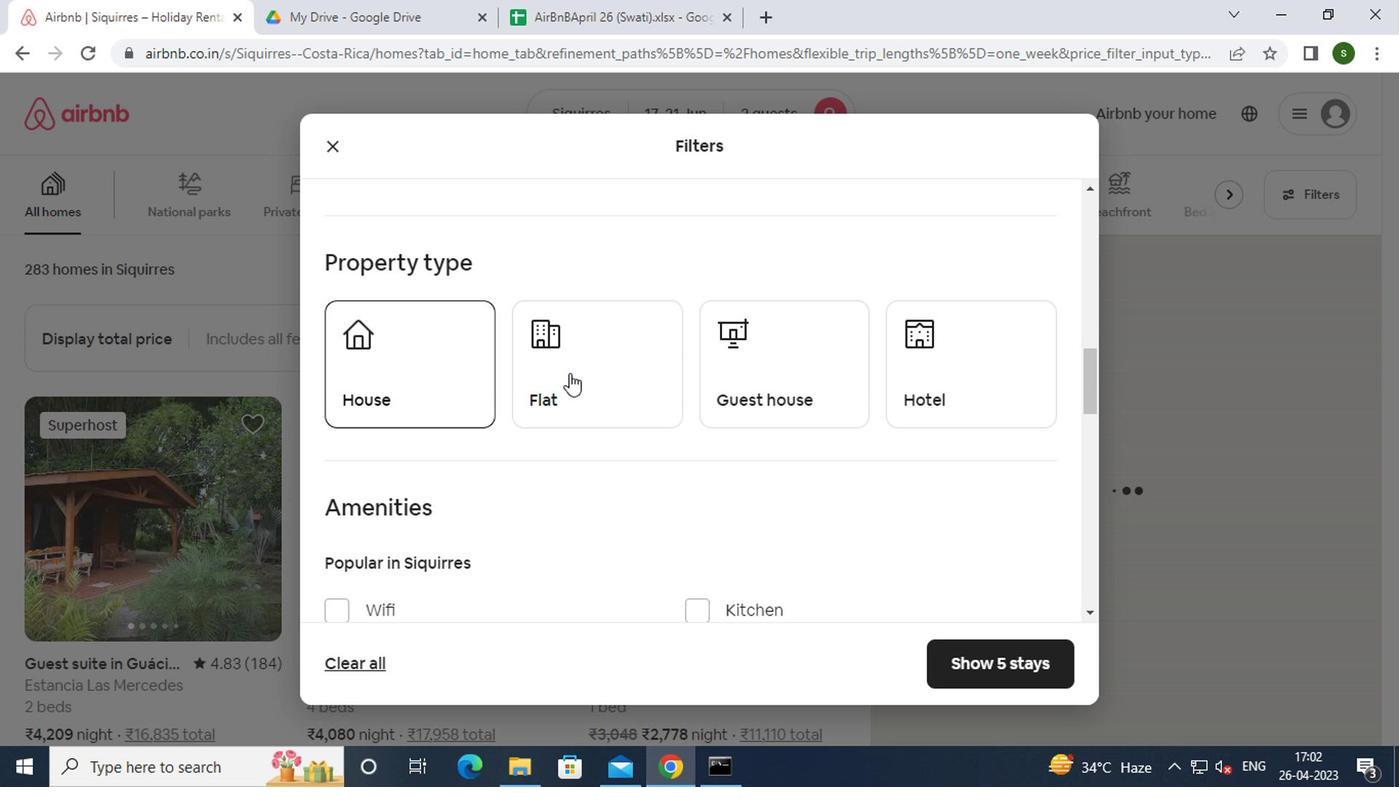 
Action: Mouse moved to (736, 370)
Screenshot: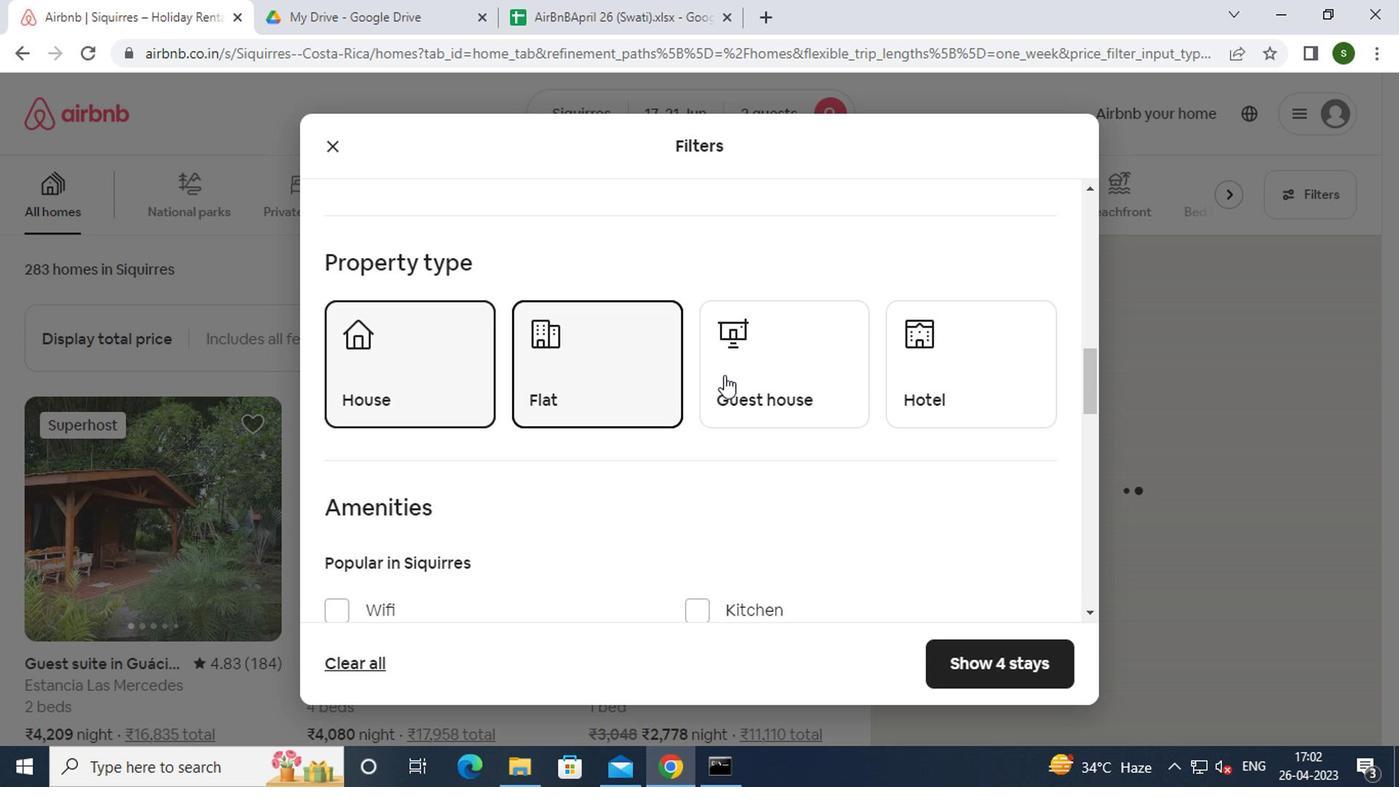 
Action: Mouse pressed left at (736, 370)
Screenshot: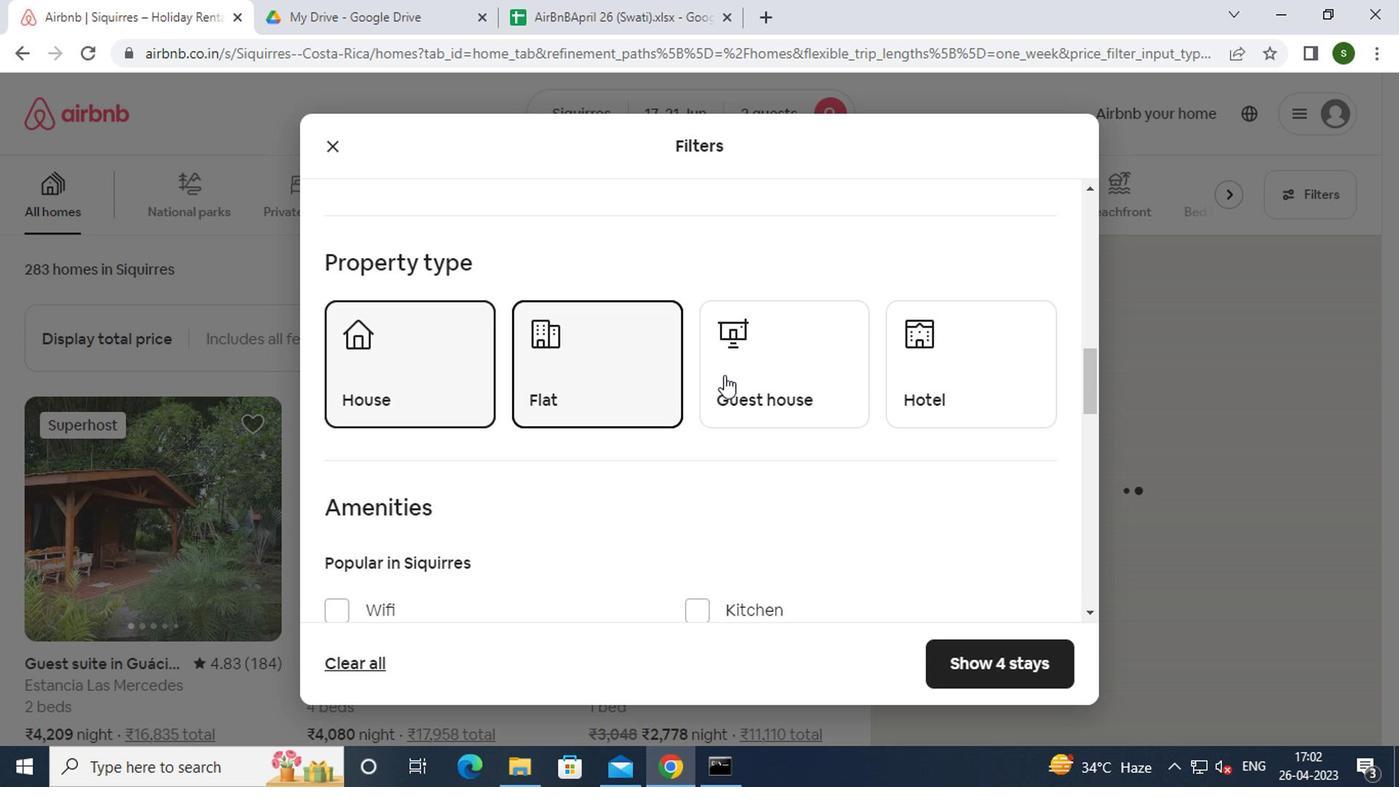 
Action: Mouse scrolled (736, 368) with delta (0, -1)
Screenshot: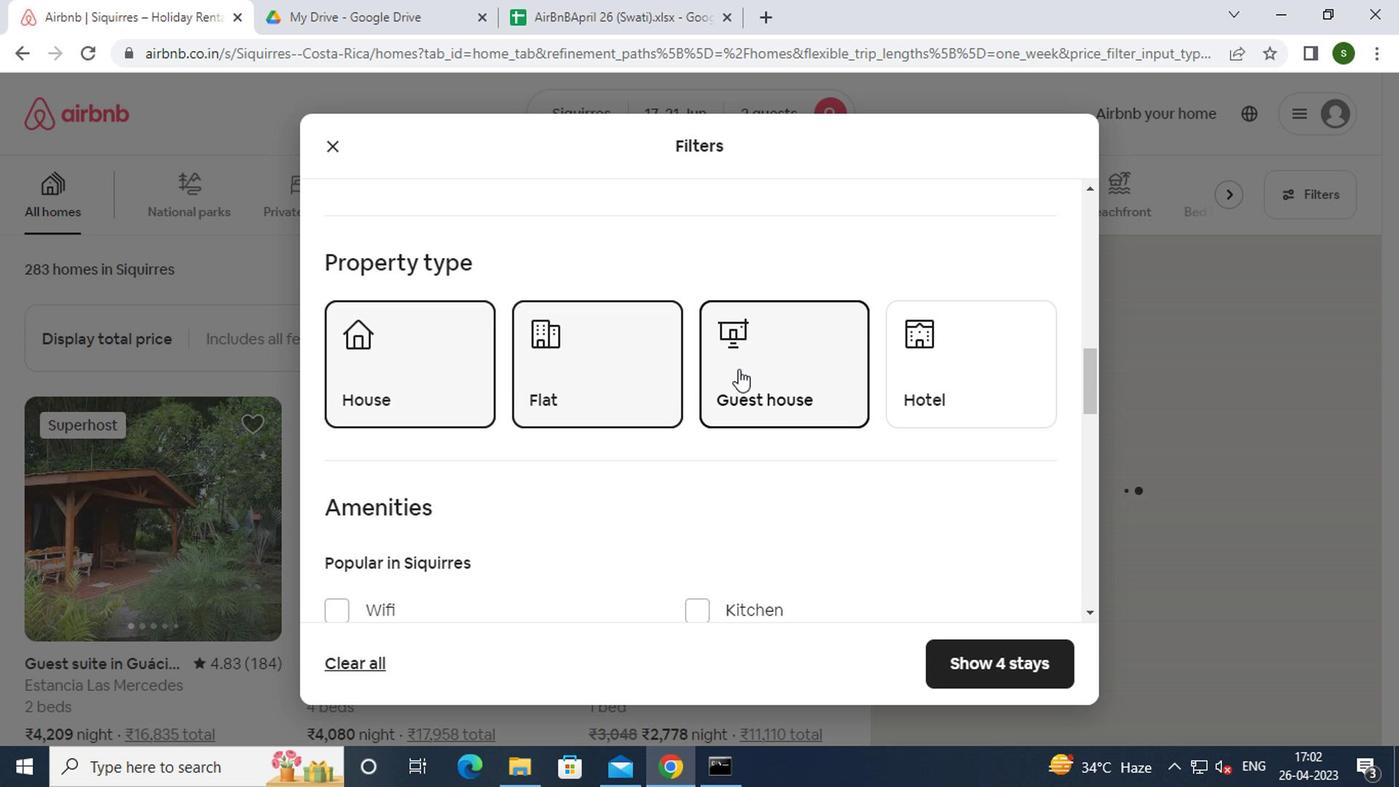 
Action: Mouse scrolled (736, 368) with delta (0, -1)
Screenshot: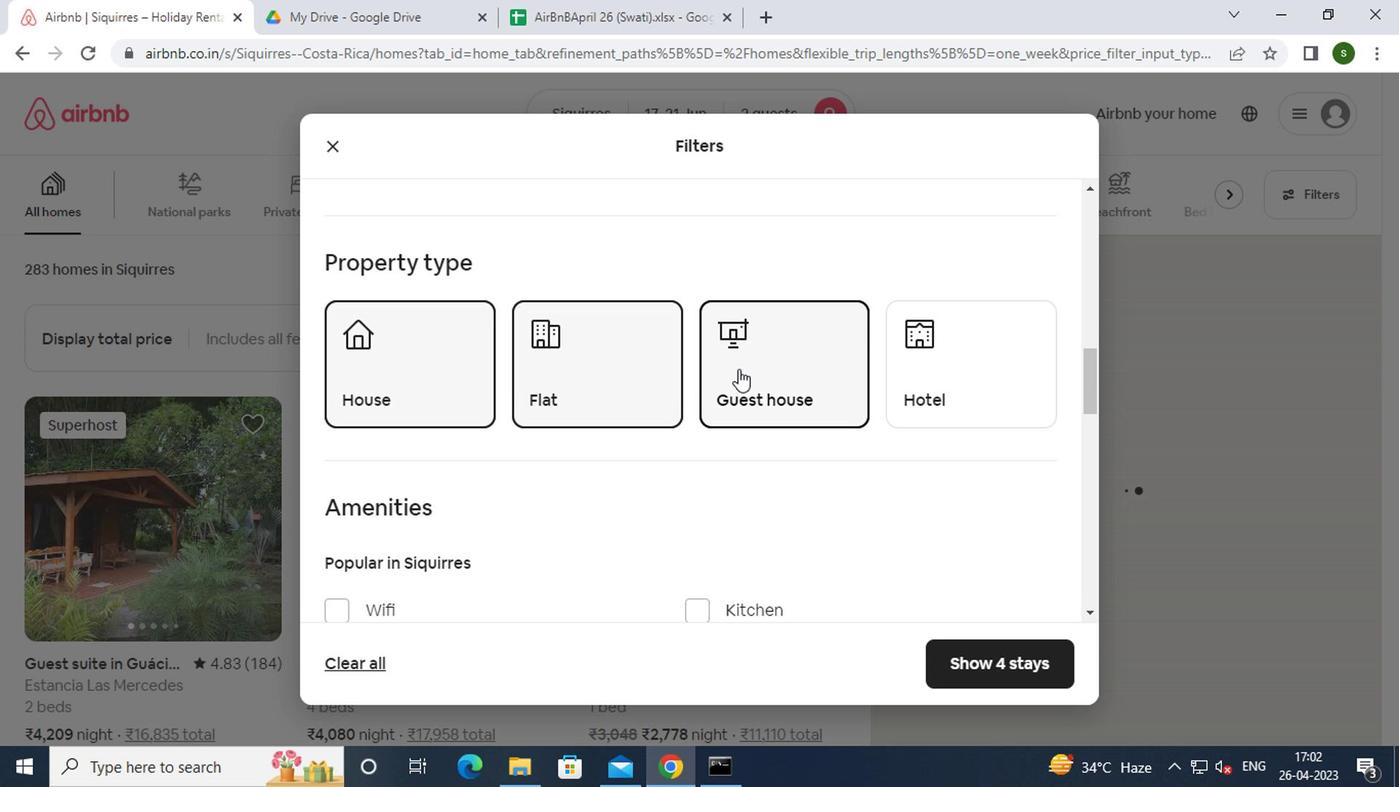 
Action: Mouse scrolled (736, 368) with delta (0, -1)
Screenshot: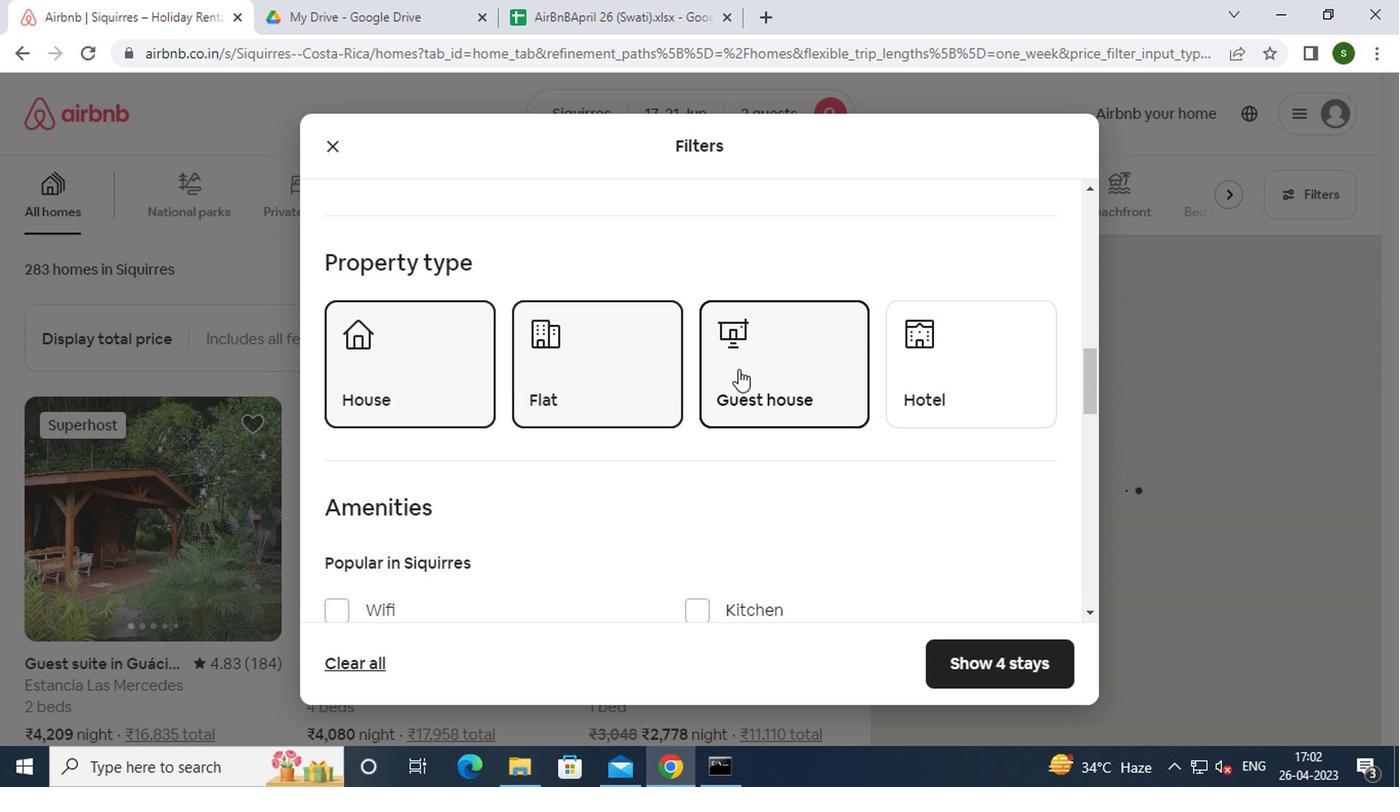 
Action: Mouse scrolled (736, 368) with delta (0, -1)
Screenshot: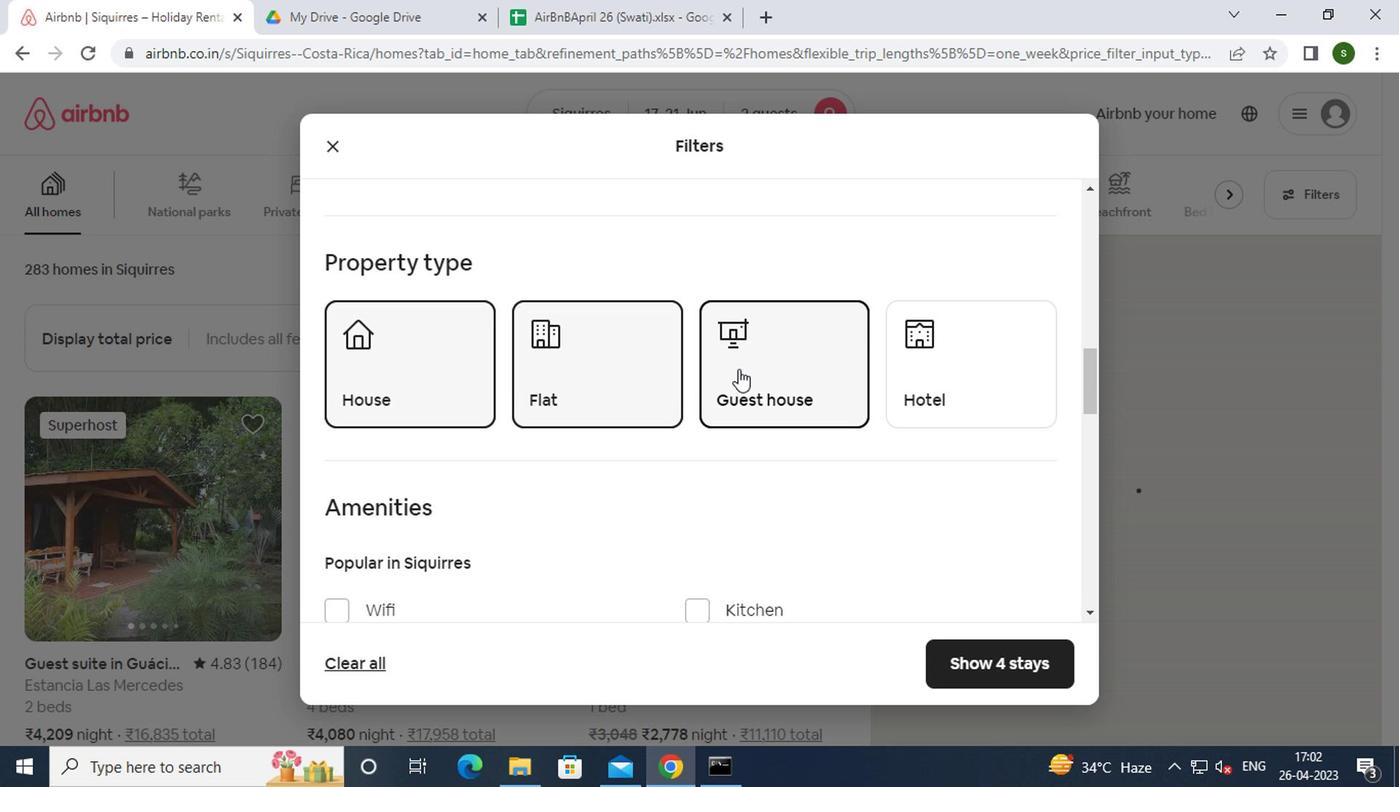 
Action: Mouse scrolled (736, 368) with delta (0, -1)
Screenshot: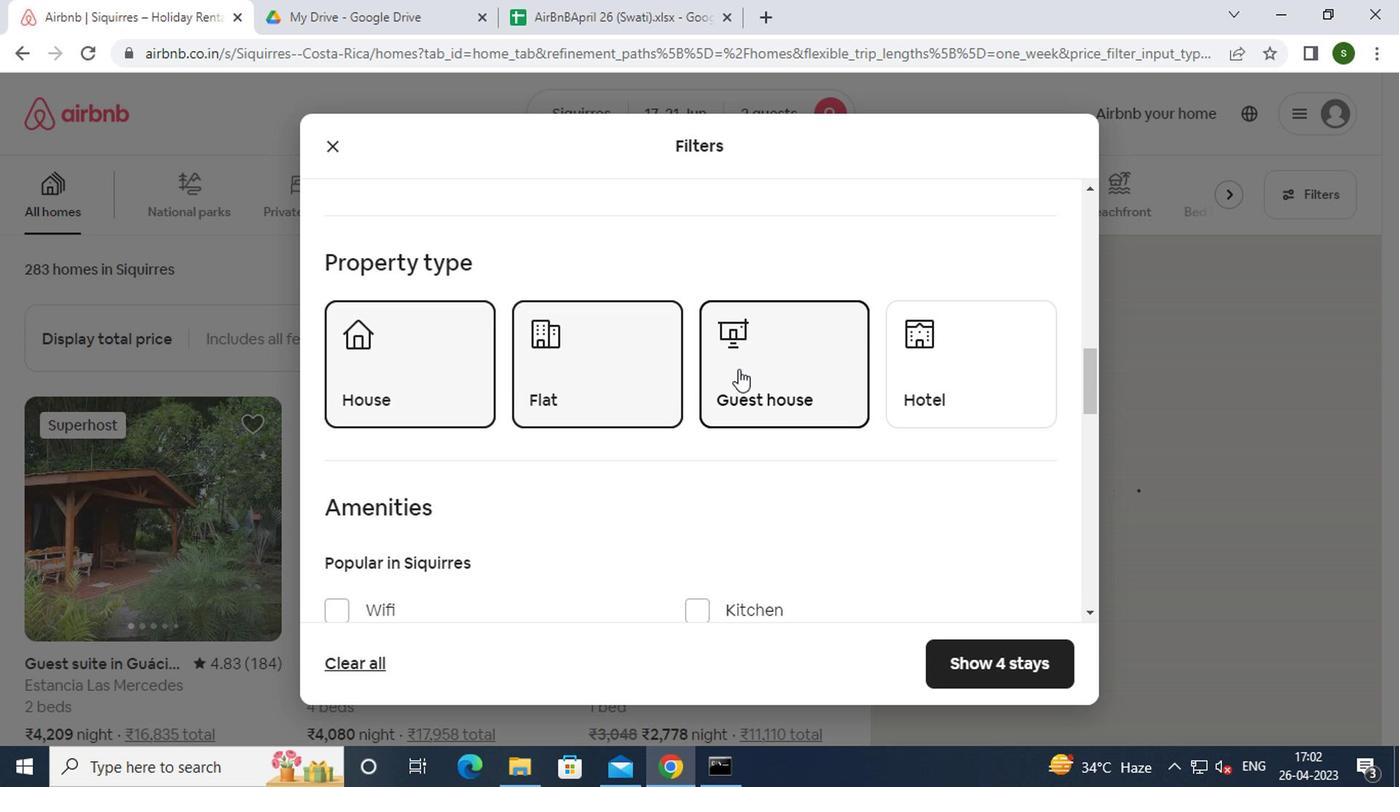 
Action: Mouse scrolled (736, 368) with delta (0, -1)
Screenshot: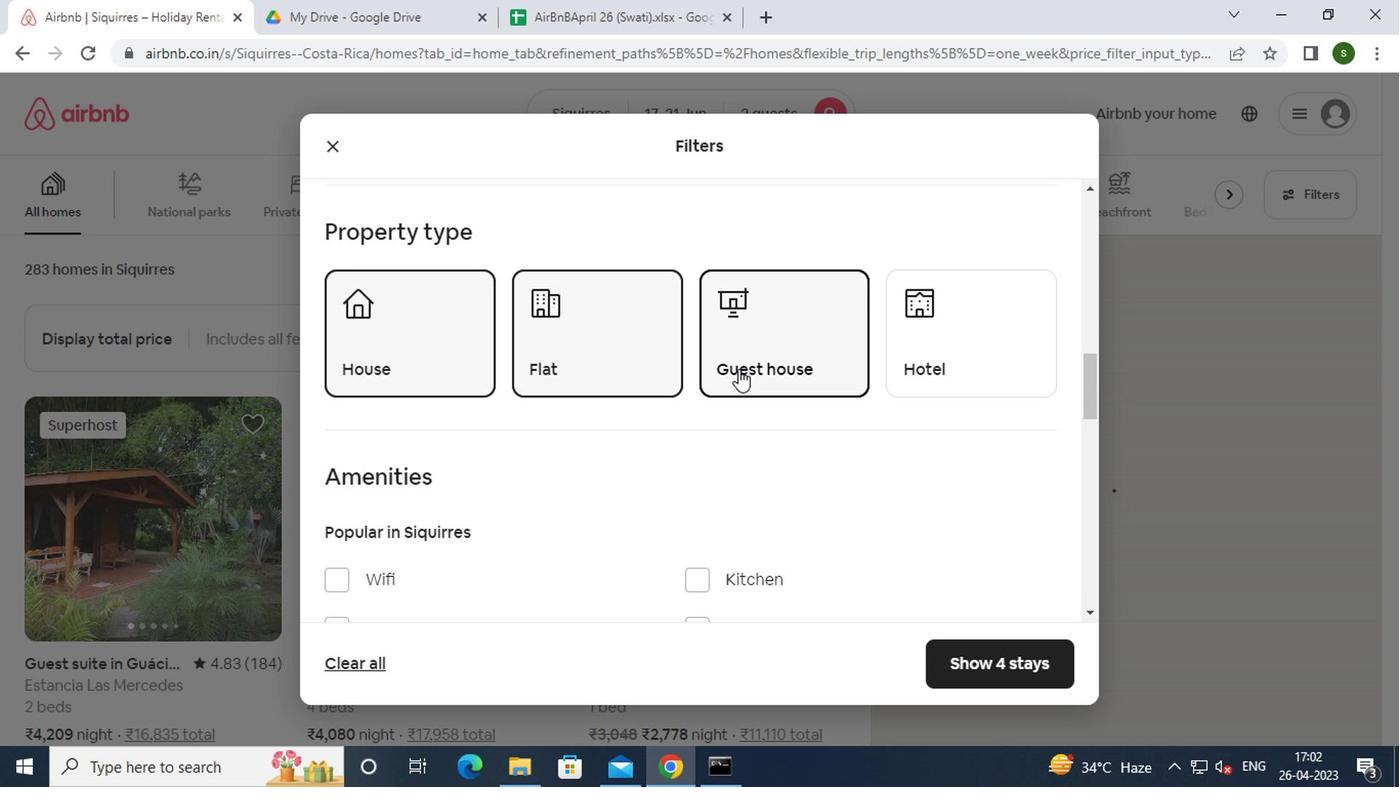 
Action: Mouse moved to (994, 368)
Screenshot: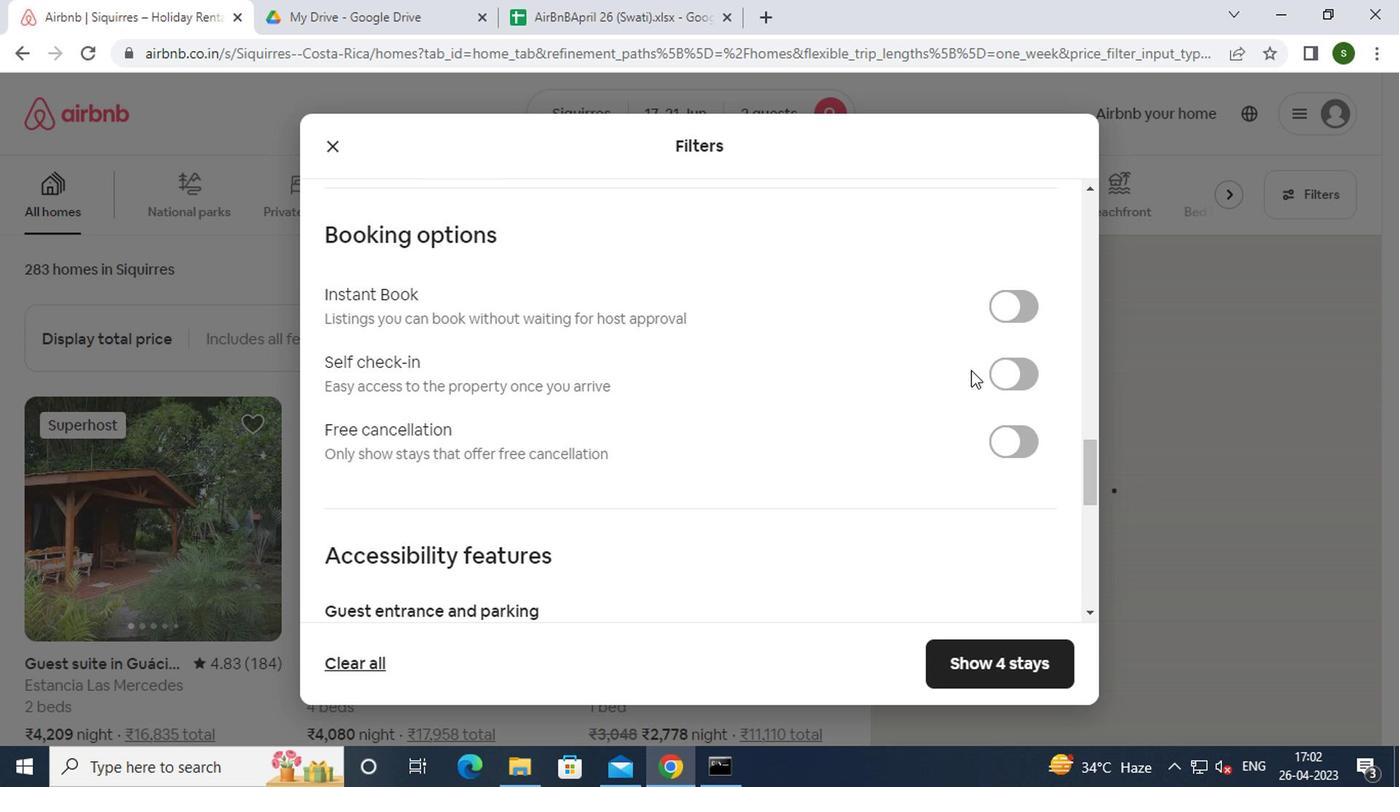 
Action: Mouse pressed left at (994, 368)
Screenshot: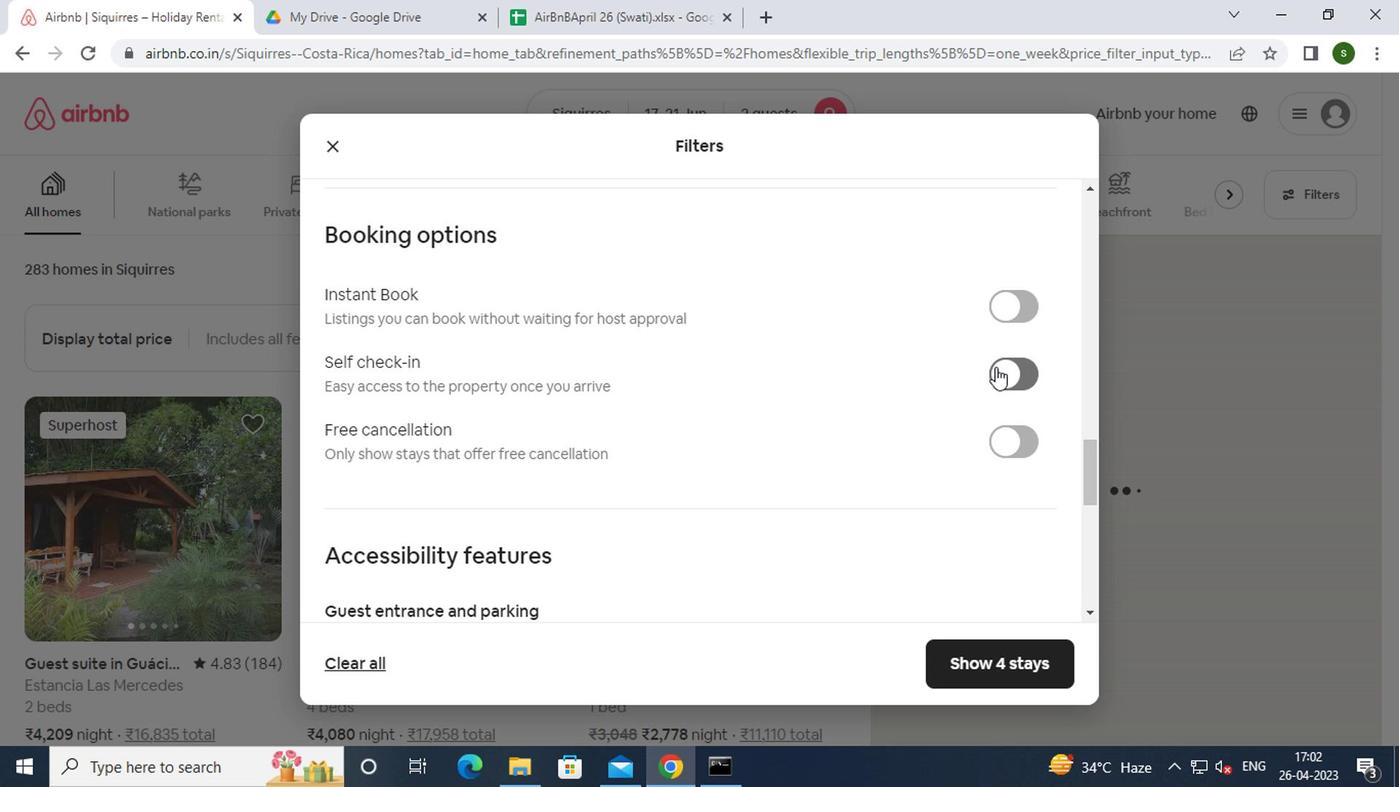 
Action: Mouse moved to (900, 392)
Screenshot: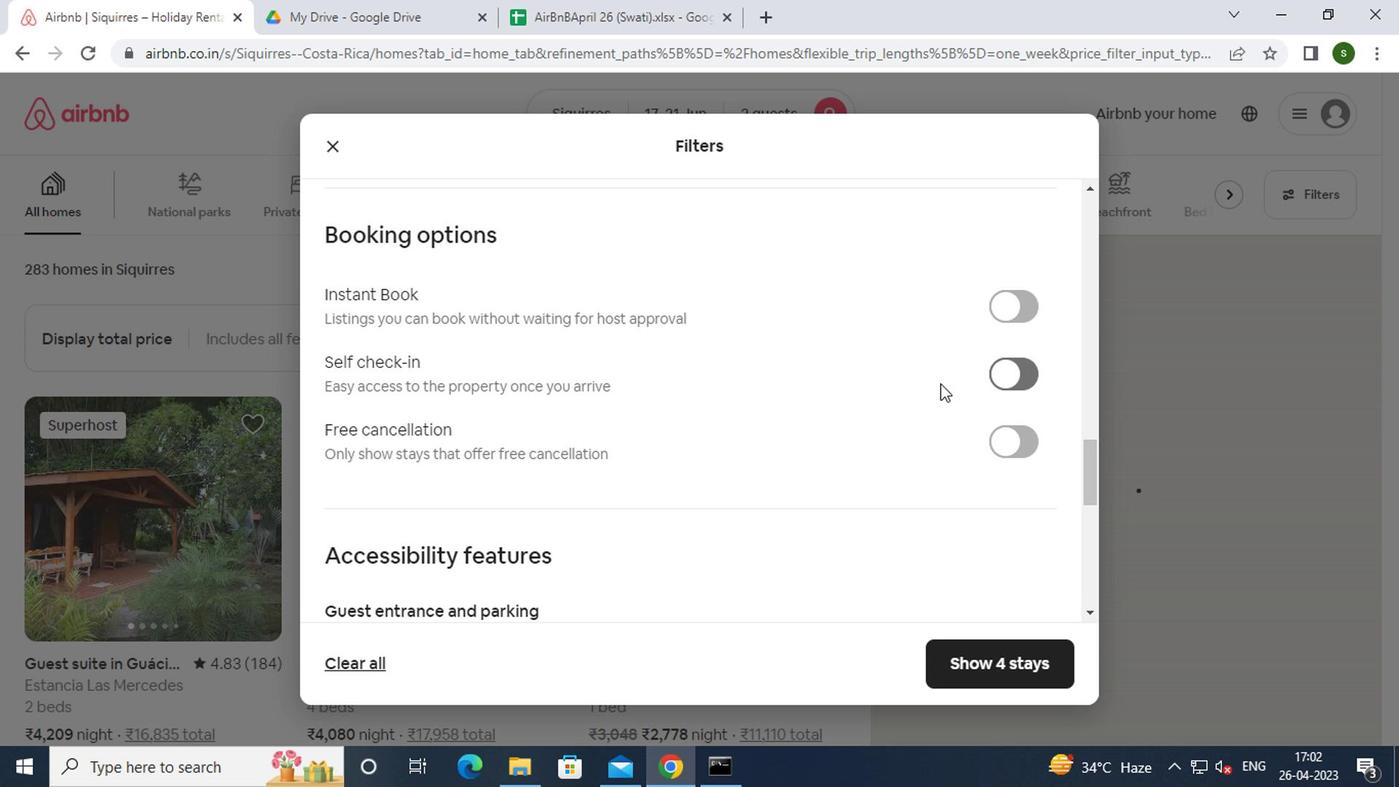 
Action: Mouse scrolled (900, 391) with delta (0, 0)
Screenshot: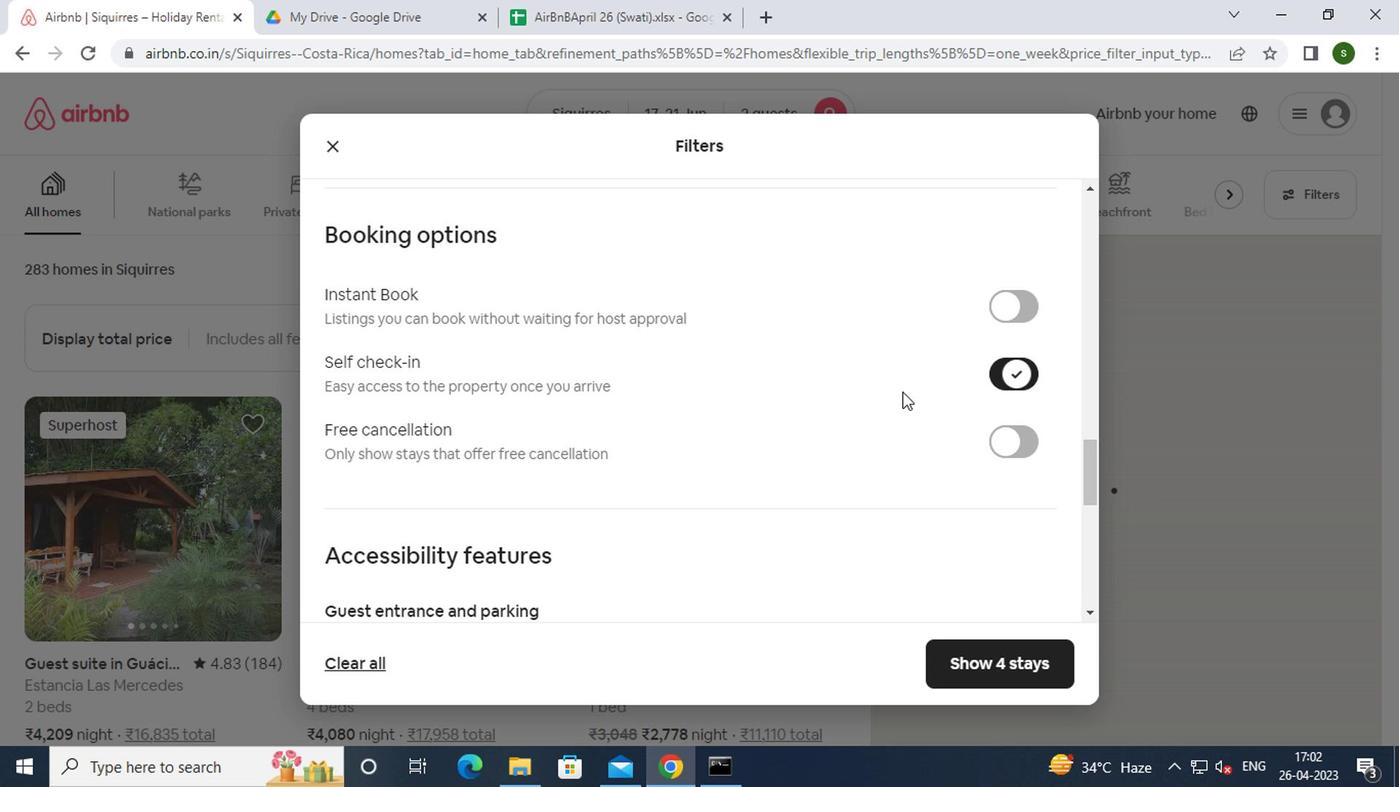 
Action: Mouse scrolled (900, 391) with delta (0, 0)
Screenshot: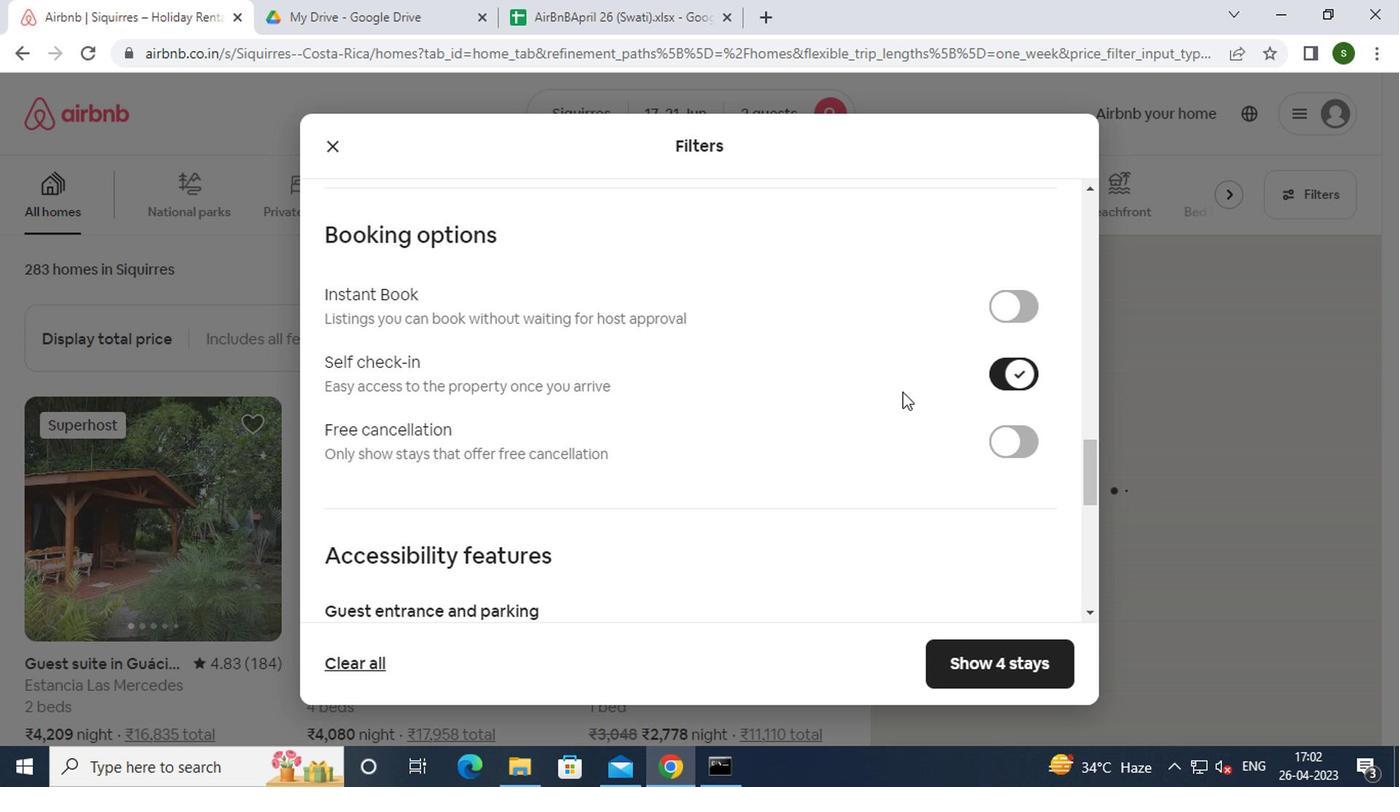 
Action: Mouse scrolled (900, 391) with delta (0, 0)
Screenshot: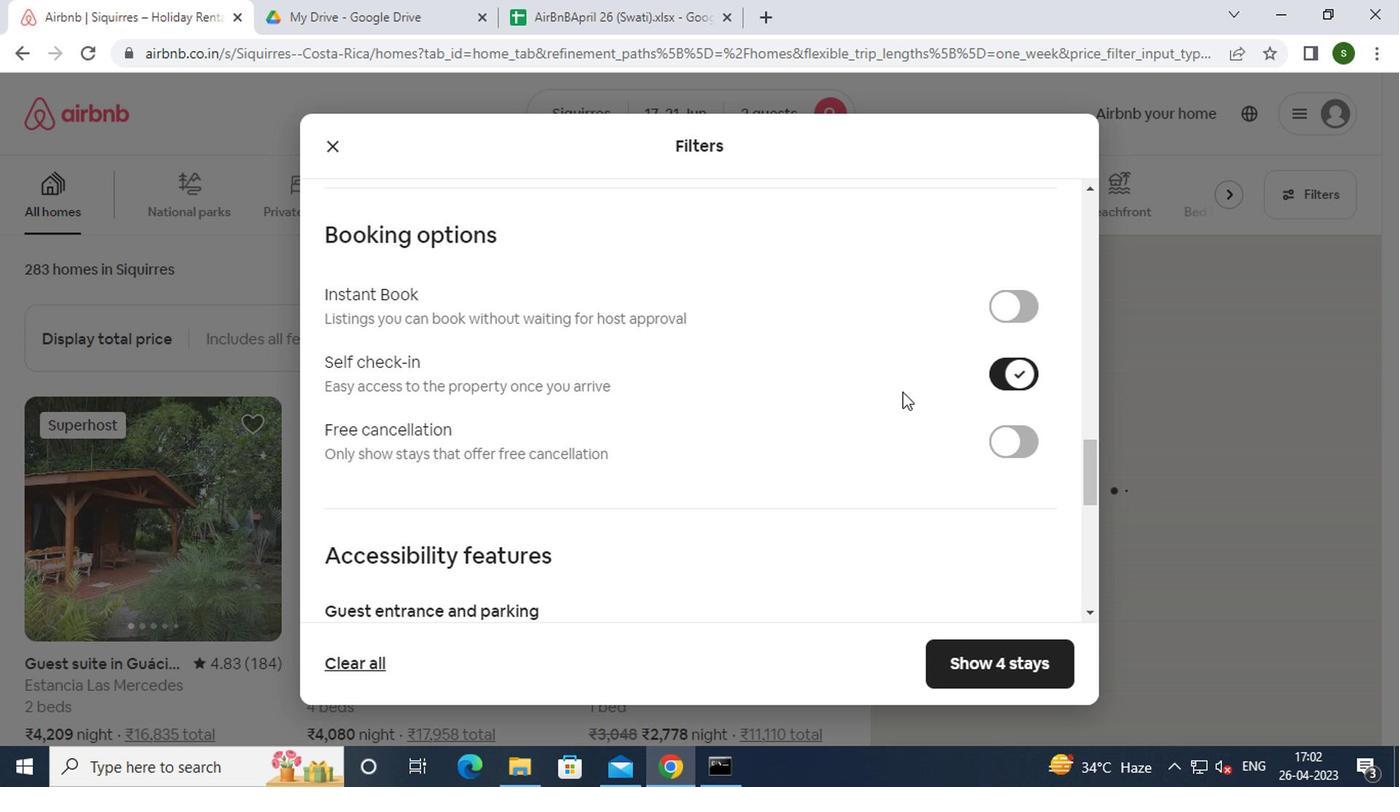 
Action: Mouse scrolled (900, 391) with delta (0, 0)
Screenshot: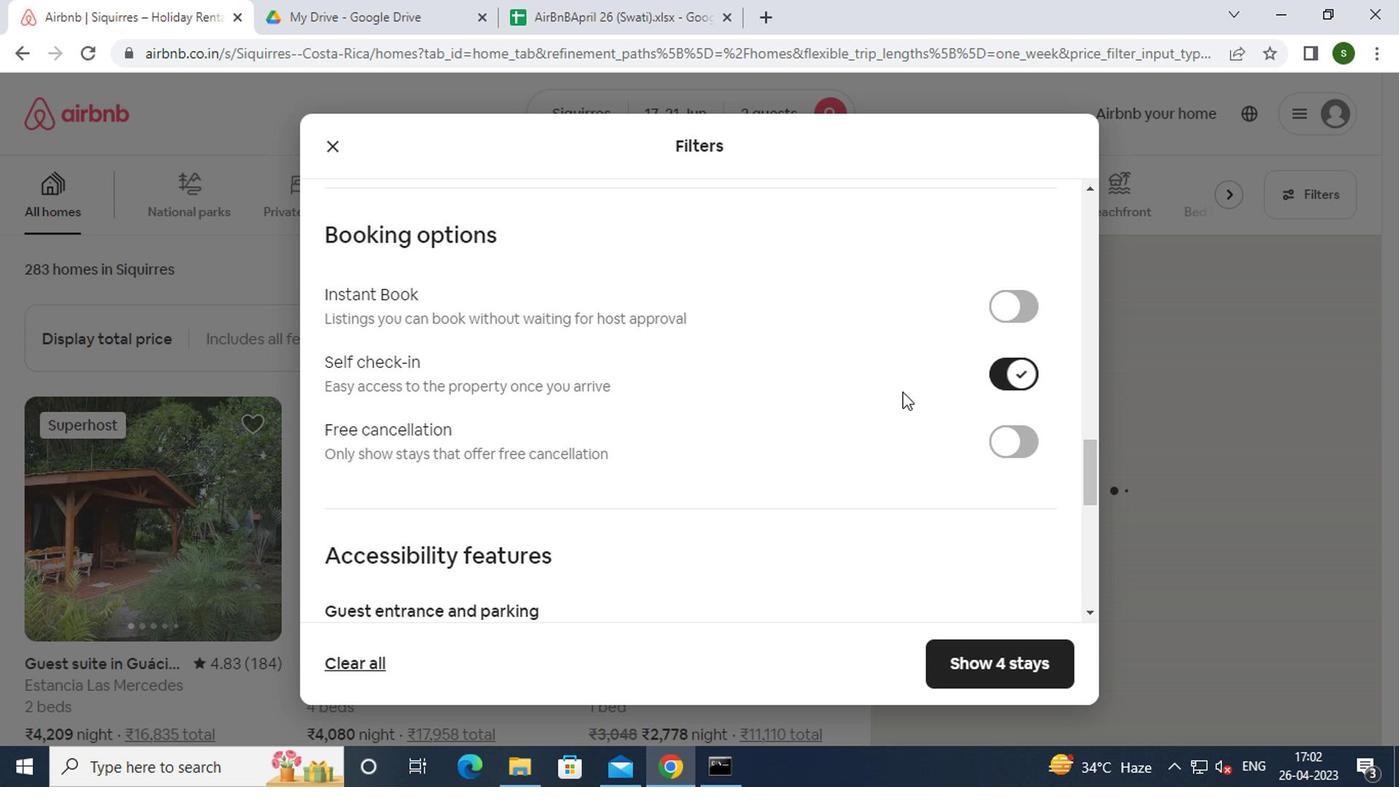 
Action: Mouse scrolled (900, 391) with delta (0, 0)
Screenshot: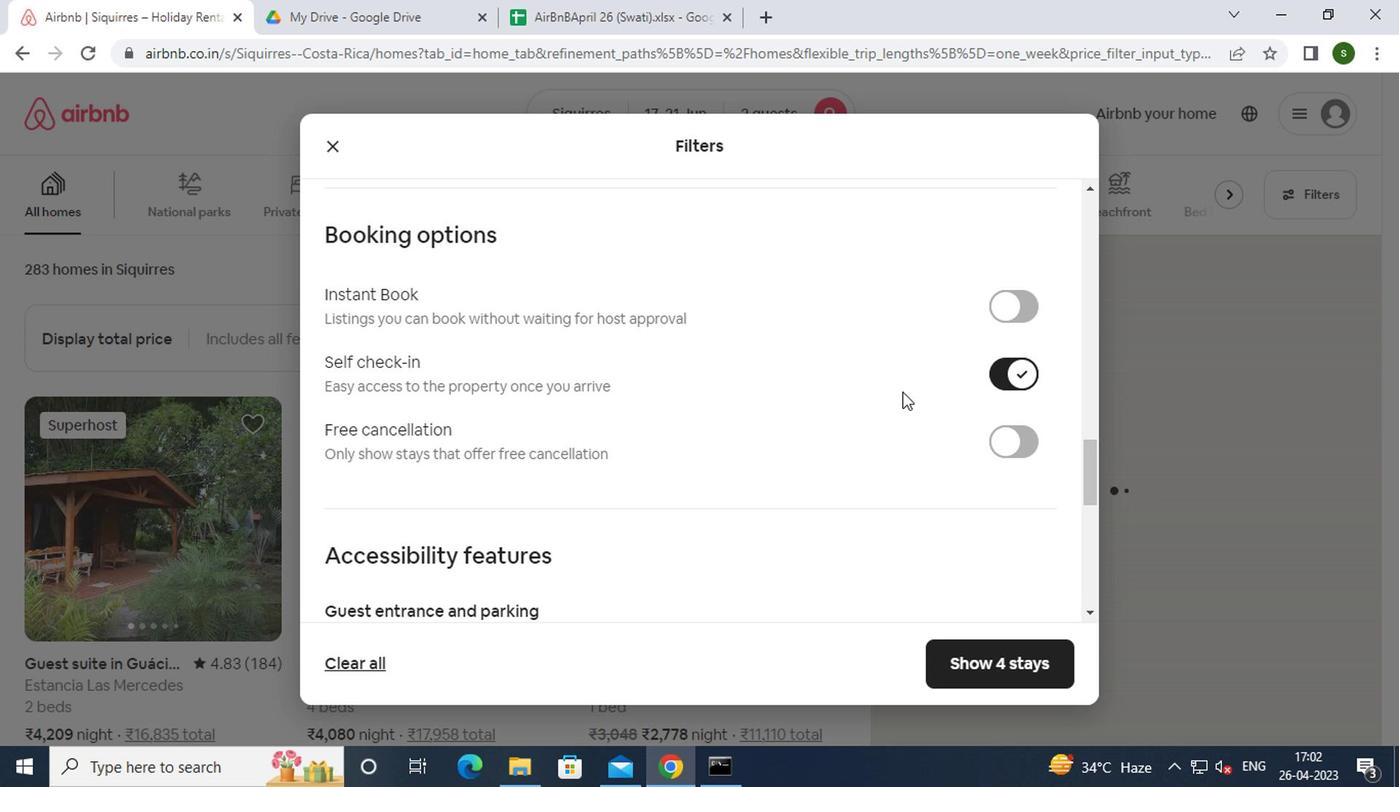
Action: Mouse scrolled (900, 391) with delta (0, 0)
Screenshot: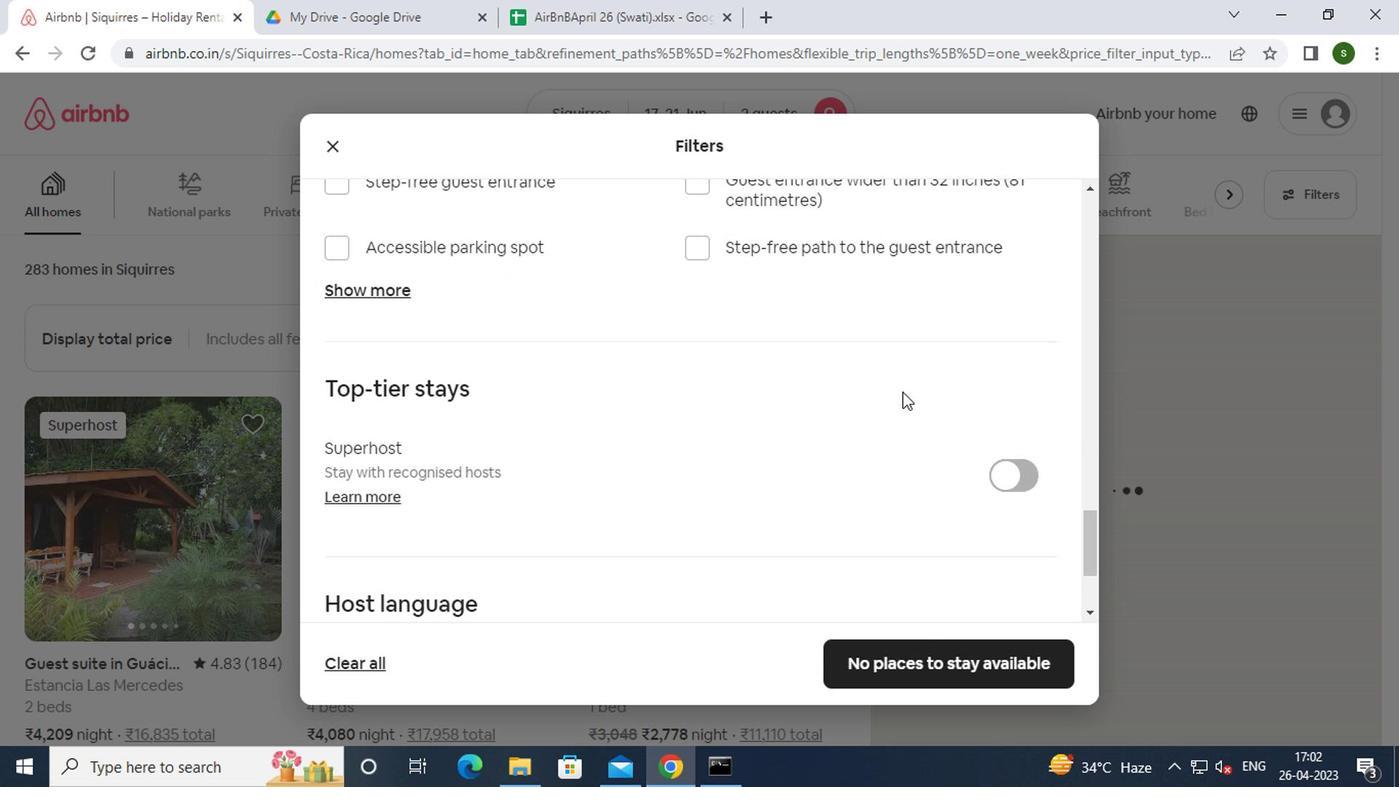
Action: Mouse scrolled (900, 391) with delta (0, 0)
Screenshot: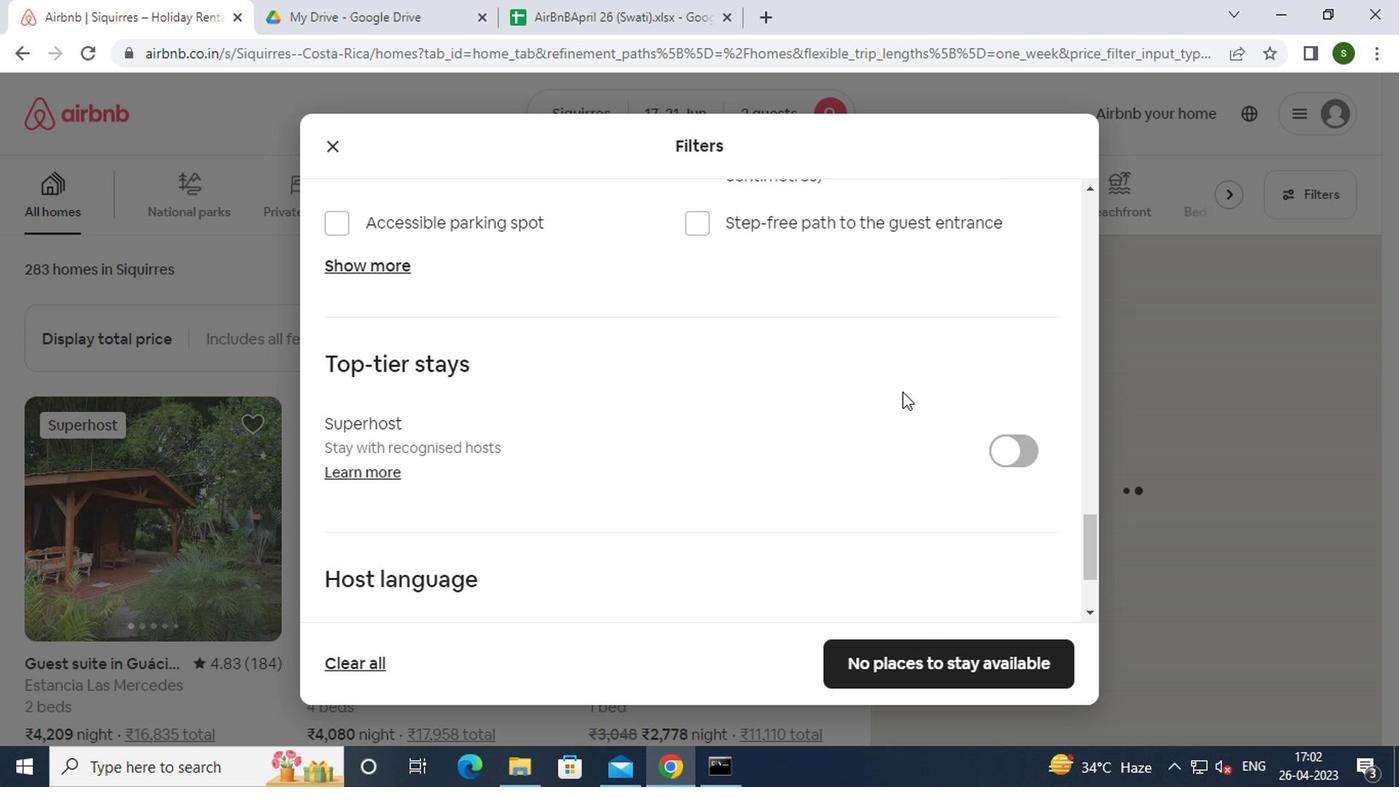 
Action: Mouse scrolled (900, 391) with delta (0, 0)
Screenshot: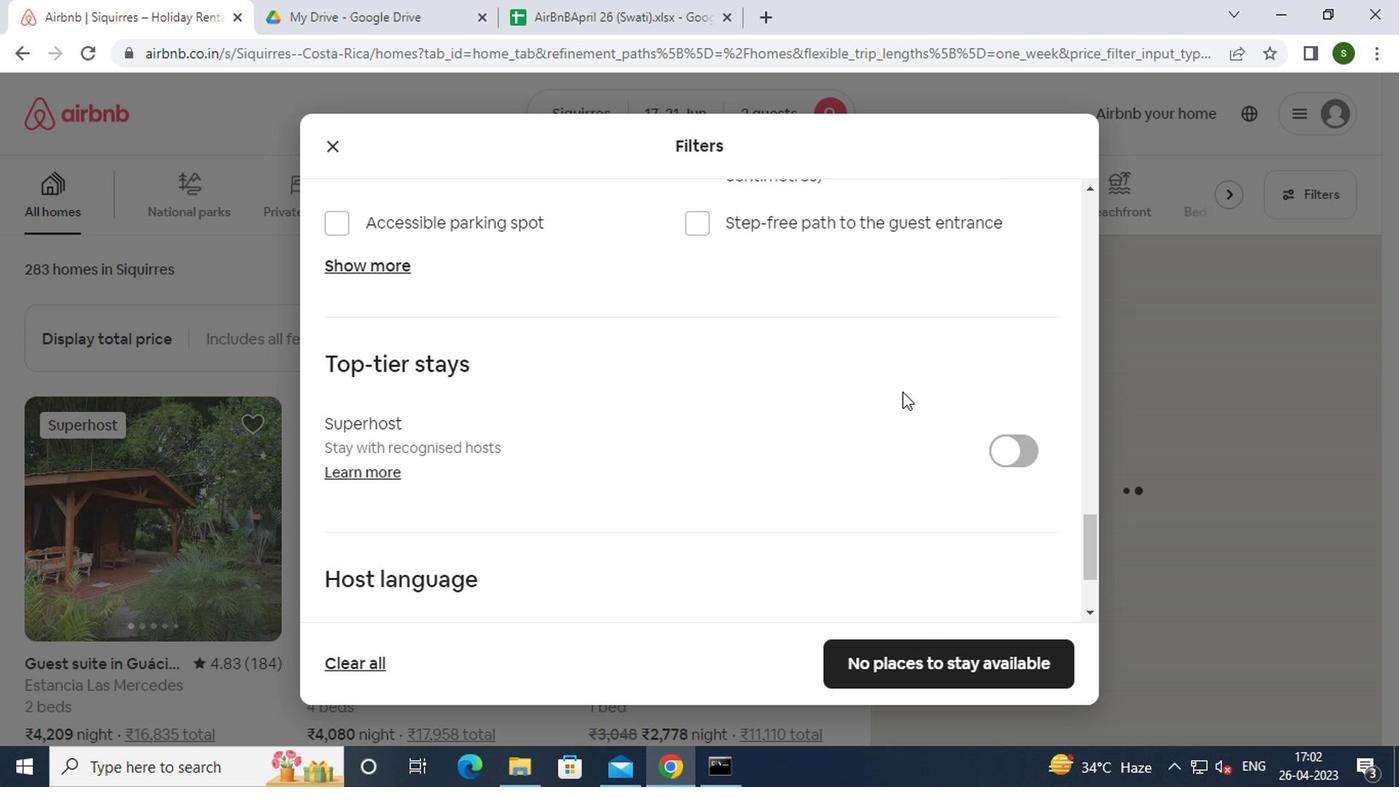 
Action: Mouse moved to (402, 474)
Screenshot: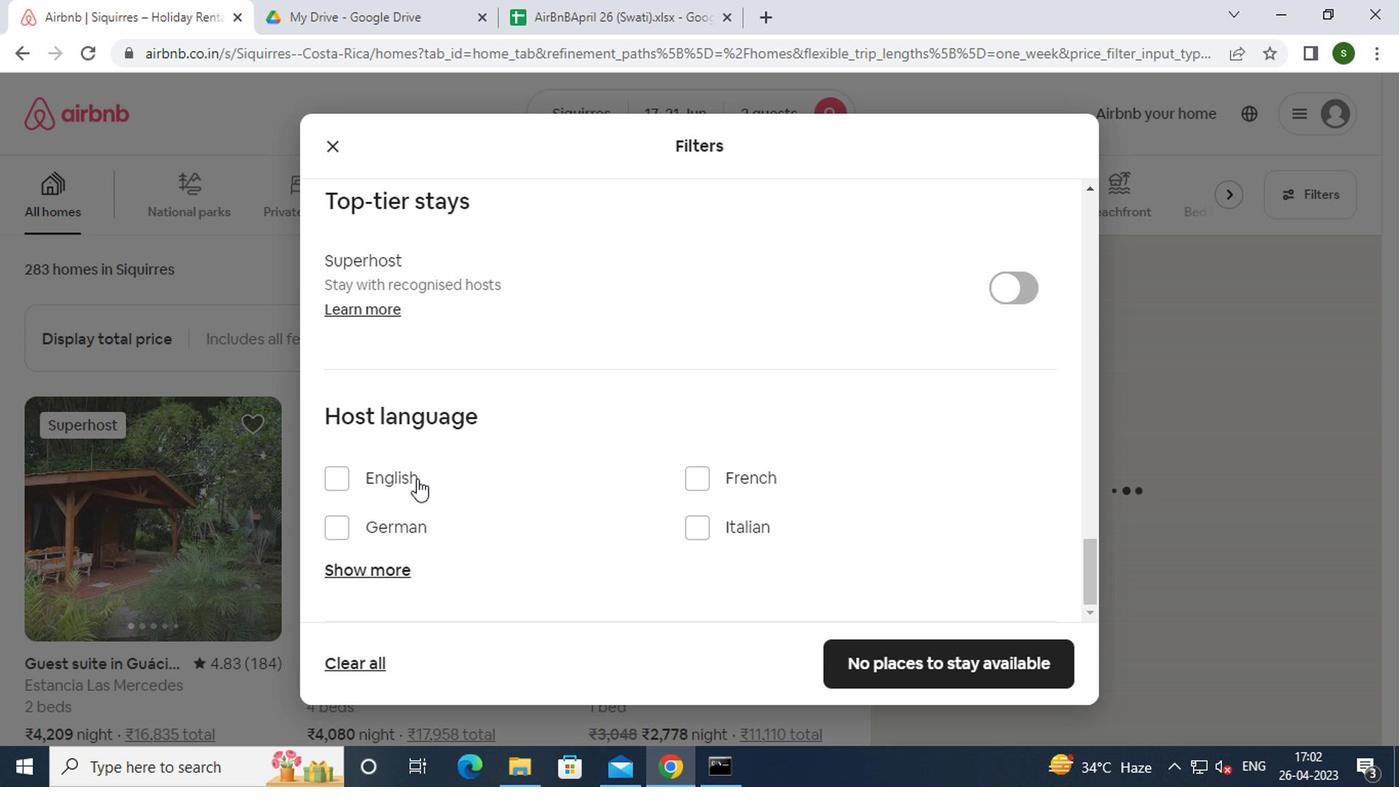 
Action: Mouse pressed left at (402, 474)
Screenshot: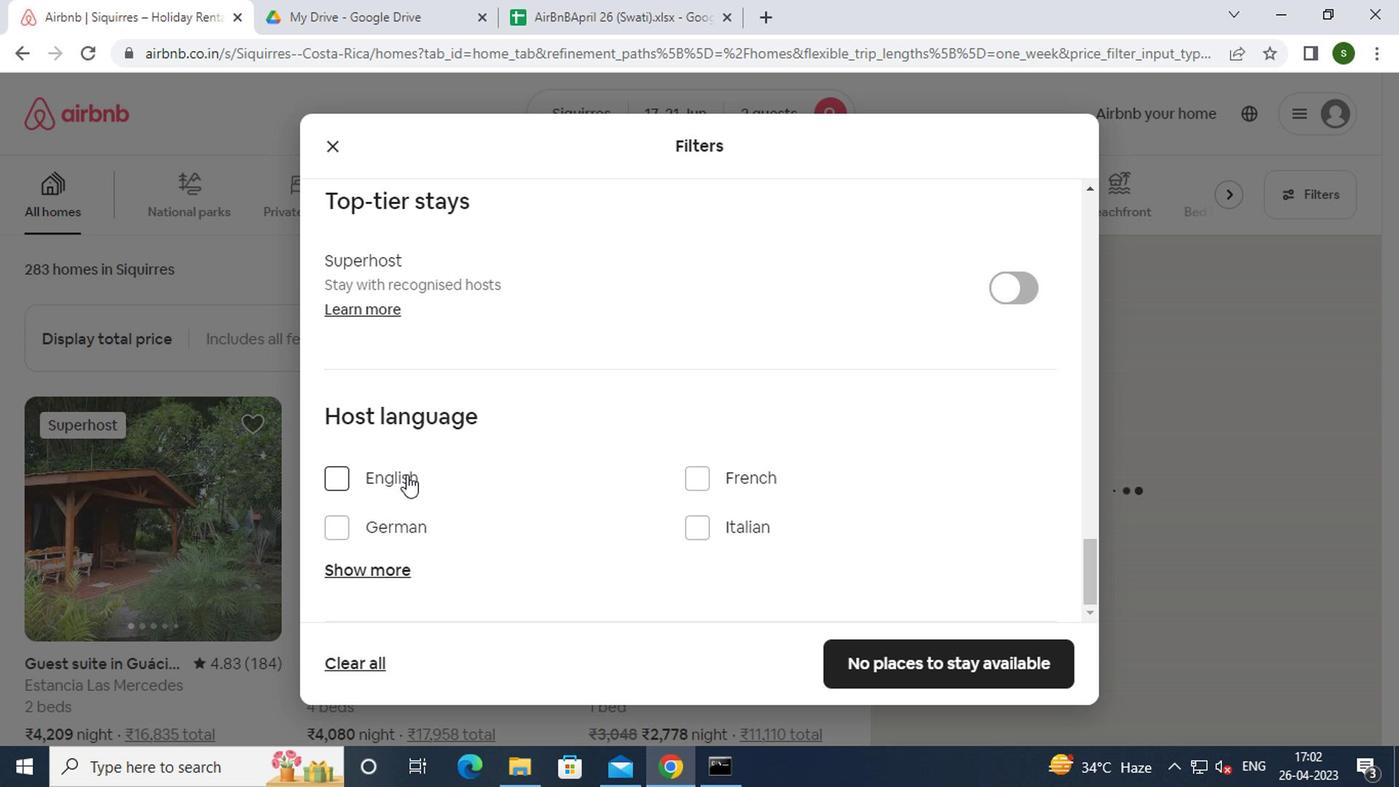 
Action: Mouse moved to (909, 653)
Screenshot: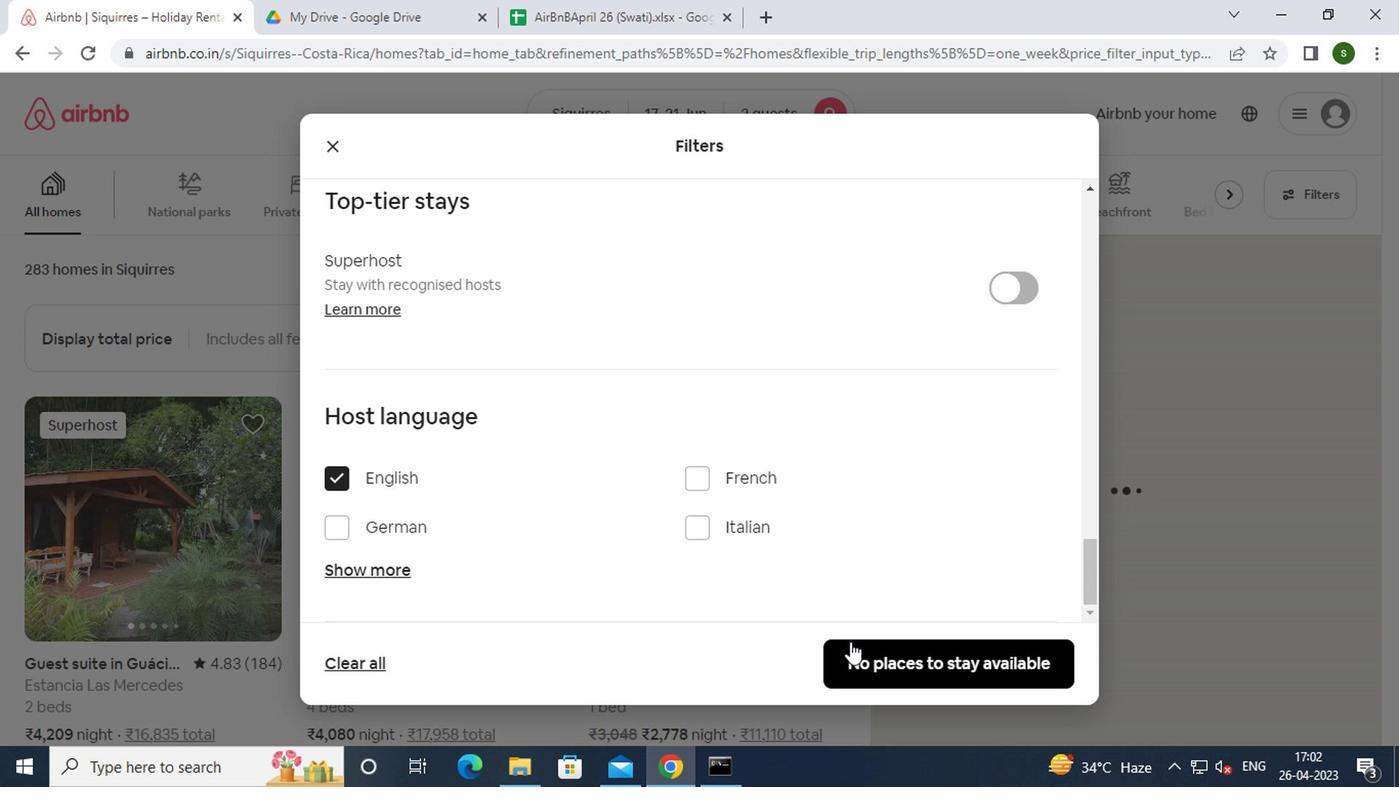
Action: Mouse pressed left at (909, 653)
Screenshot: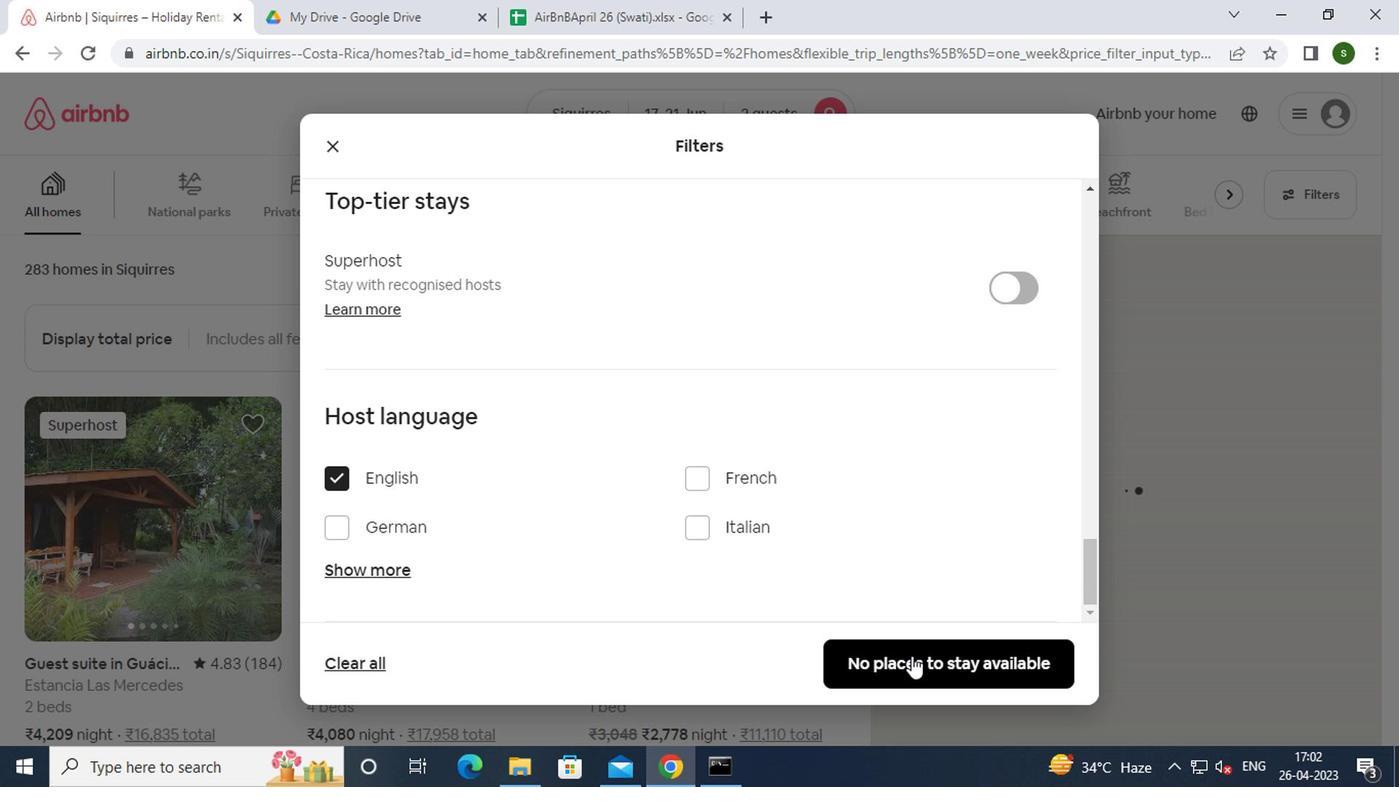 
